Task: Look for space in Río Grande, Dominican Republic from 2nd August, 2023 to 12th August, 2023 for 2 adults in price range Rs.5000 to Rs.10000. Place can be private room with 1  bedroom having 1 bed and 1 bathroom. Property type can be house, flat, guest house, hotel. Booking option can be shelf check-in. Required host language is English.
Action: Mouse moved to (717, 97)
Screenshot: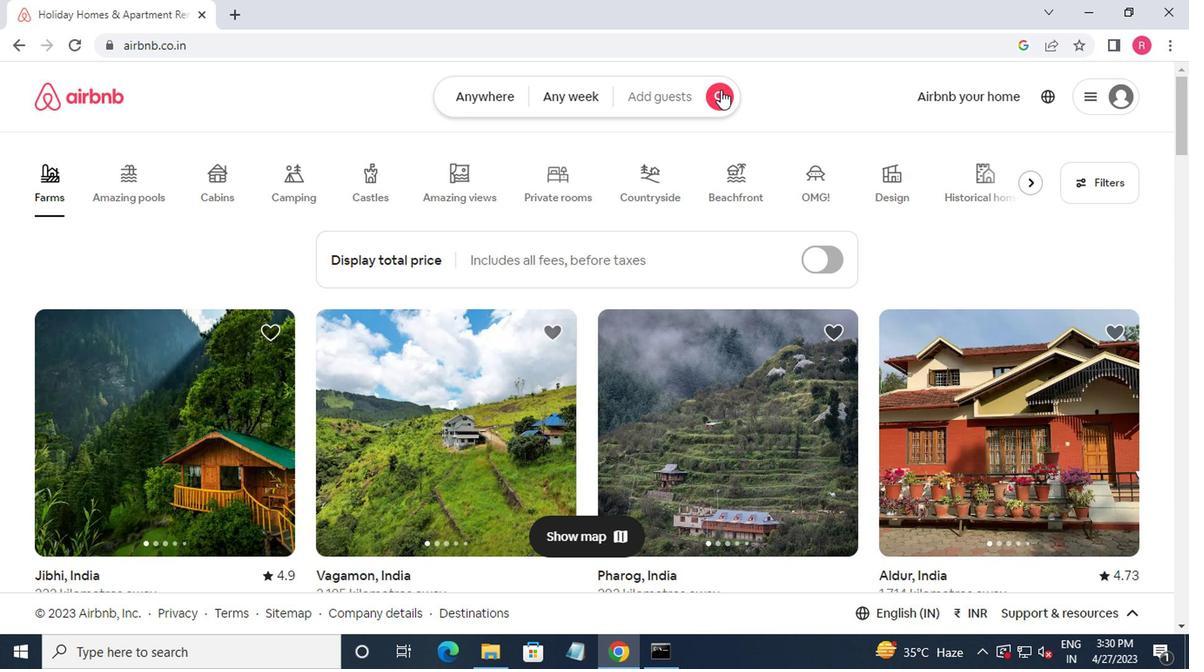 
Action: Mouse pressed left at (717, 97)
Screenshot: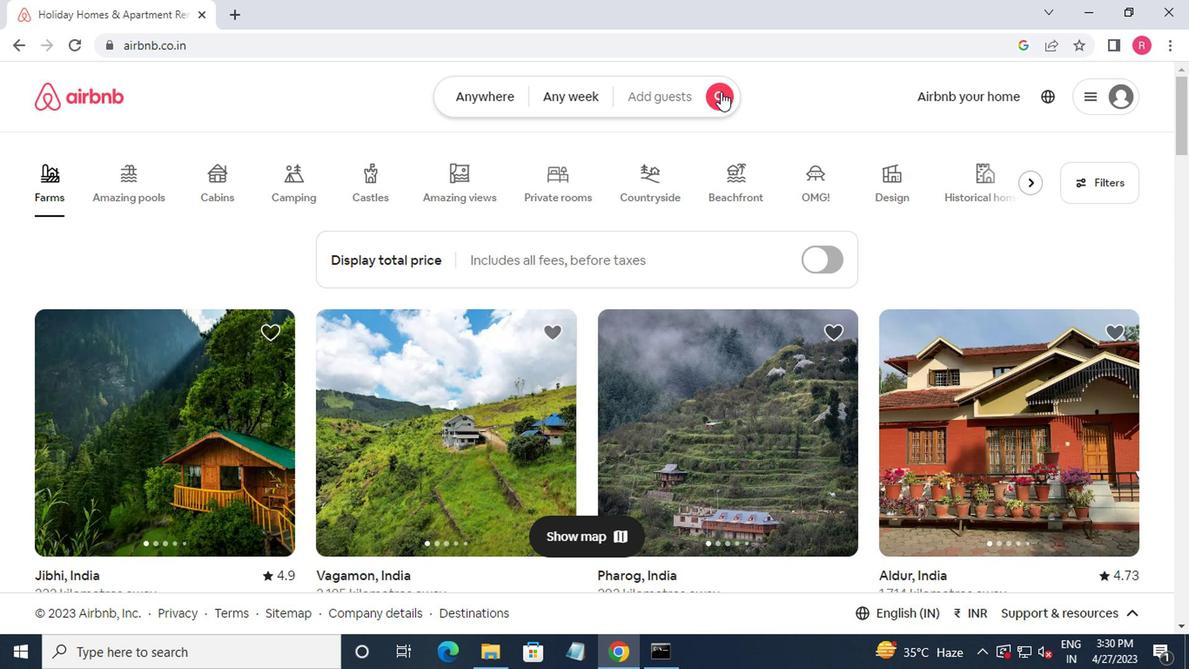 
Action: Mouse moved to (351, 164)
Screenshot: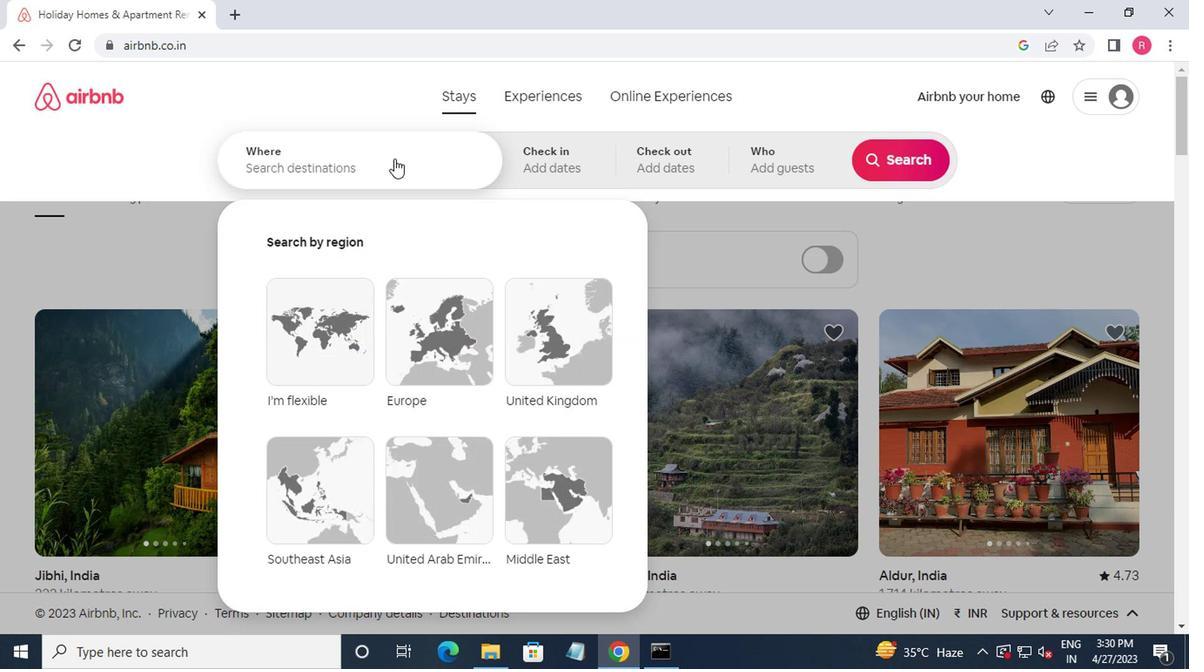 
Action: Mouse pressed left at (351, 164)
Screenshot: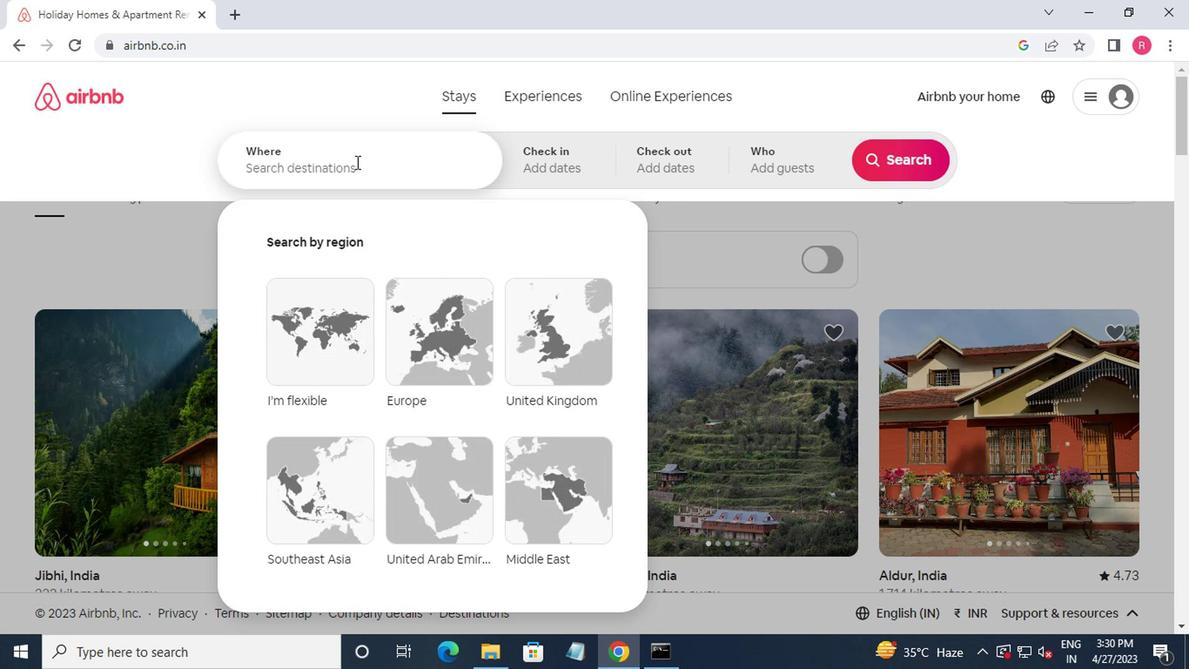 
Action: Mouse moved to (646, 3)
Screenshot: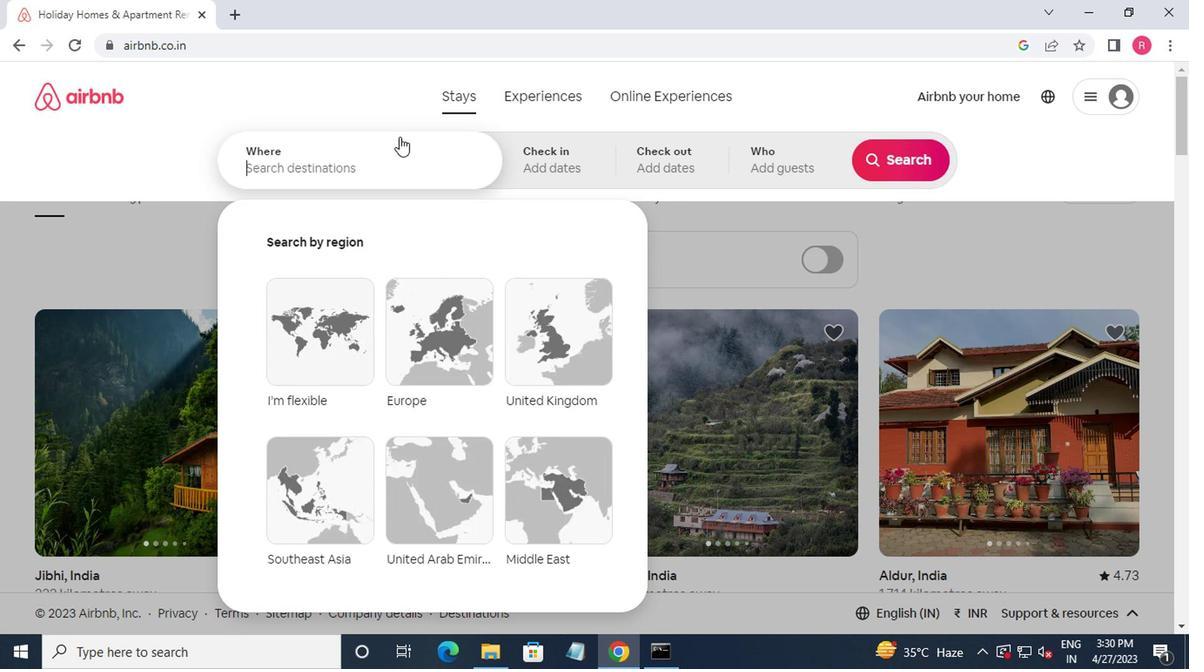 
Action: Key pressed rio<Key.space>grande,dom<Key.down><Key.enter>
Screenshot: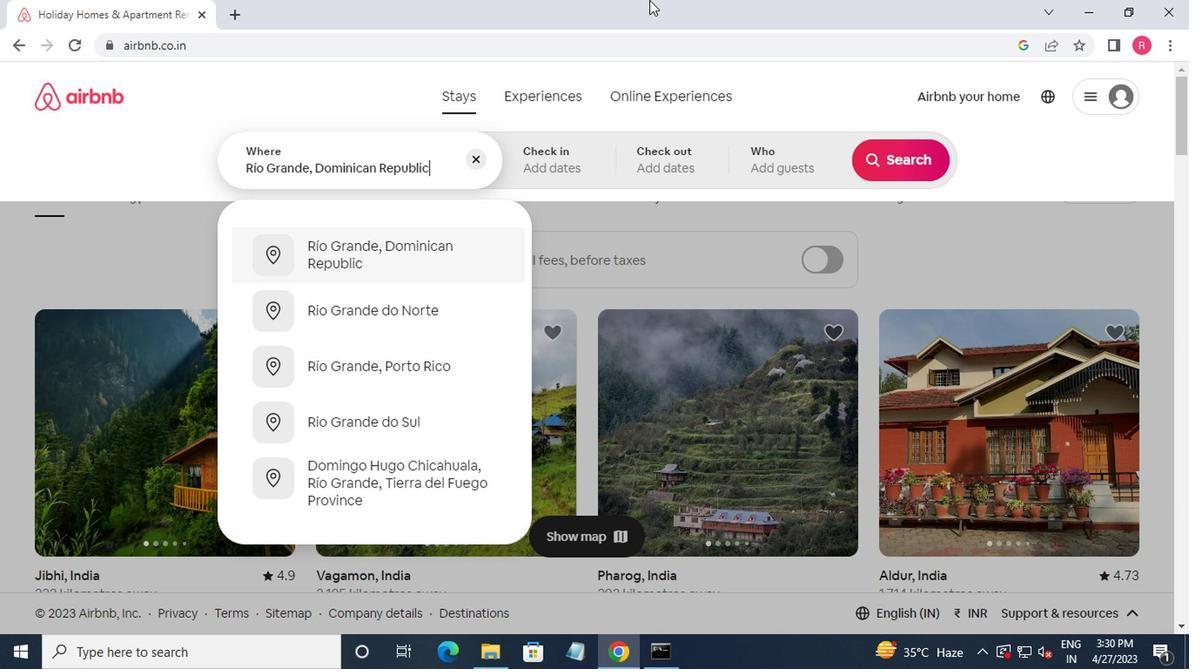 
Action: Mouse moved to (880, 298)
Screenshot: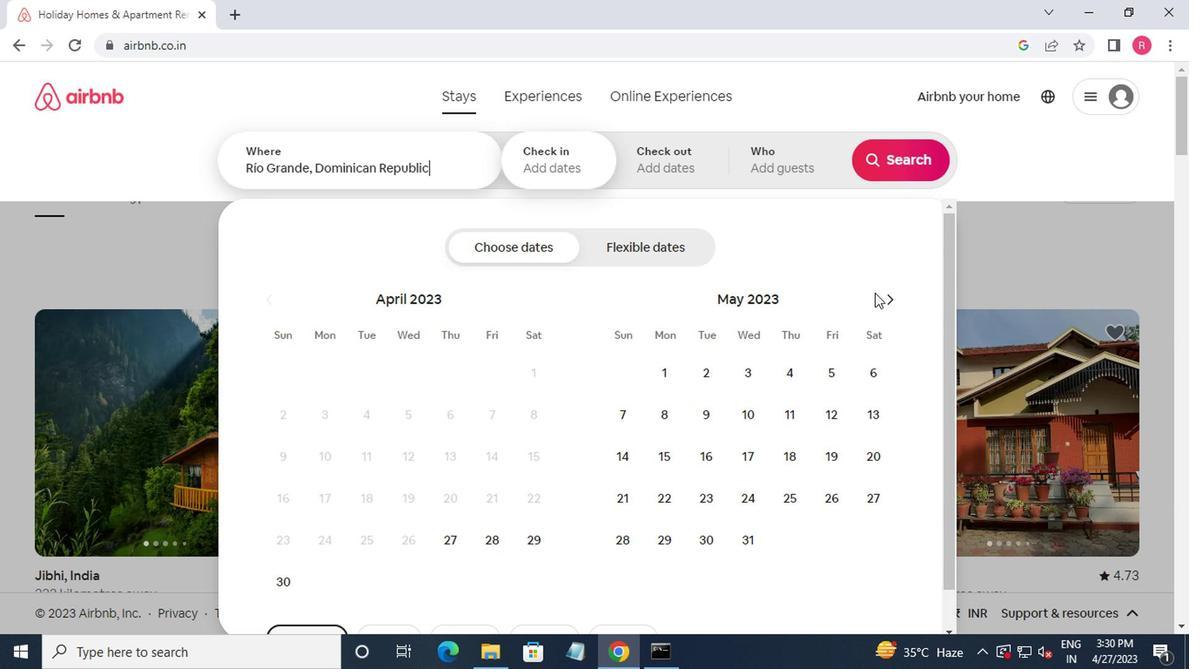 
Action: Mouse pressed left at (880, 298)
Screenshot: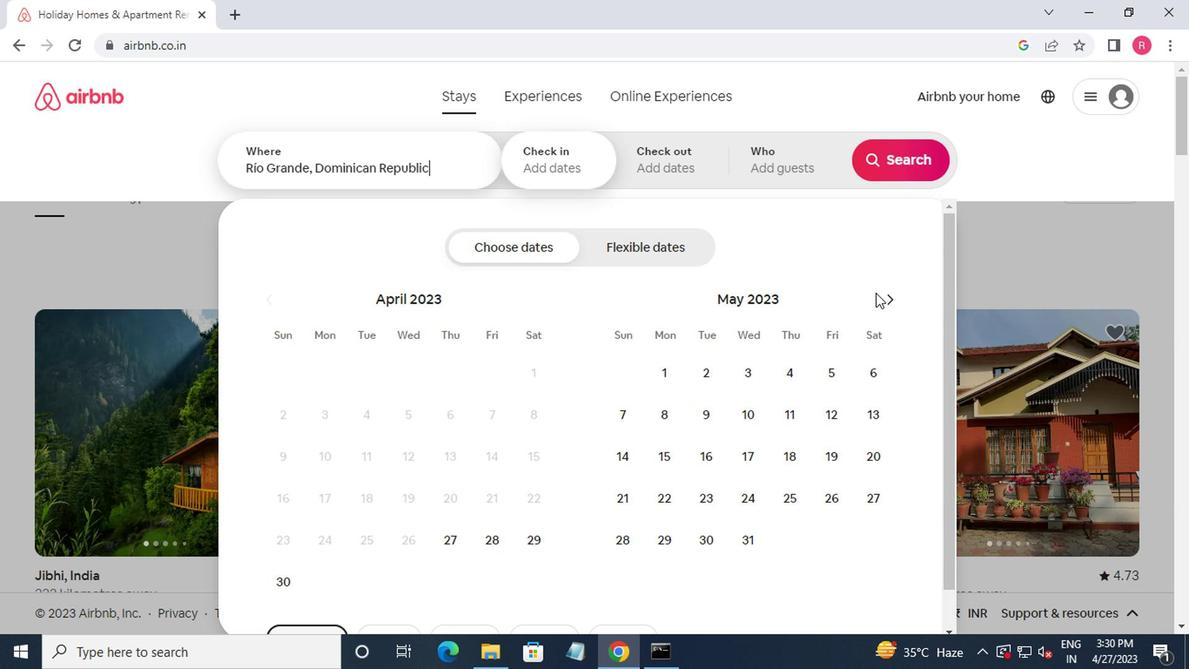 
Action: Mouse moved to (880, 298)
Screenshot: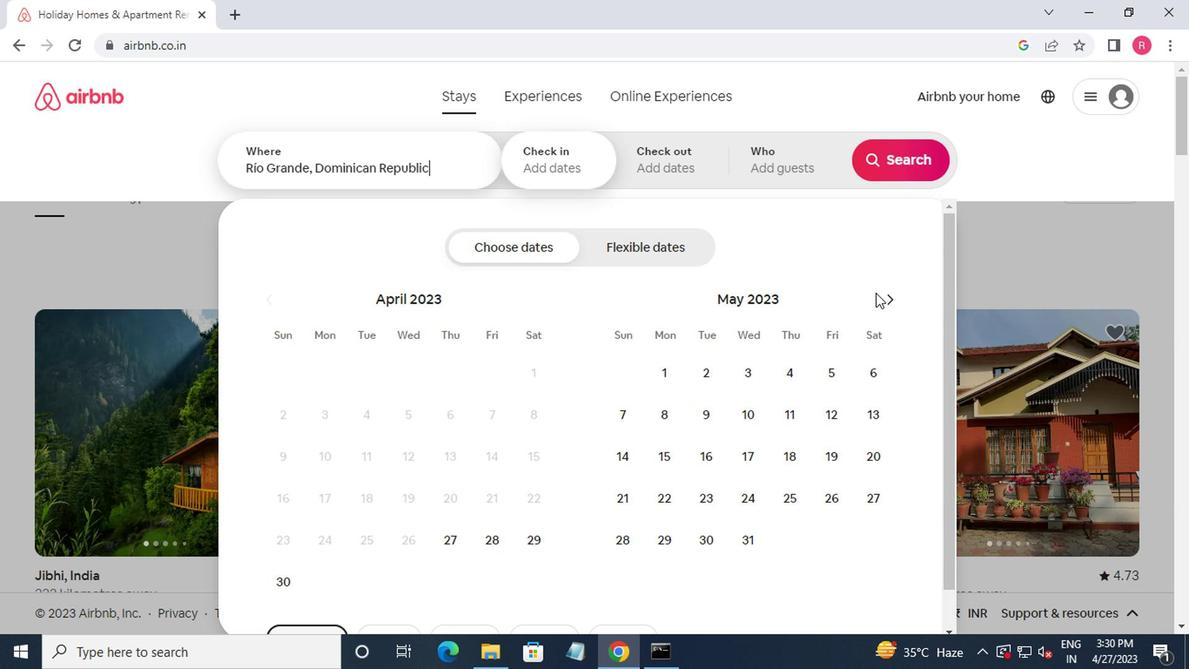 
Action: Mouse pressed left at (880, 298)
Screenshot: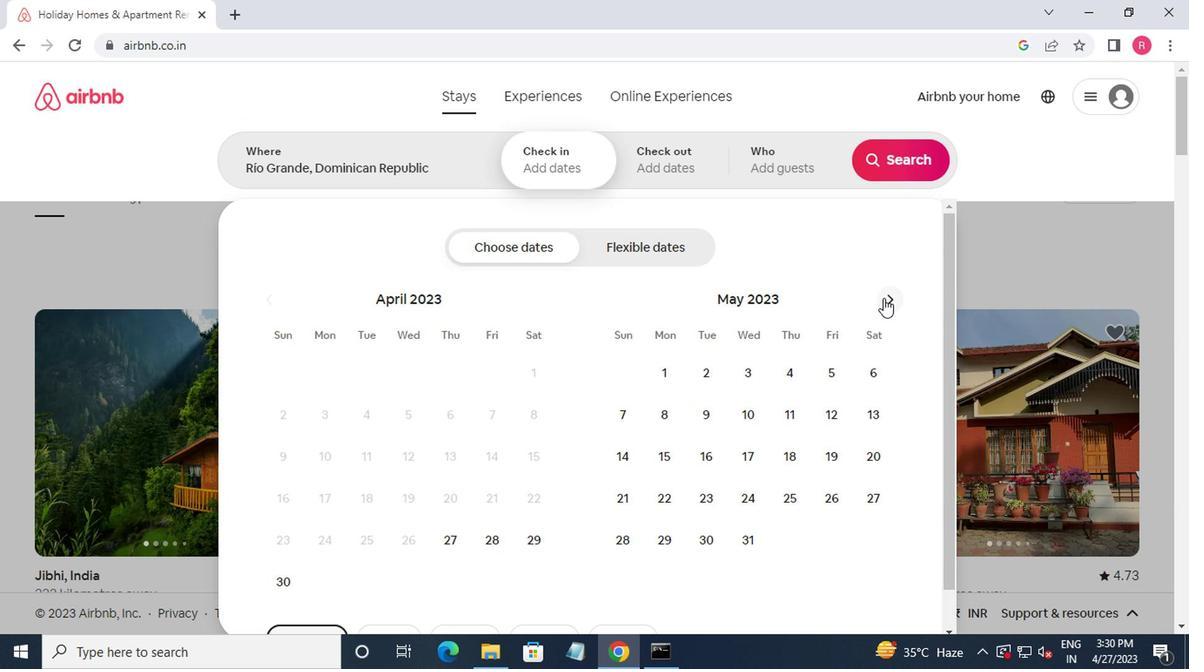 
Action: Mouse pressed left at (880, 298)
Screenshot: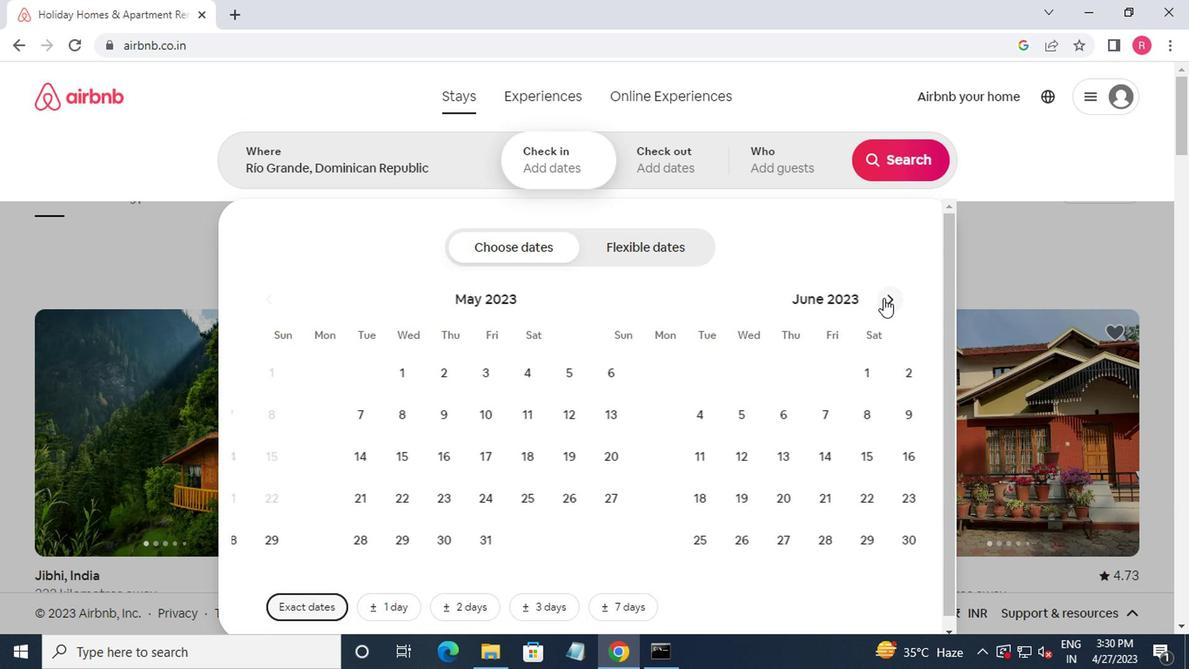 
Action: Mouse pressed left at (880, 298)
Screenshot: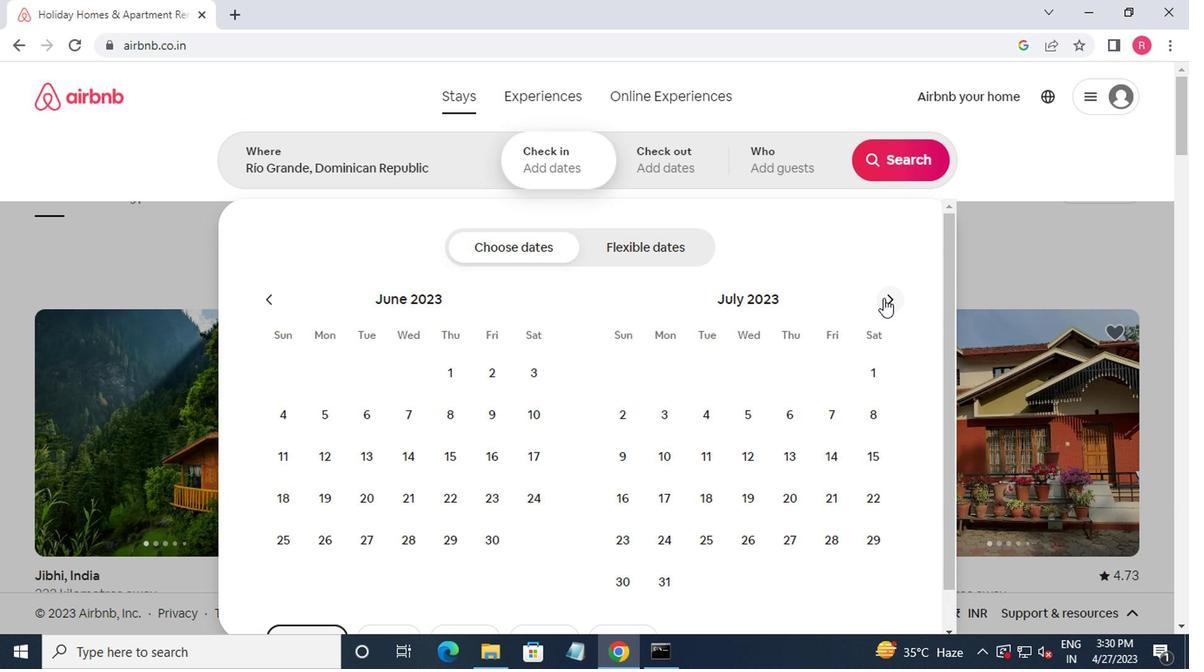 
Action: Mouse moved to (739, 379)
Screenshot: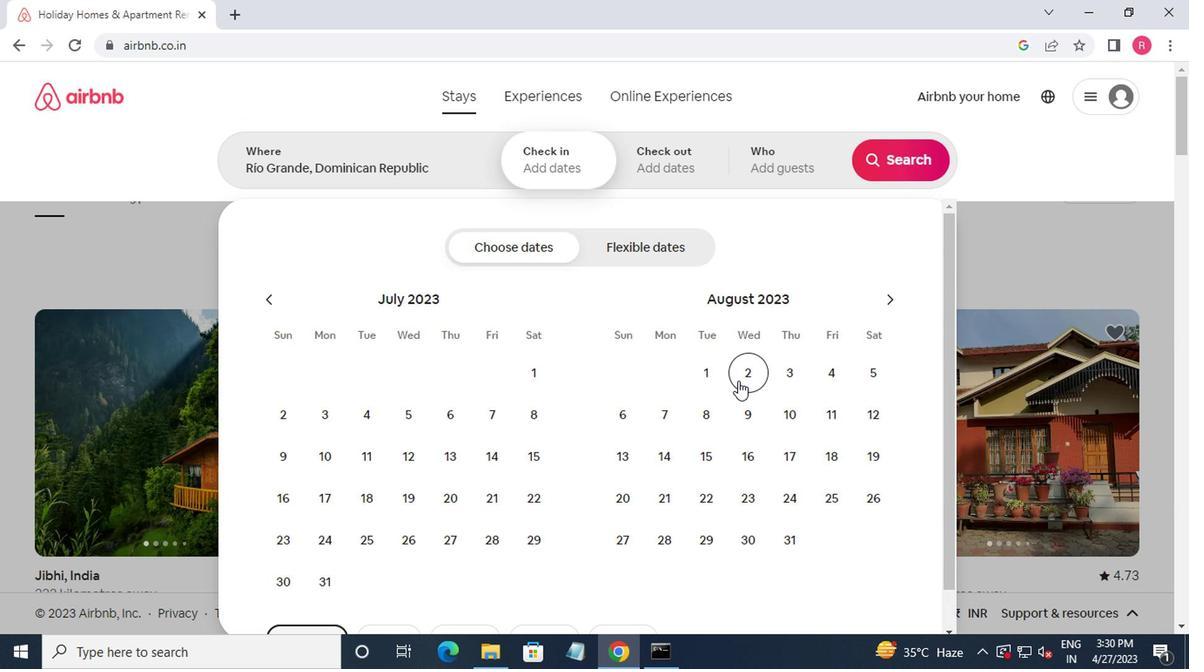 
Action: Mouse pressed left at (739, 379)
Screenshot: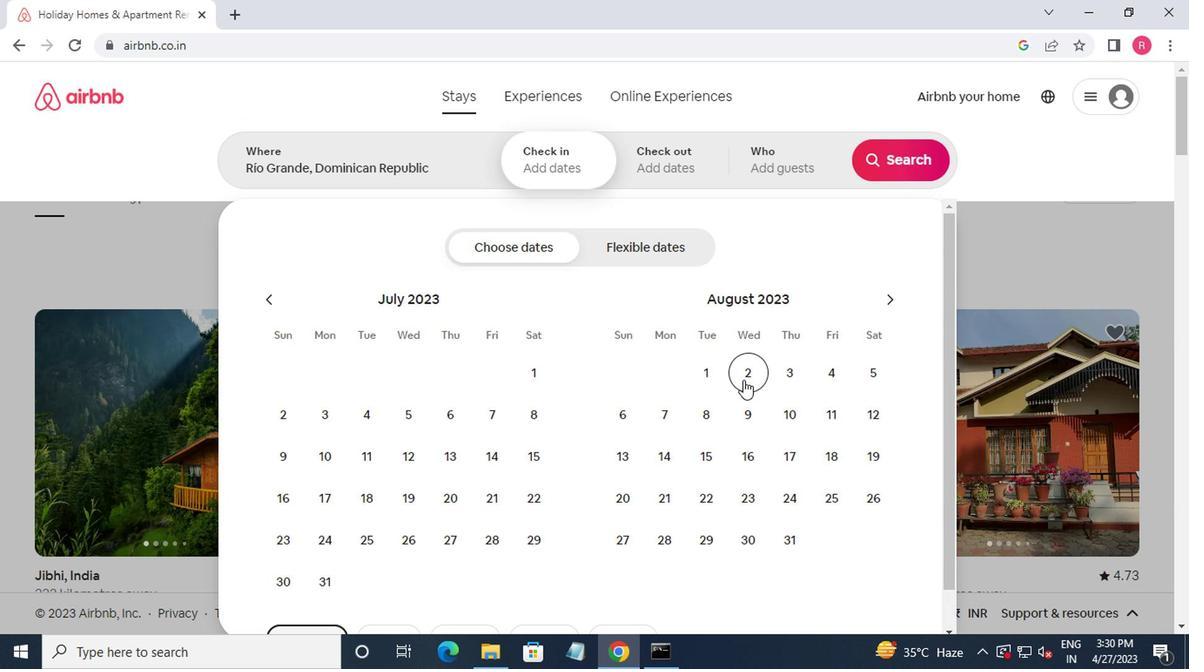 
Action: Mouse moved to (855, 418)
Screenshot: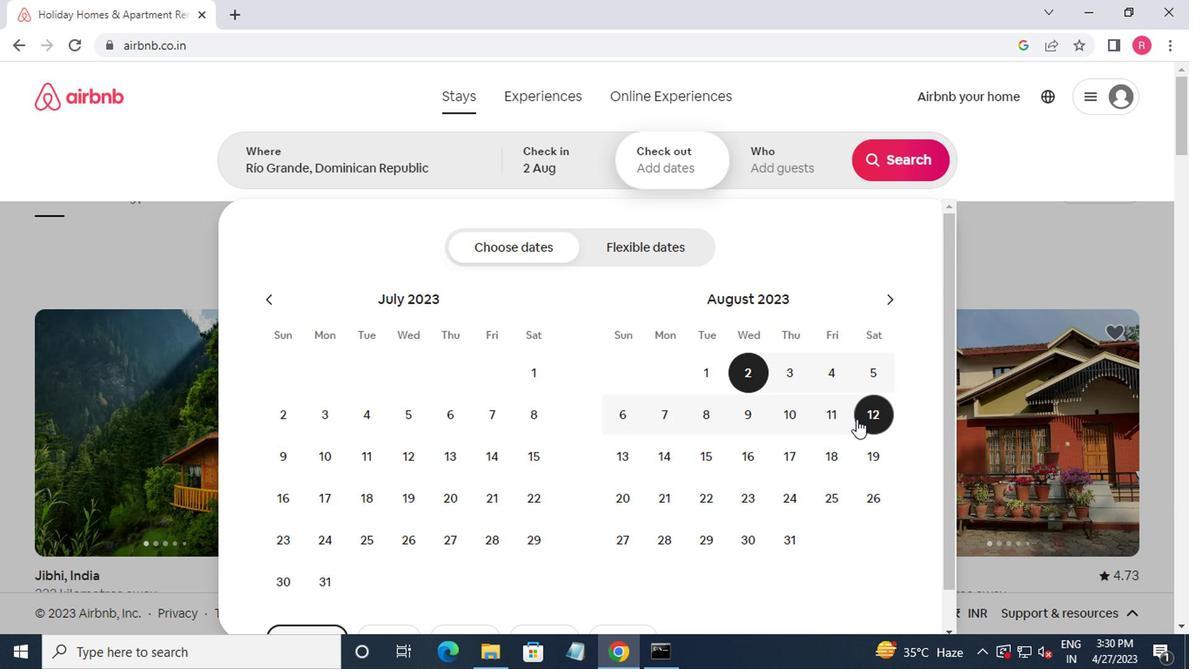 
Action: Mouse pressed left at (855, 418)
Screenshot: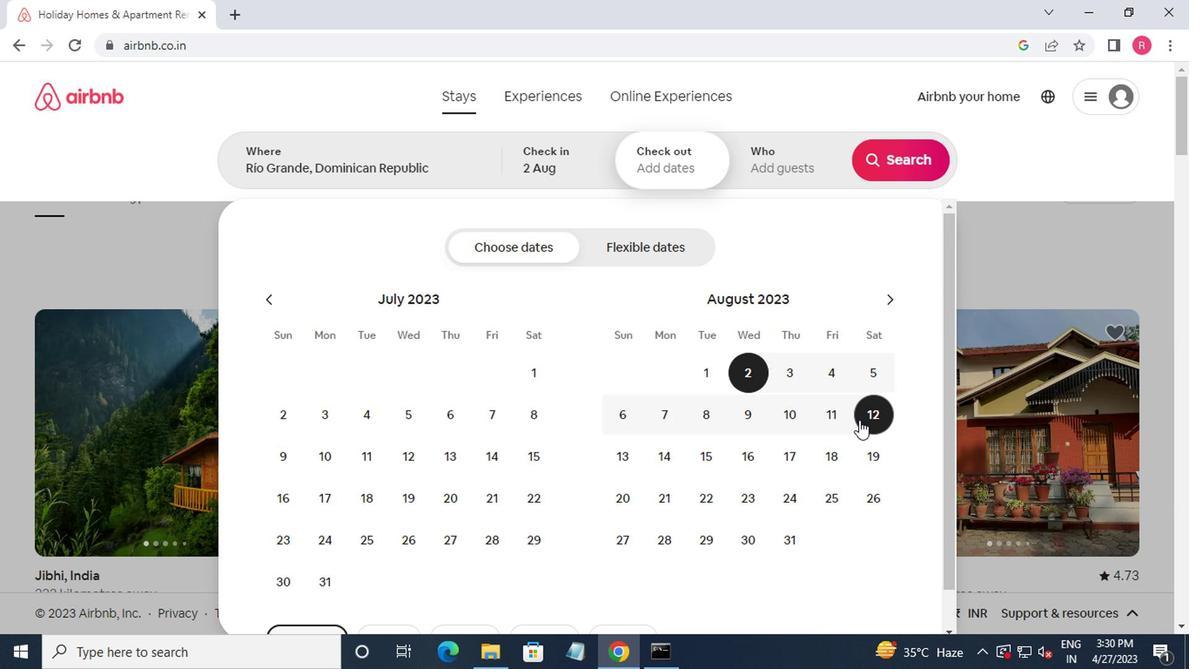 
Action: Mouse moved to (791, 182)
Screenshot: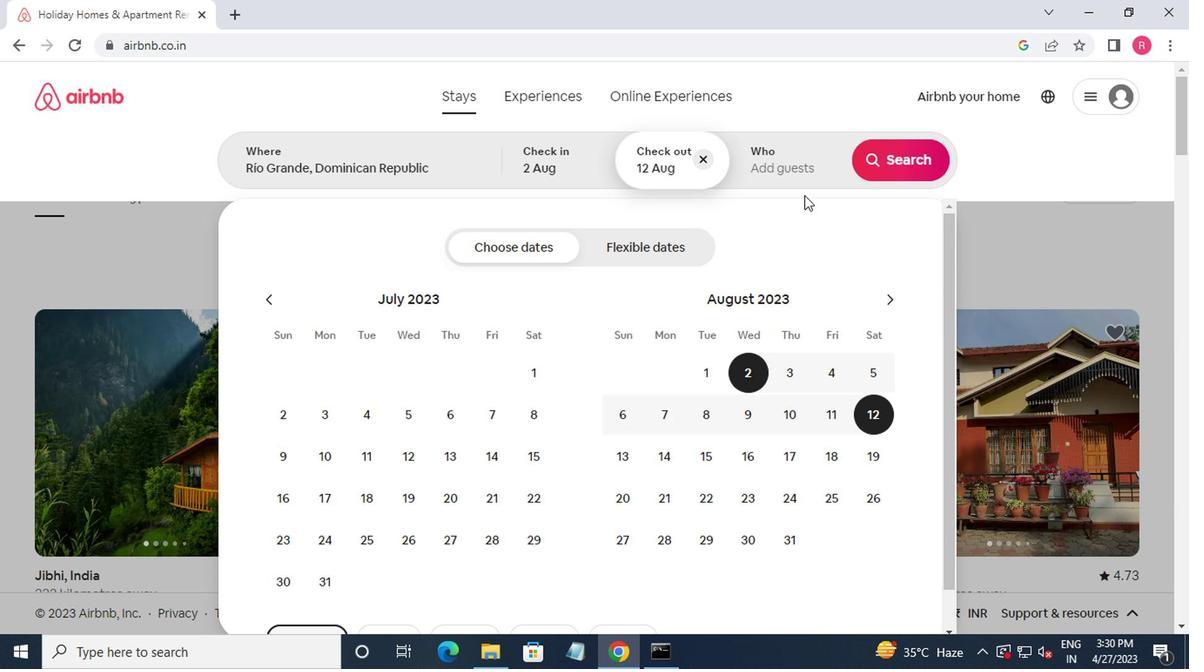 
Action: Mouse pressed left at (791, 182)
Screenshot: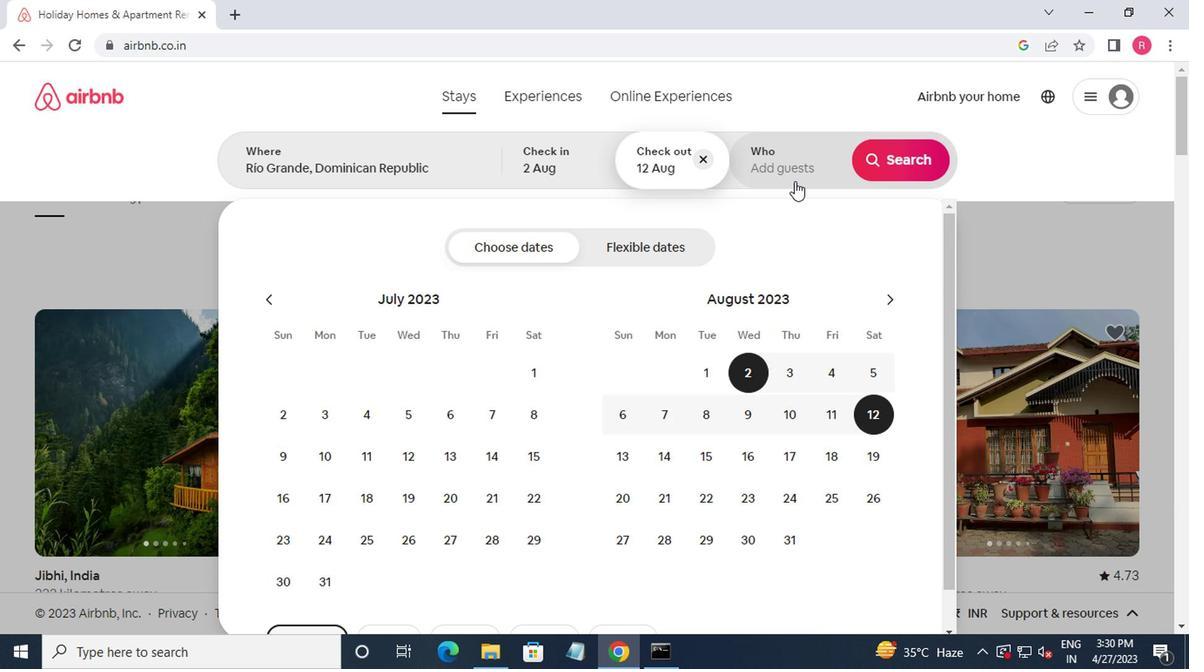 
Action: Mouse moved to (915, 248)
Screenshot: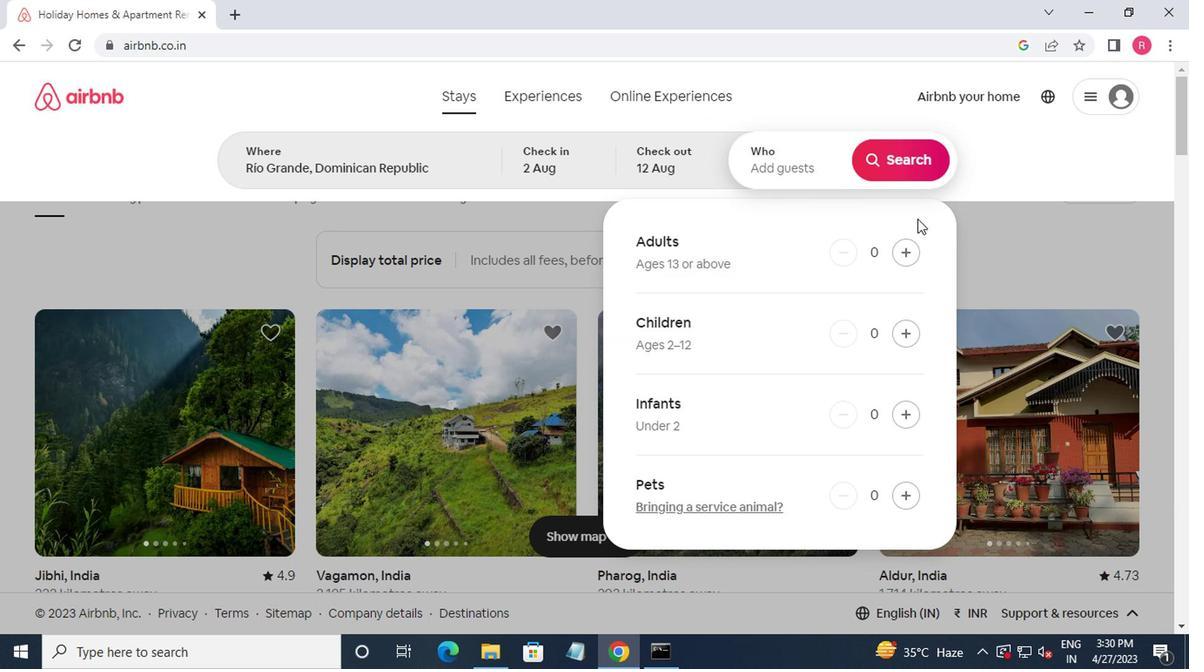 
Action: Mouse pressed left at (915, 248)
Screenshot: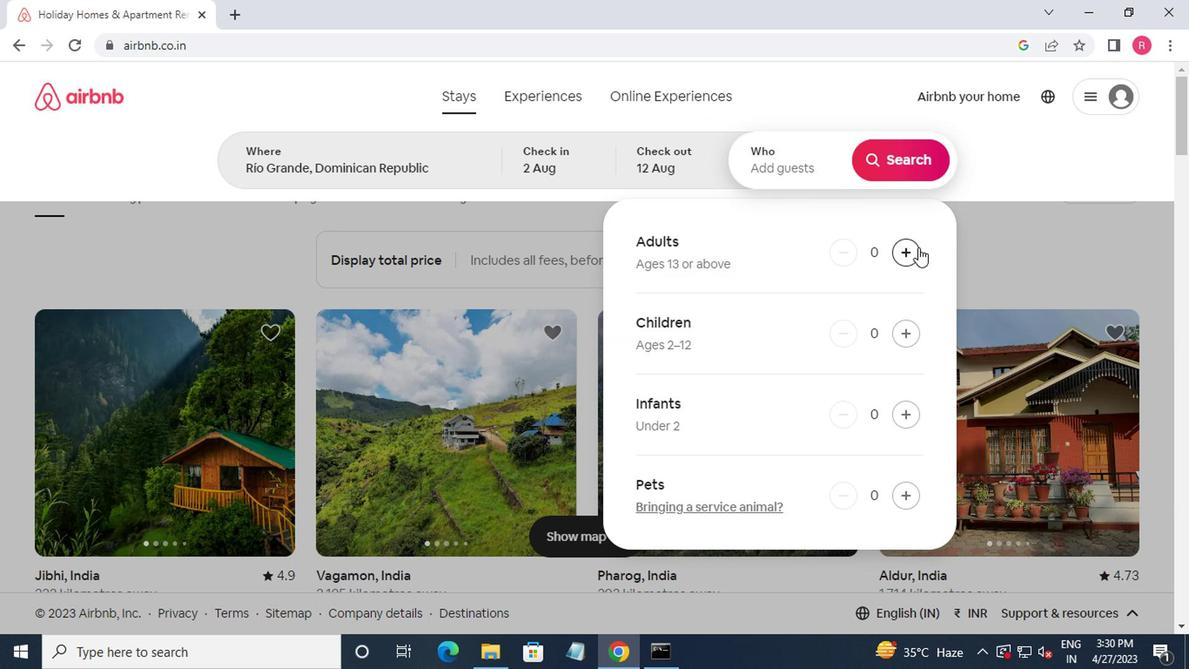 
Action: Mouse pressed left at (915, 248)
Screenshot: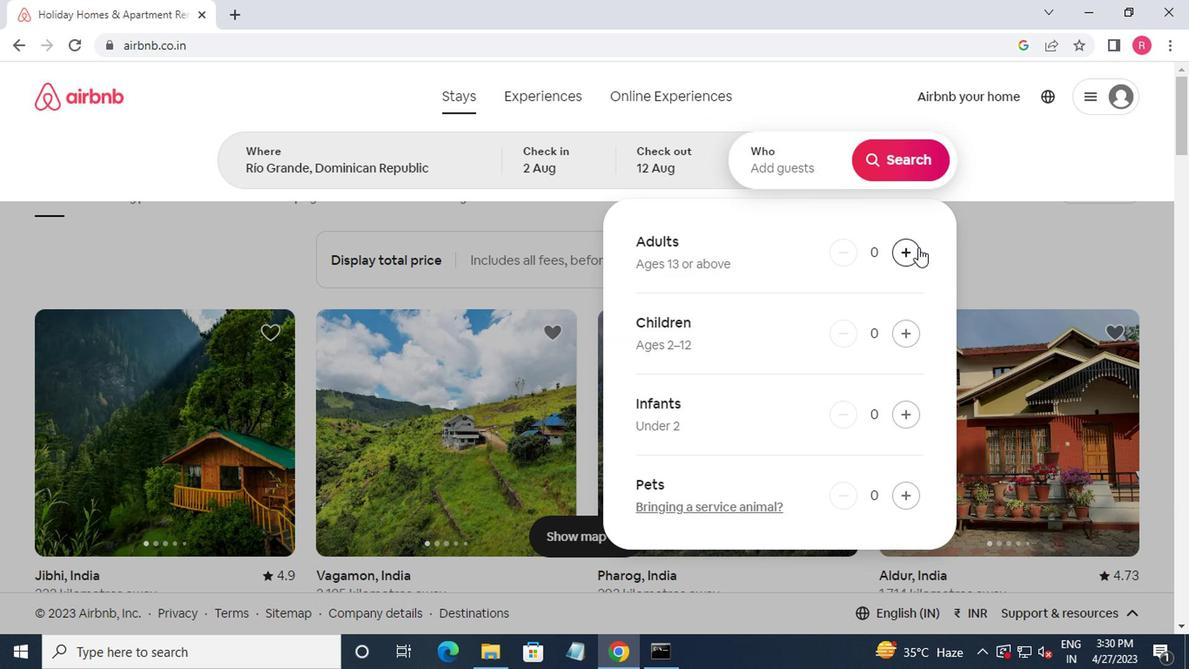 
Action: Mouse moved to (917, 175)
Screenshot: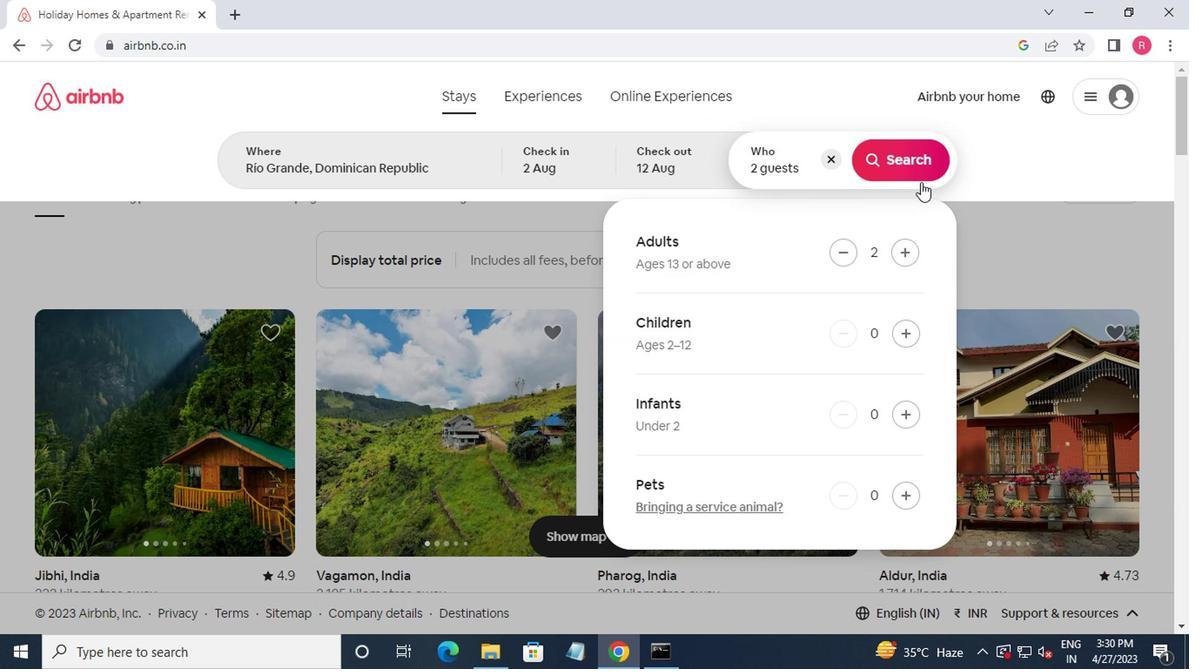 
Action: Mouse pressed left at (917, 175)
Screenshot: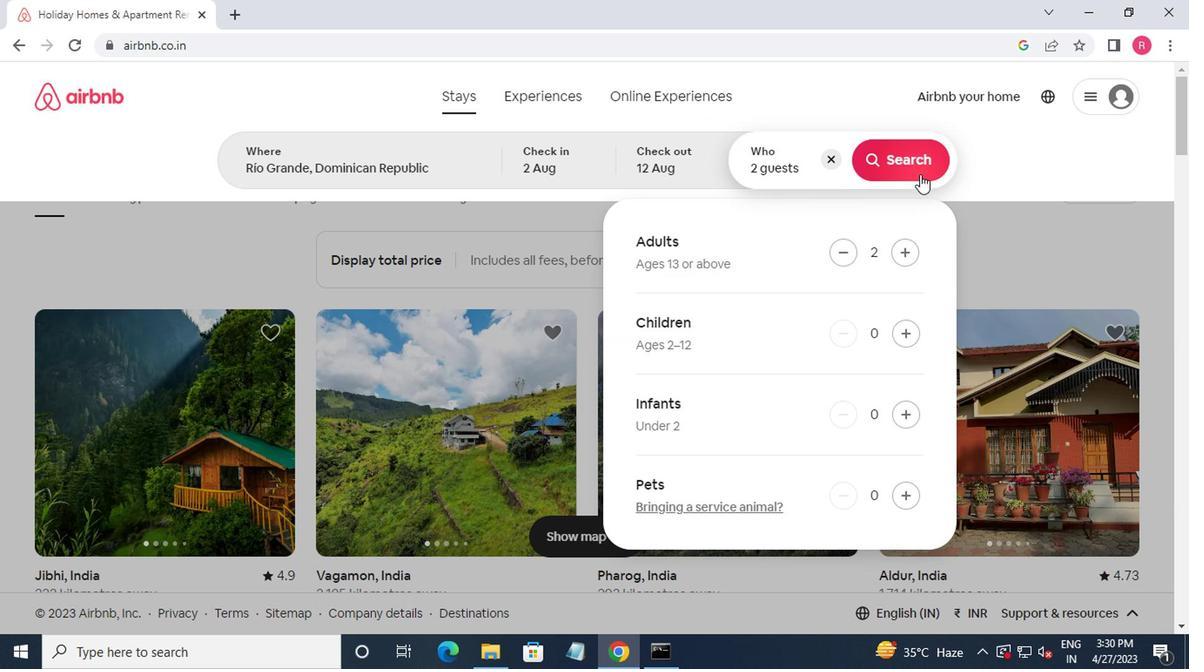 
Action: Mouse moved to (1107, 174)
Screenshot: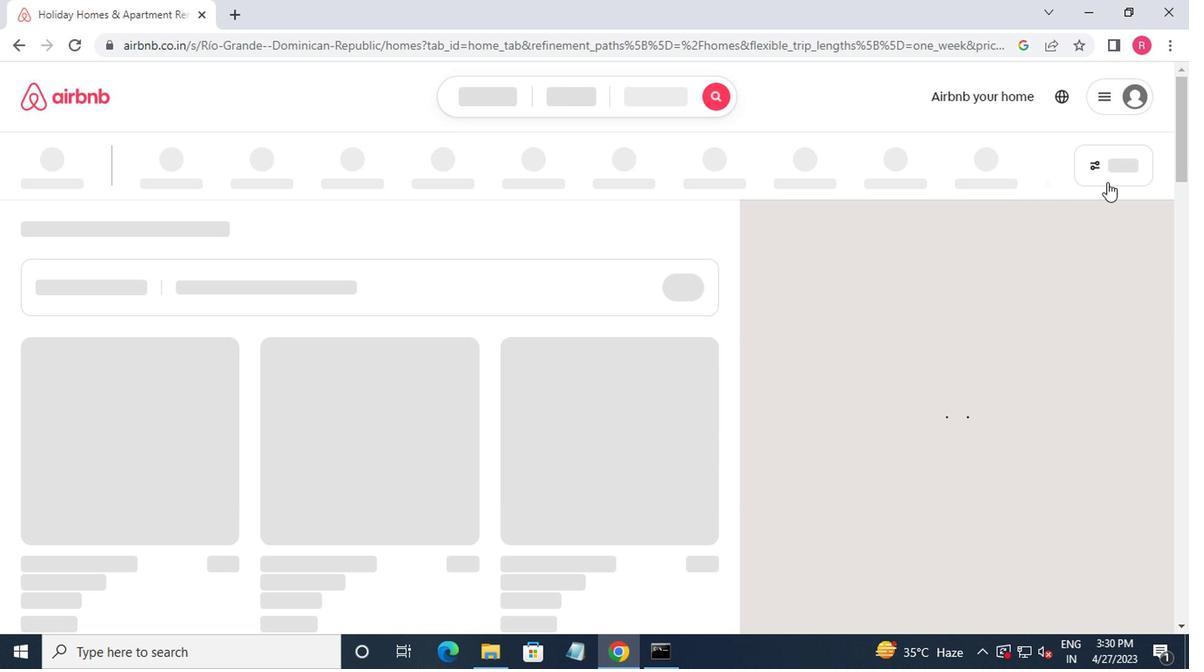 
Action: Mouse pressed left at (1107, 174)
Screenshot: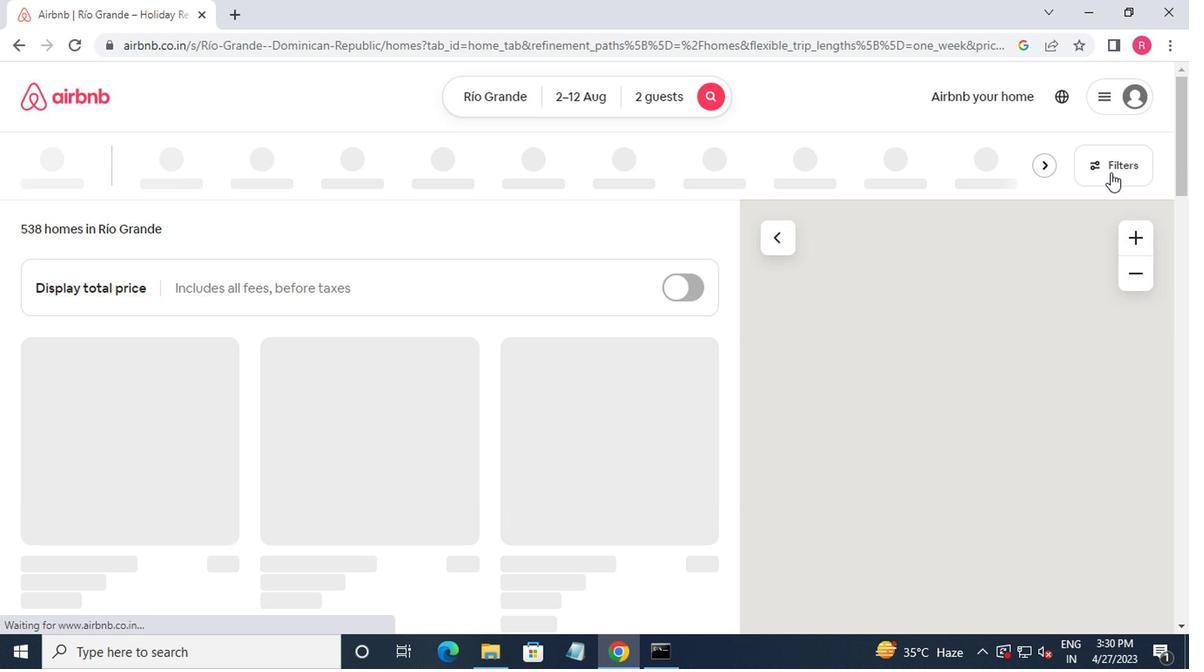 
Action: Mouse moved to (402, 444)
Screenshot: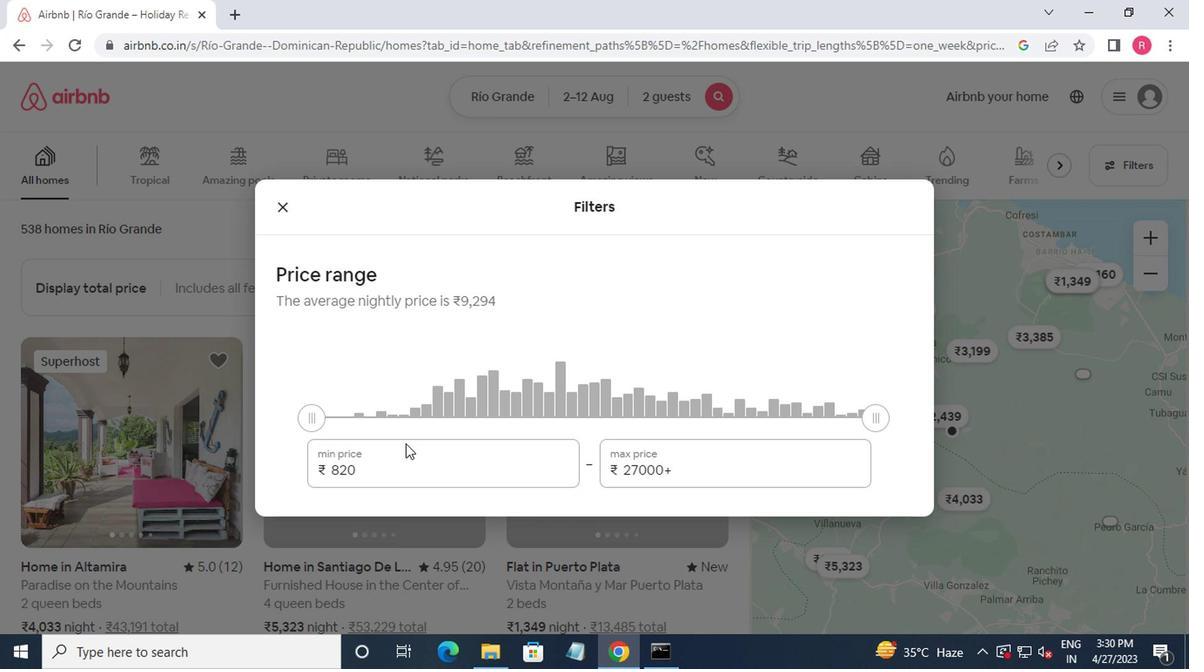 
Action: Mouse pressed left at (402, 444)
Screenshot: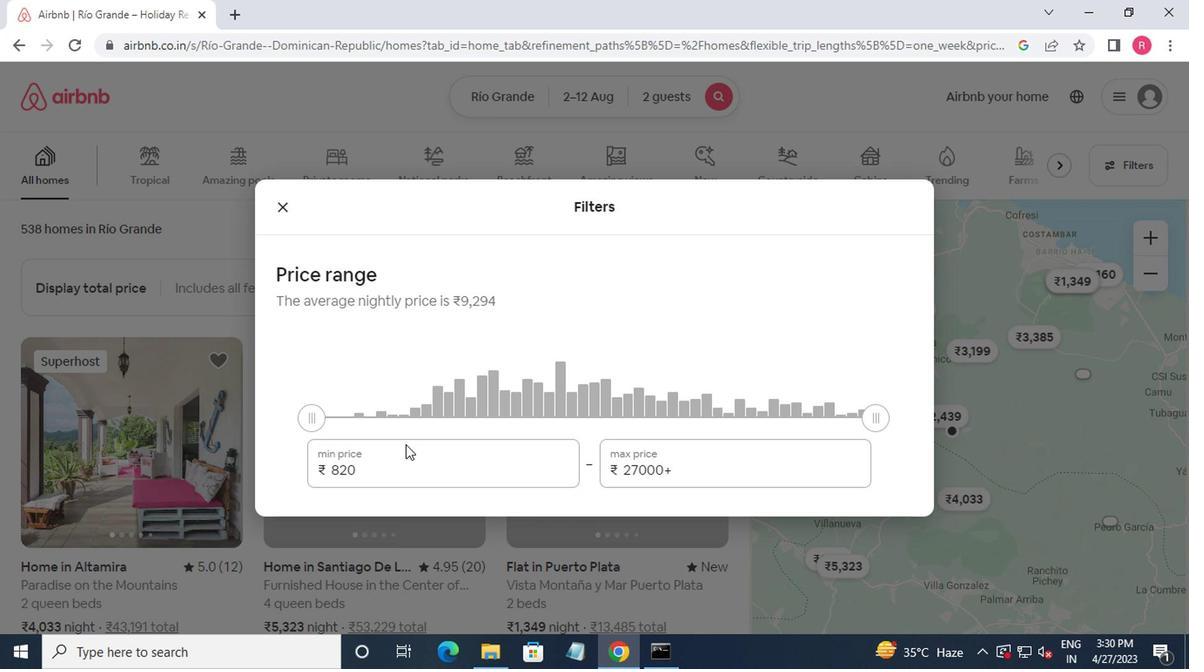 
Action: Mouse moved to (640, 248)
Screenshot: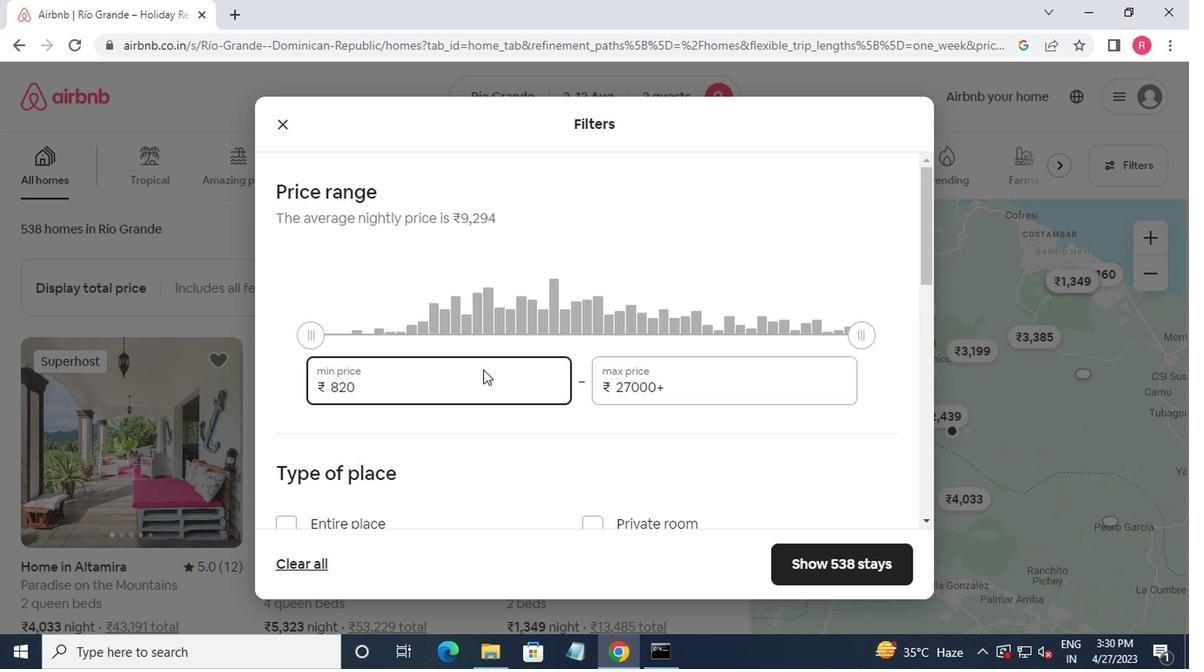 
Action: Key pressed <Key.backspace><Key.backspace><Key.backspace><Key.backspace>5000<Key.tab>10000
Screenshot: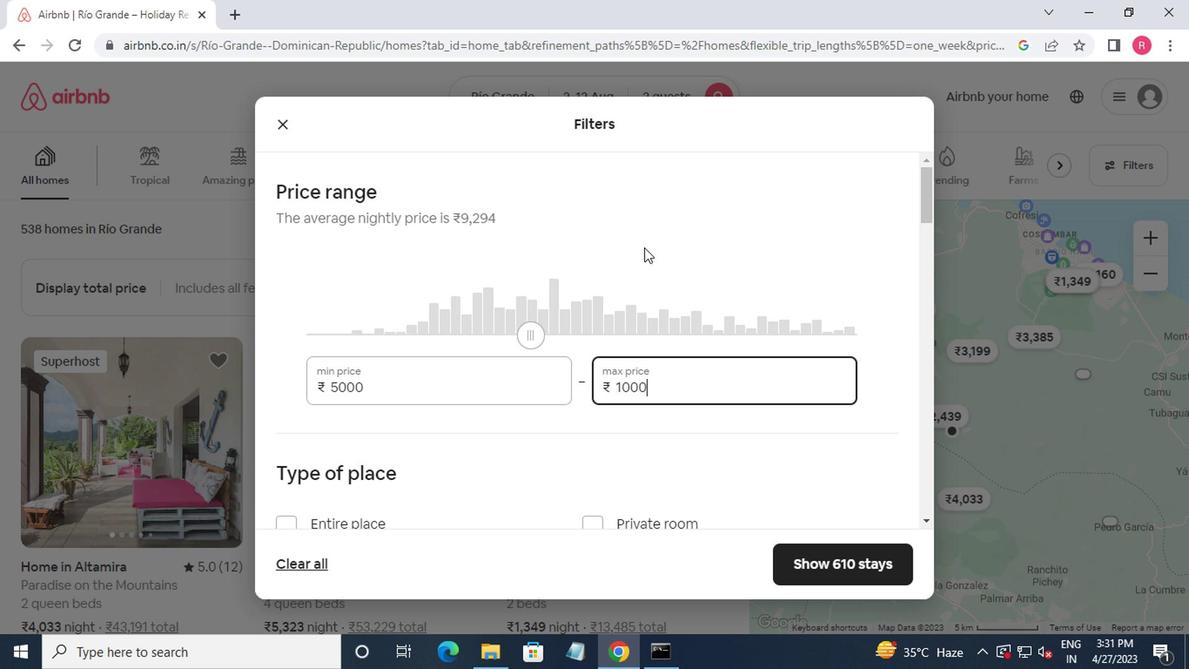 
Action: Mouse moved to (625, 298)
Screenshot: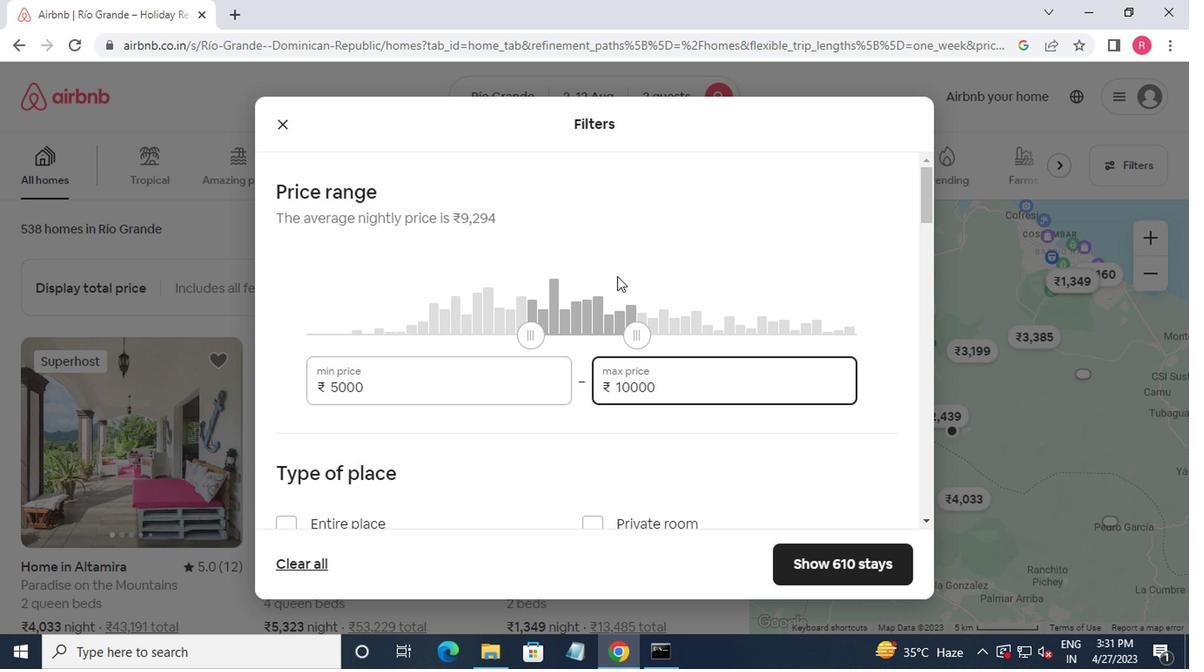 
Action: Mouse scrolled (625, 297) with delta (0, -1)
Screenshot: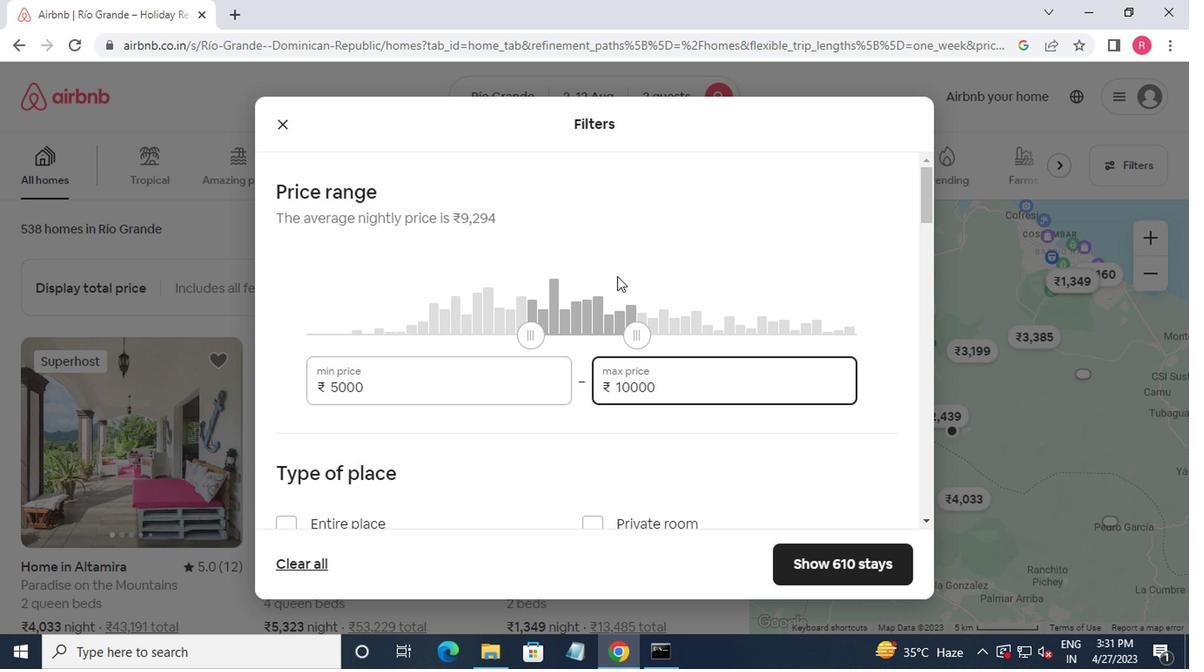 
Action: Mouse moved to (625, 298)
Screenshot: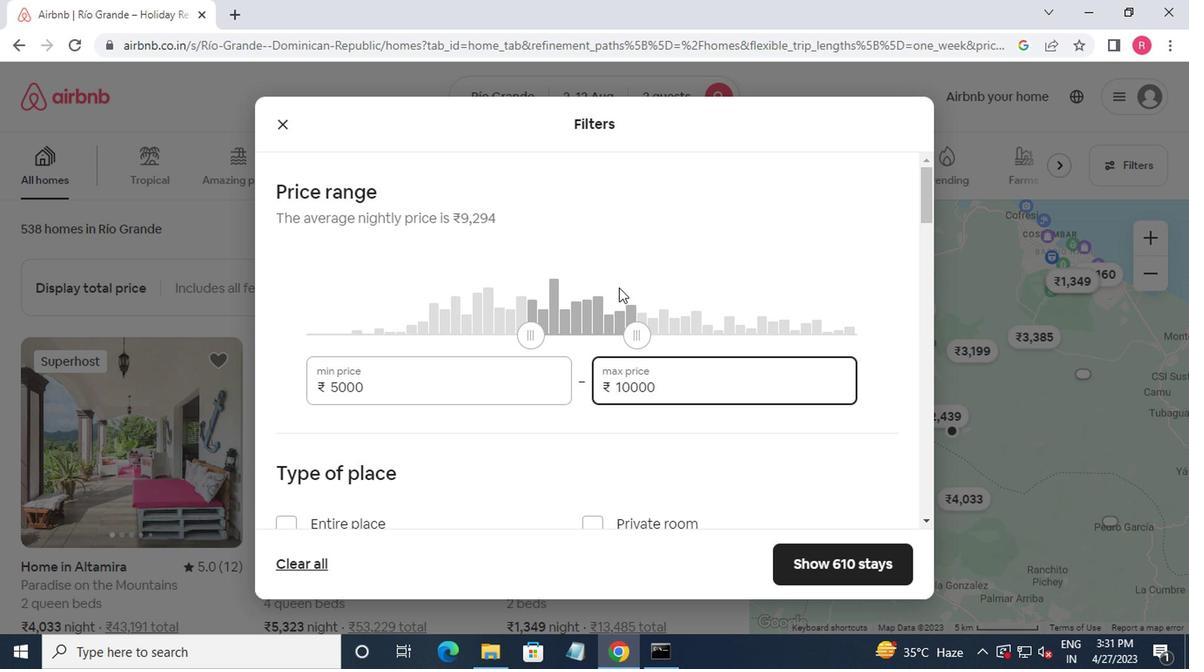 
Action: Mouse scrolled (625, 297) with delta (0, -1)
Screenshot: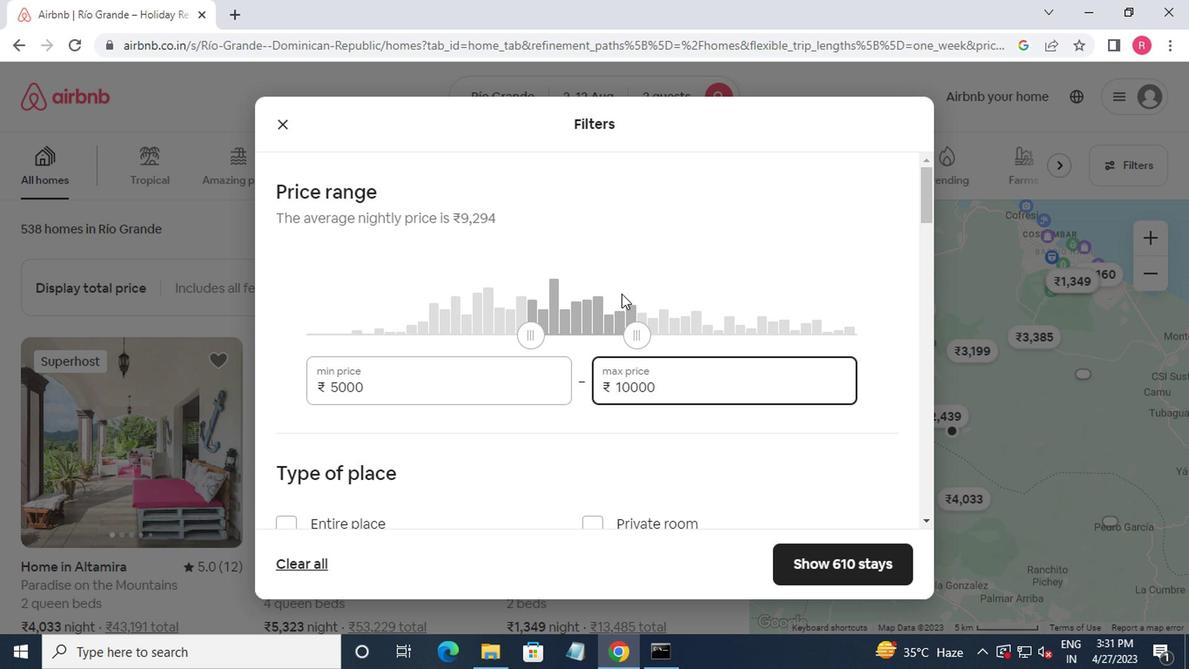 
Action: Mouse moved to (298, 358)
Screenshot: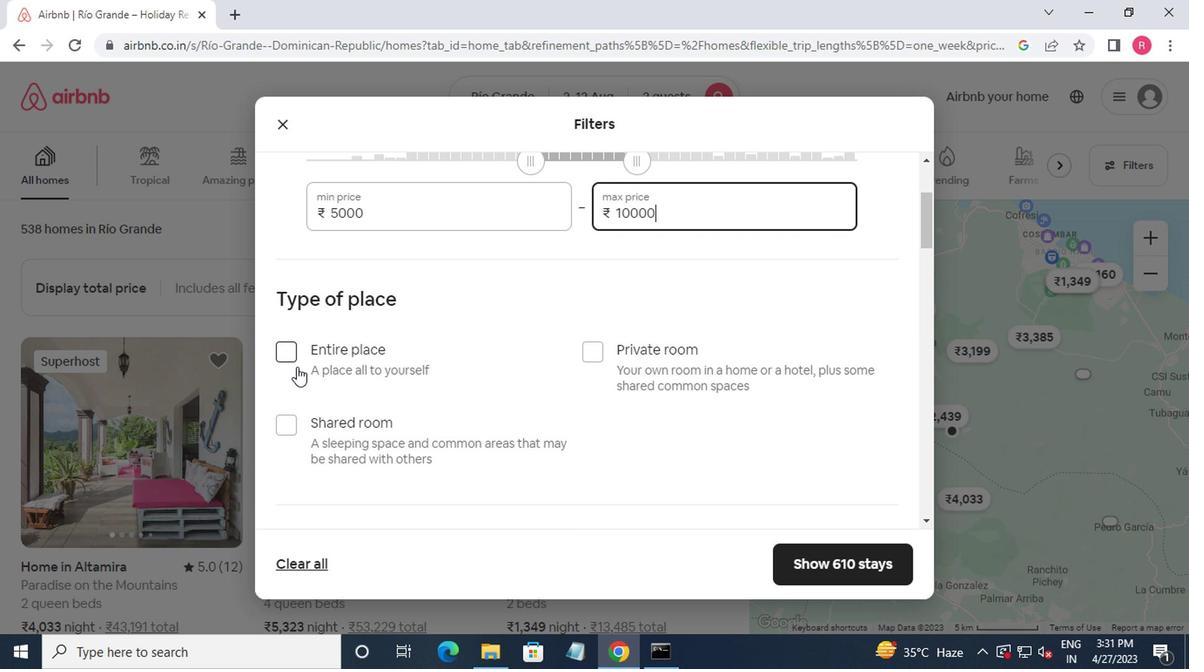 
Action: Mouse scrolled (298, 358) with delta (0, 0)
Screenshot: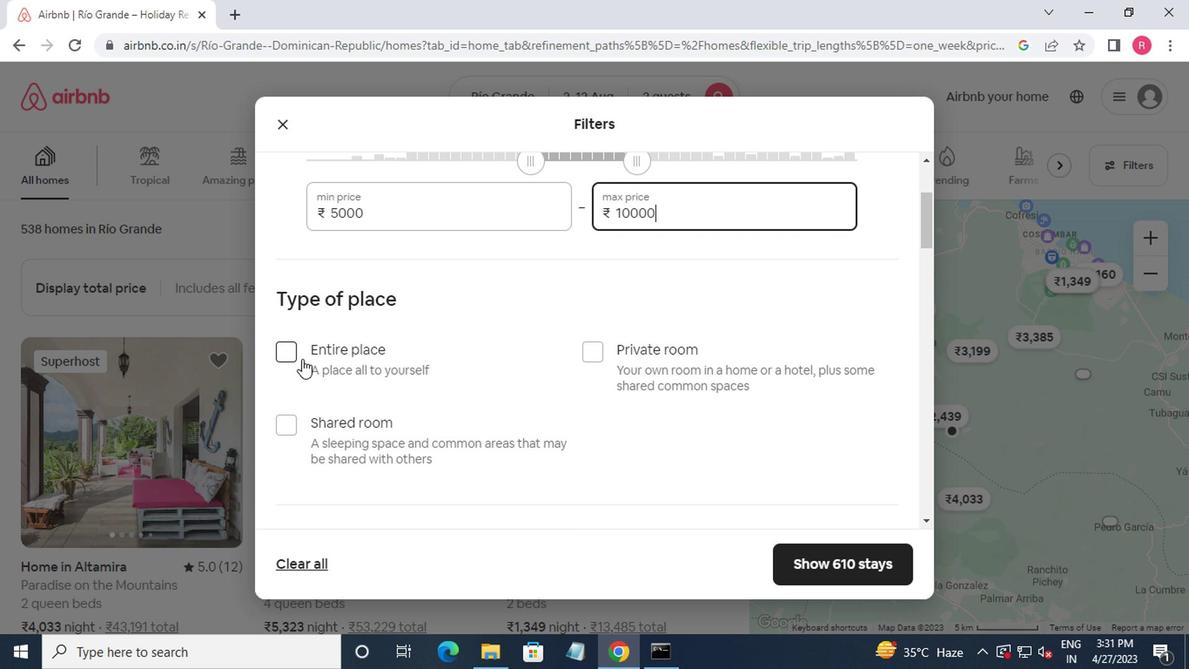 
Action: Mouse moved to (584, 268)
Screenshot: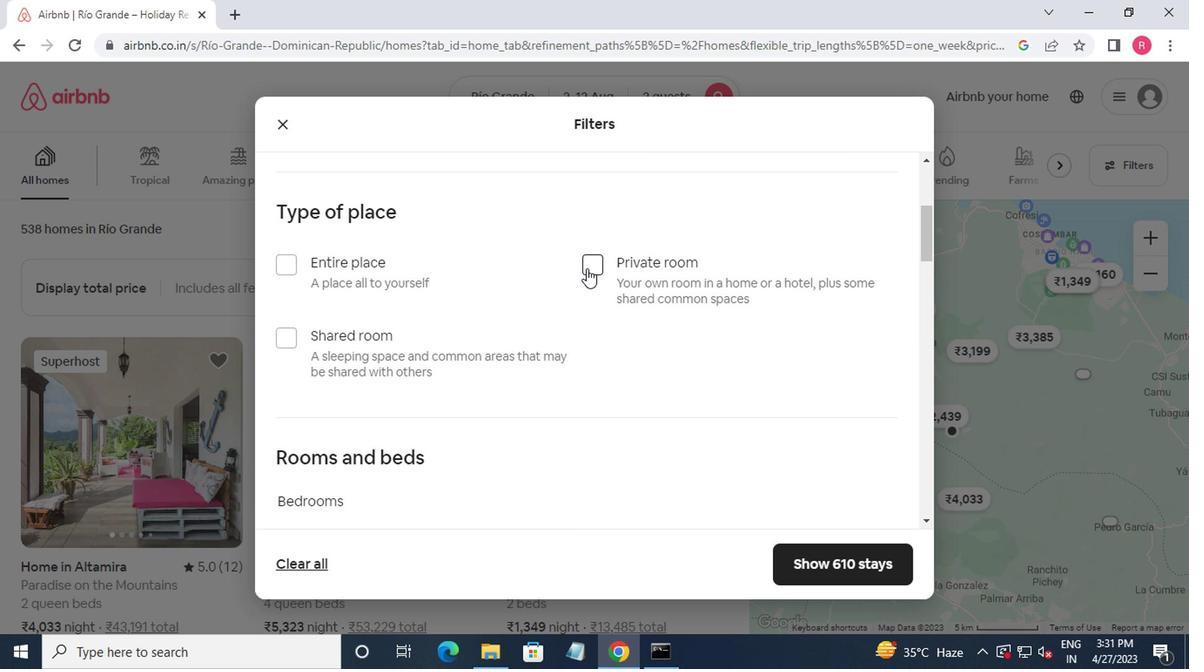 
Action: Mouse pressed left at (584, 268)
Screenshot: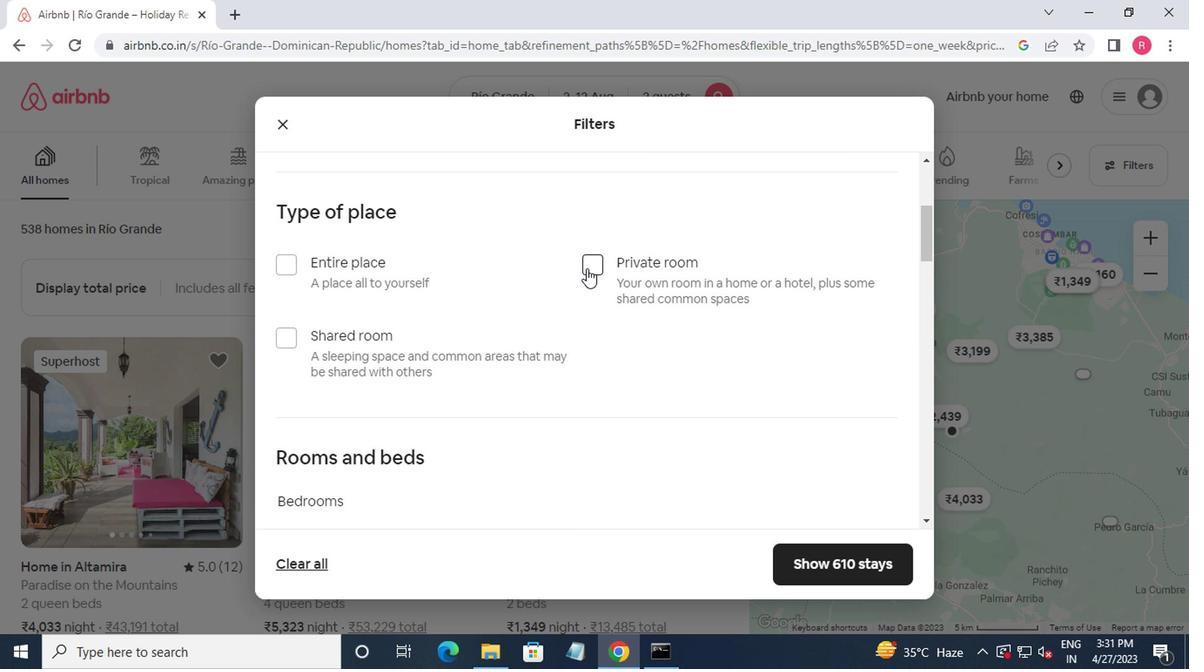 
Action: Mouse moved to (593, 261)
Screenshot: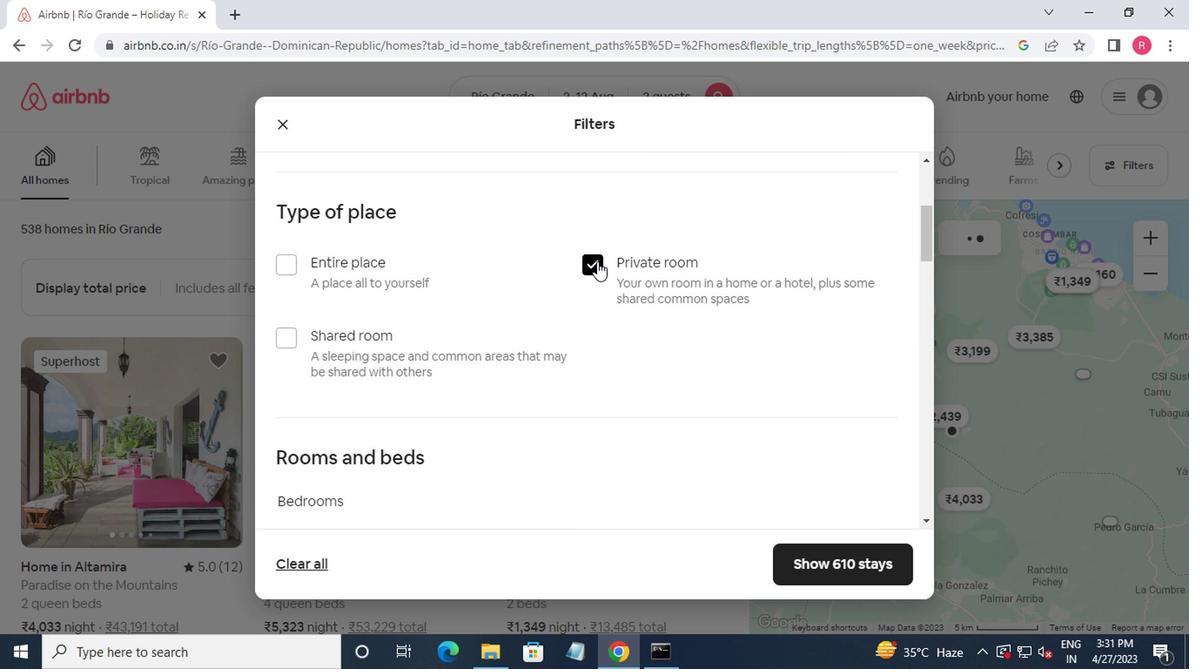
Action: Mouse scrolled (593, 260) with delta (0, -1)
Screenshot: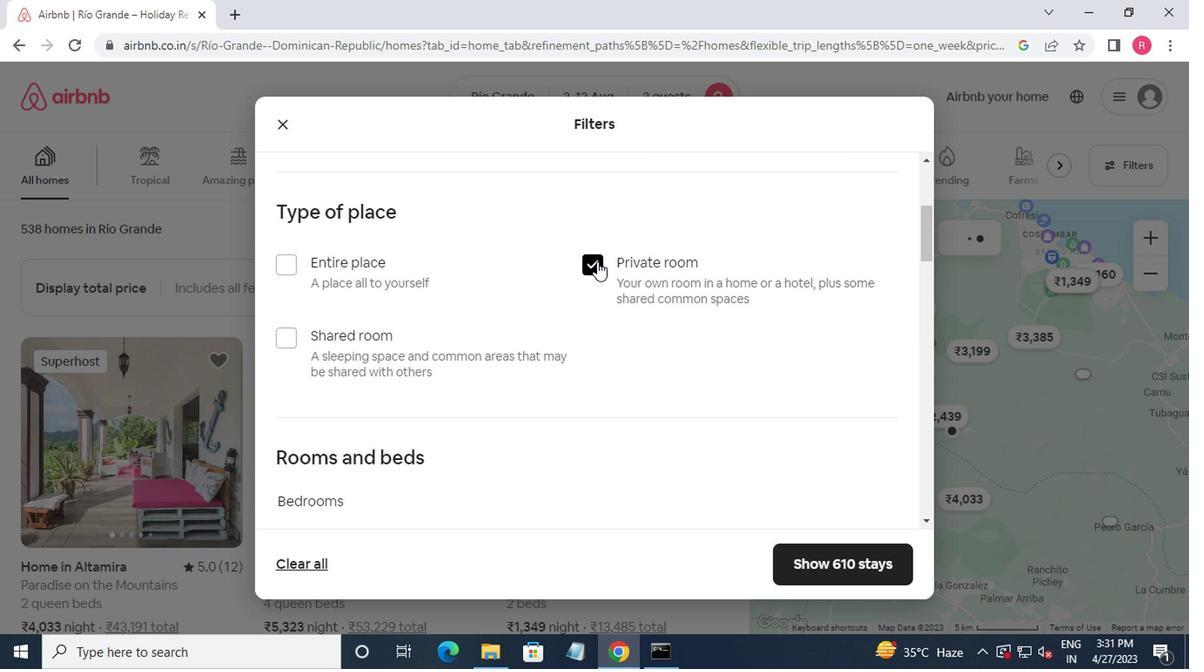 
Action: Mouse moved to (590, 268)
Screenshot: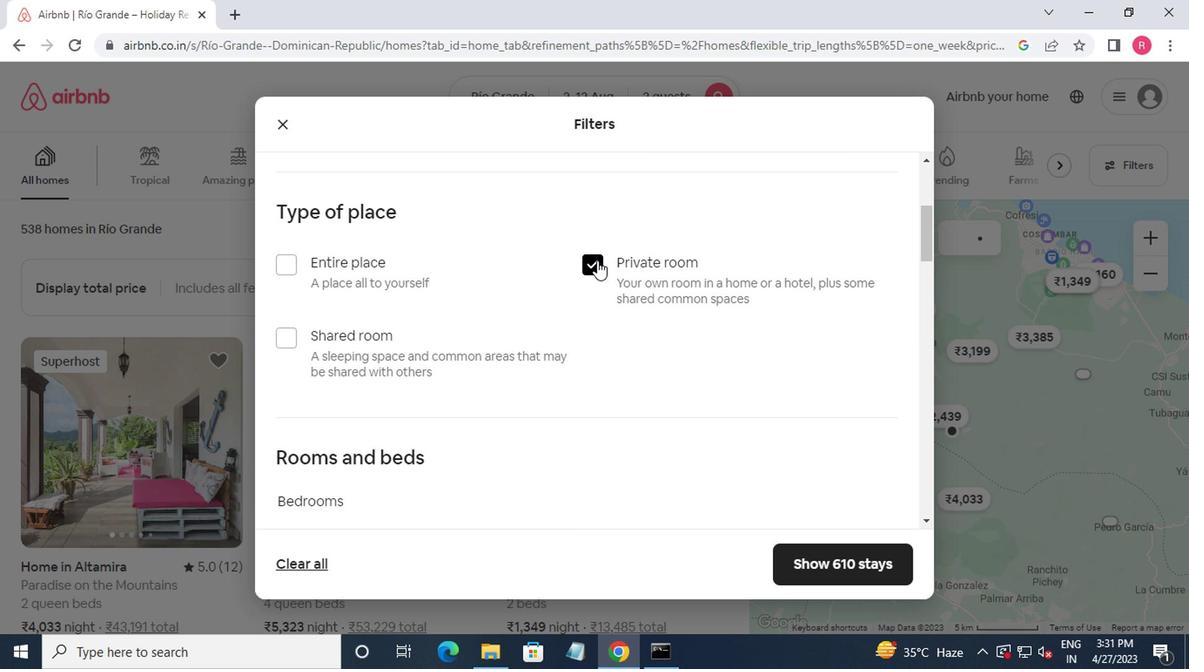 
Action: Mouse scrolled (590, 267) with delta (0, 0)
Screenshot: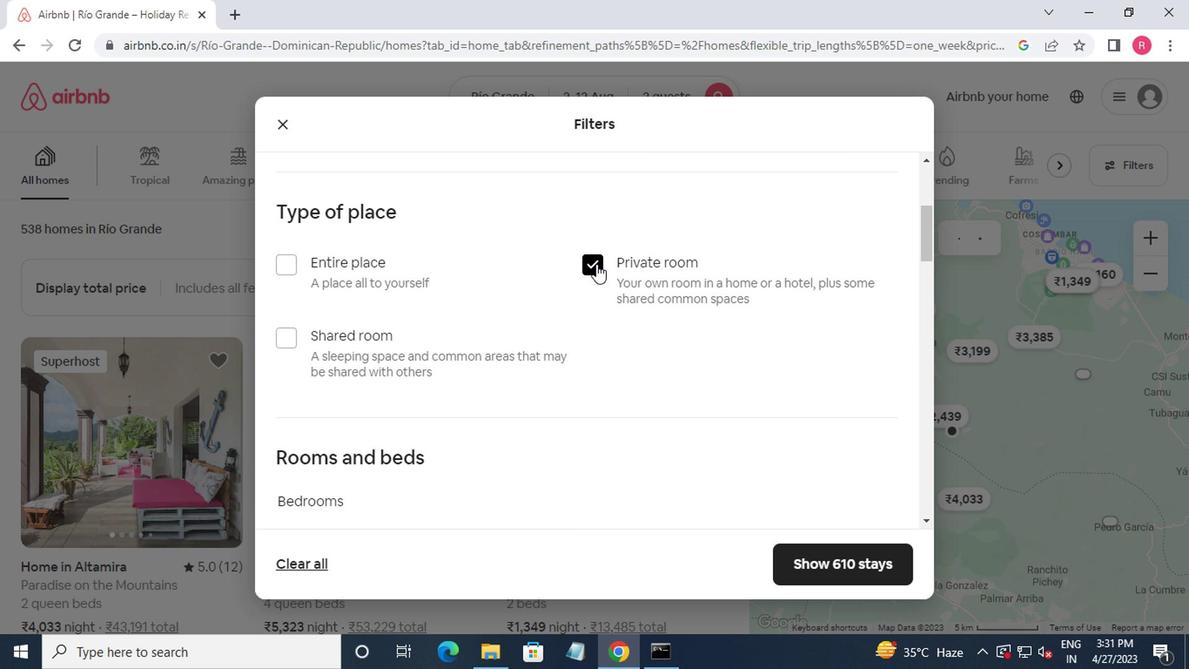
Action: Mouse moved to (365, 372)
Screenshot: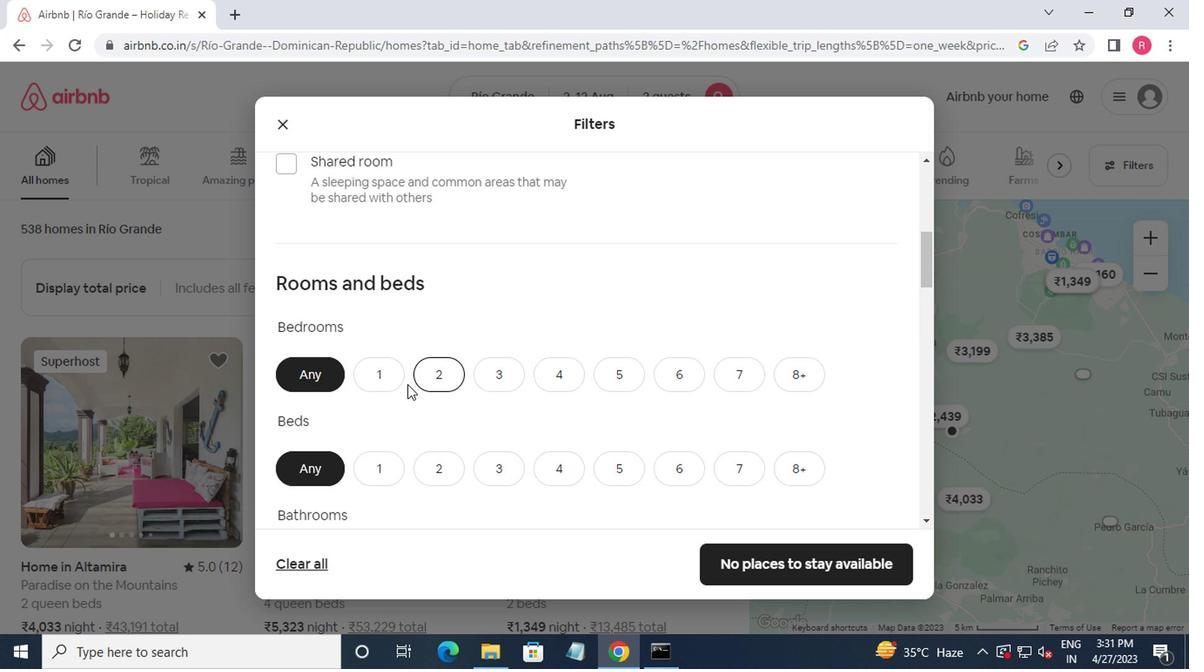 
Action: Mouse pressed left at (365, 372)
Screenshot: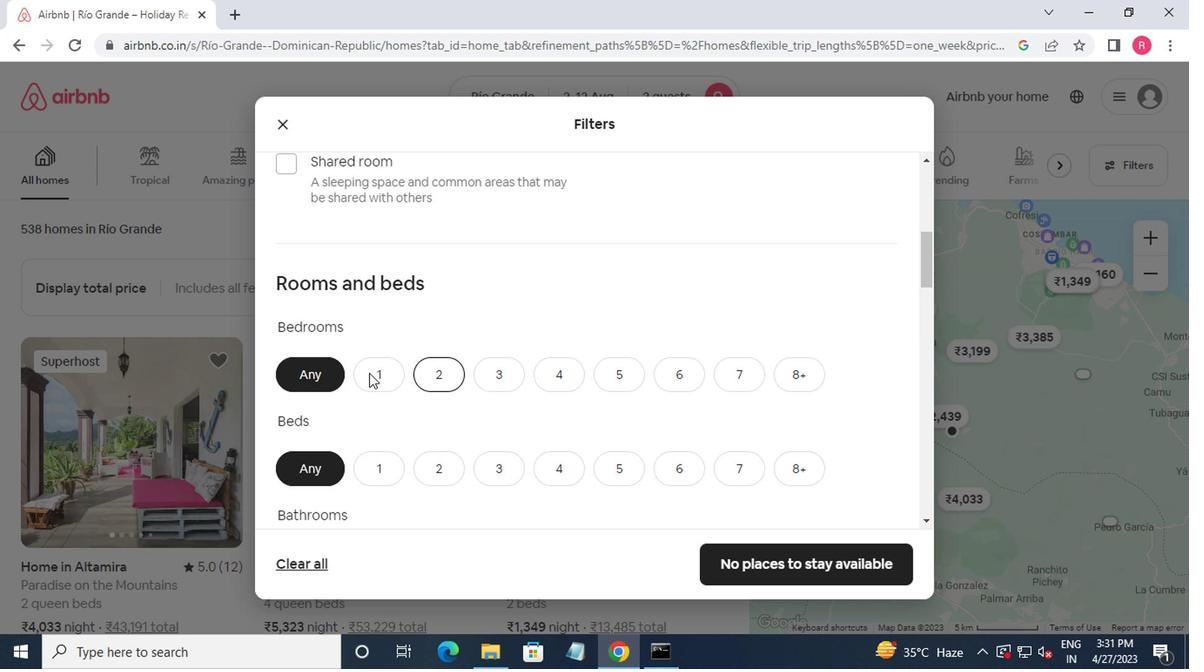 
Action: Mouse moved to (373, 461)
Screenshot: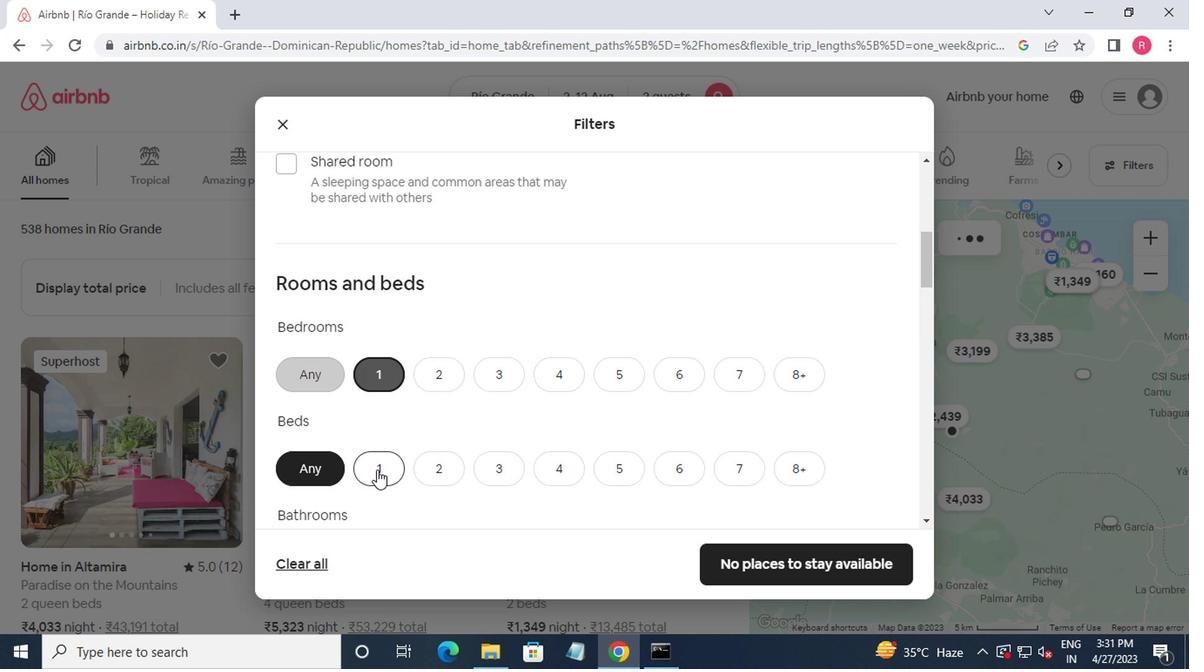 
Action: Mouse pressed left at (373, 461)
Screenshot: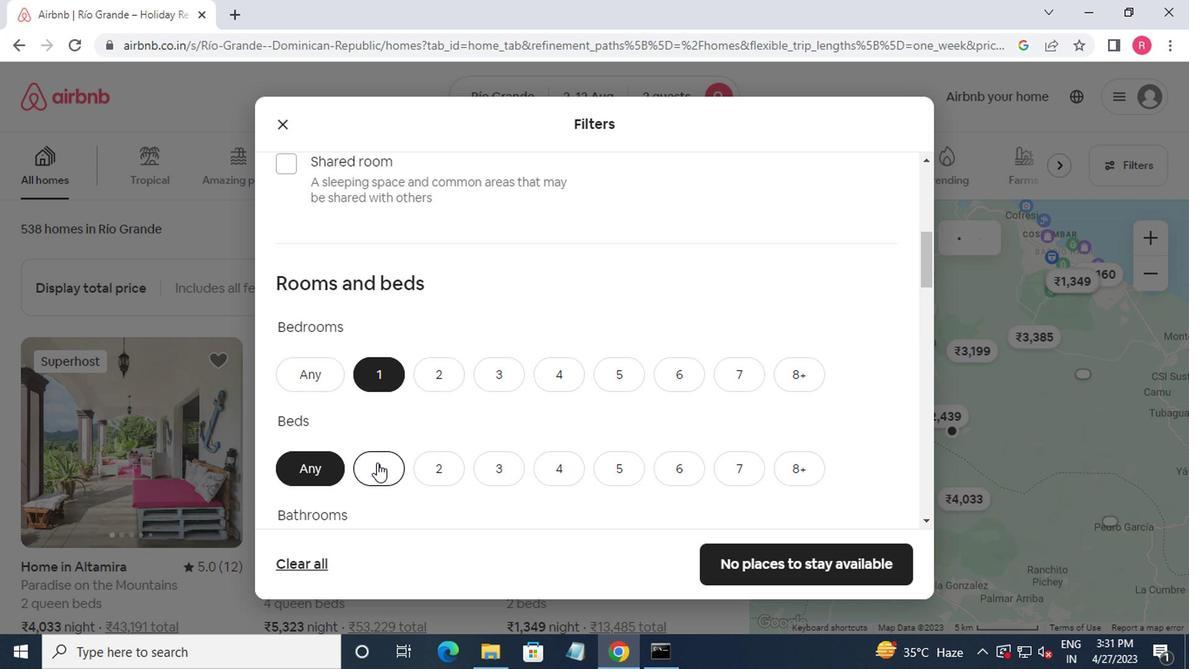 
Action: Mouse moved to (397, 453)
Screenshot: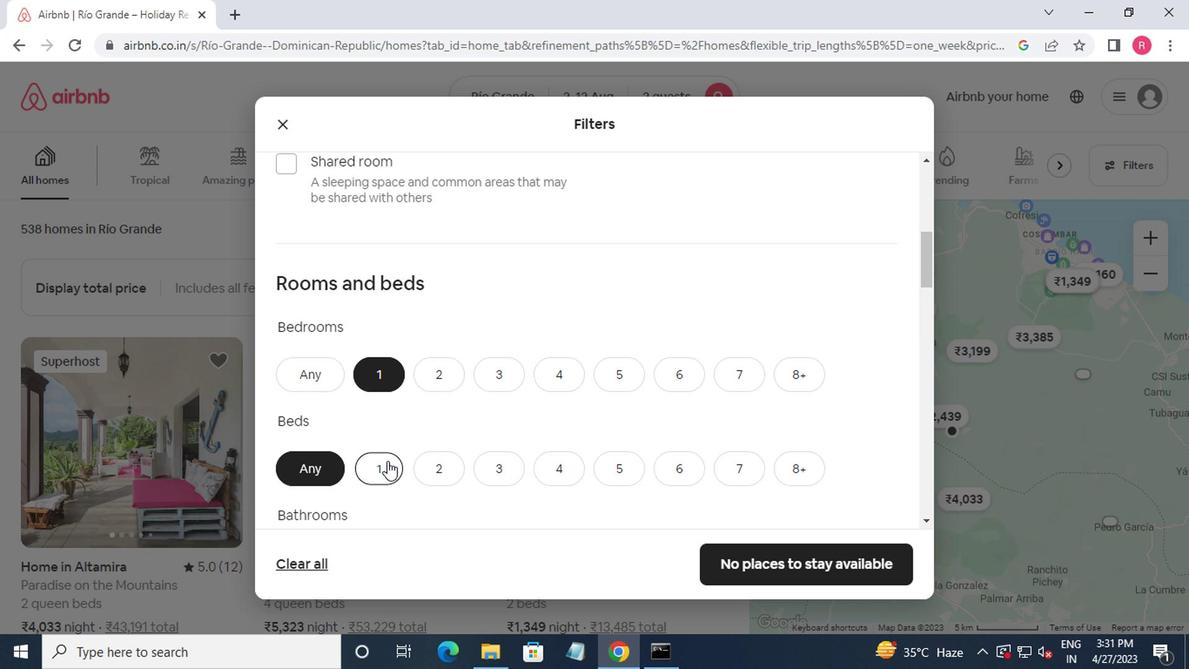 
Action: Mouse scrolled (397, 452) with delta (0, 0)
Screenshot: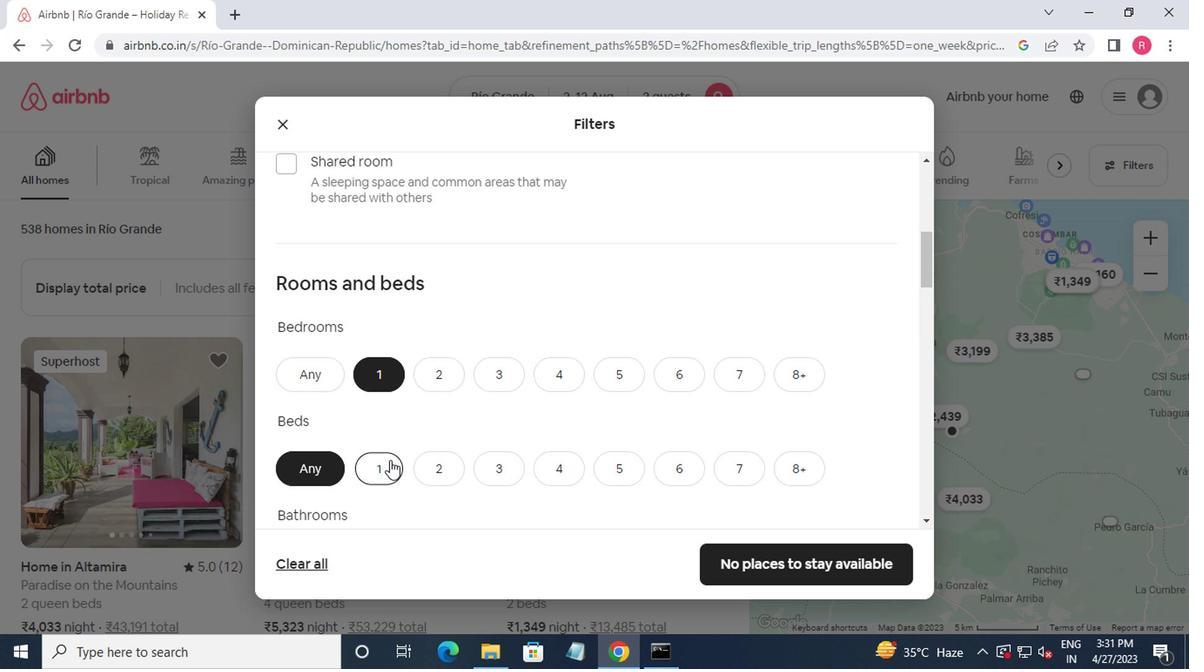 
Action: Mouse moved to (410, 447)
Screenshot: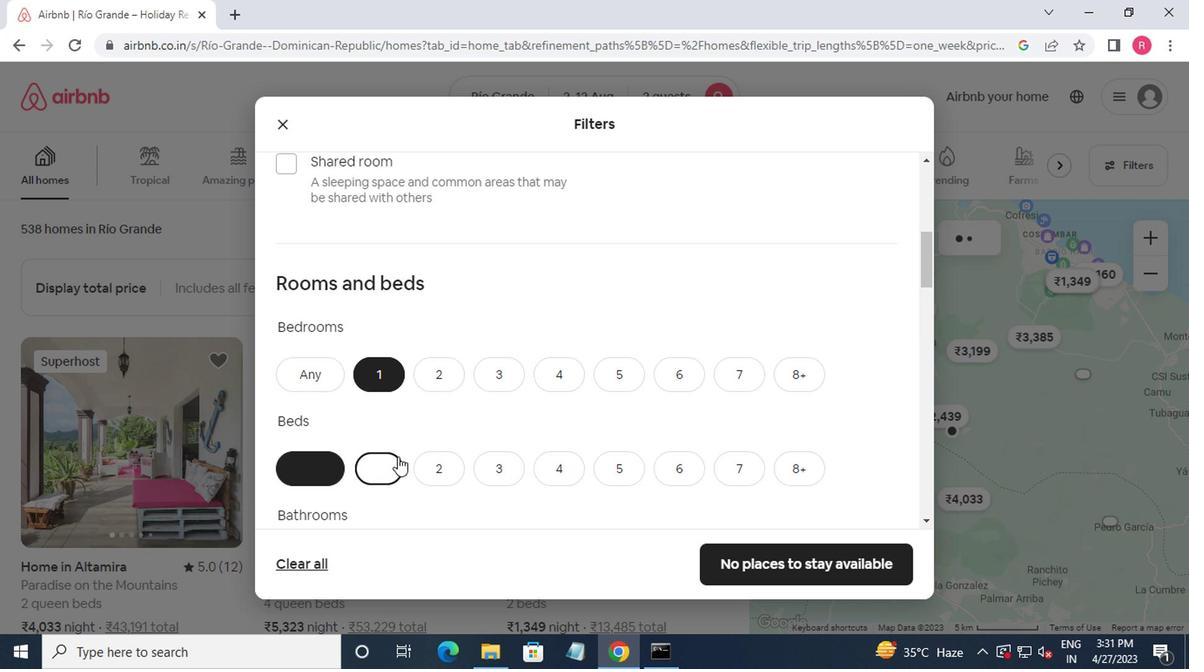 
Action: Mouse scrolled (410, 446) with delta (0, 0)
Screenshot: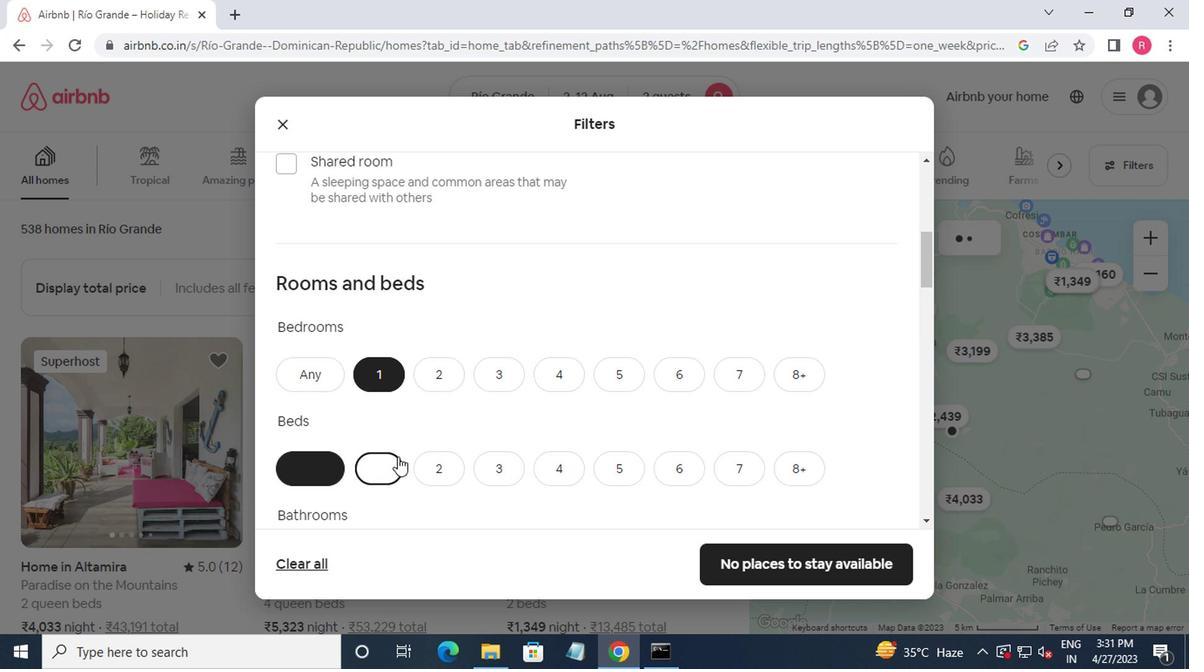 
Action: Mouse moved to (451, 431)
Screenshot: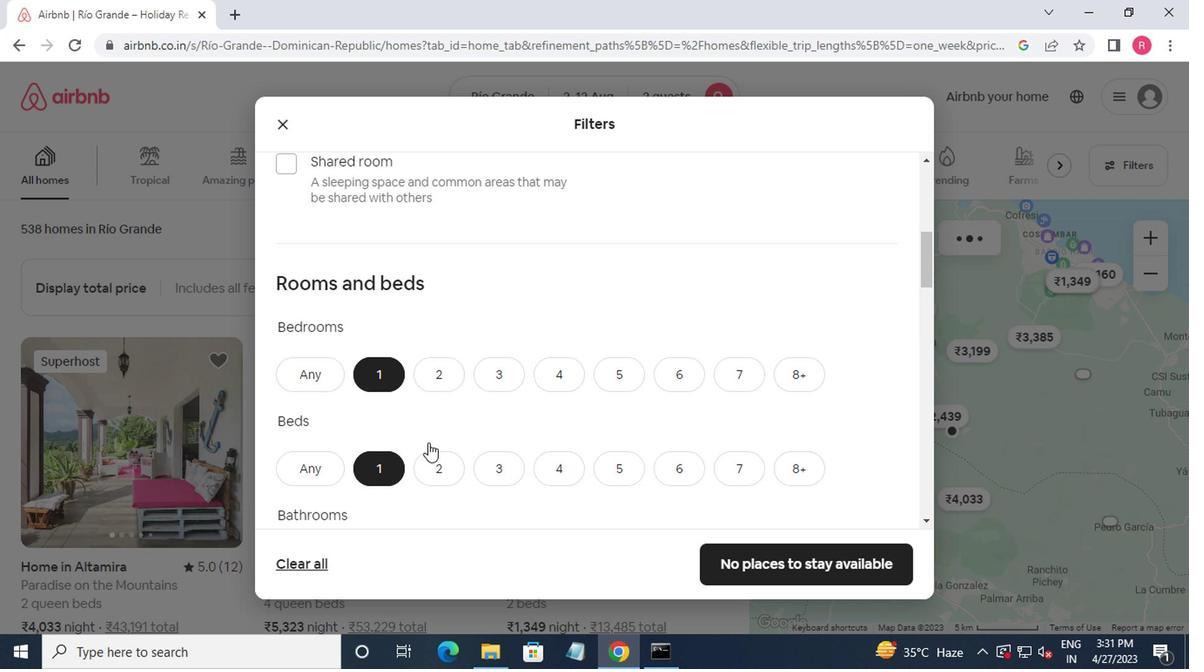 
Action: Mouse scrolled (451, 431) with delta (0, 0)
Screenshot: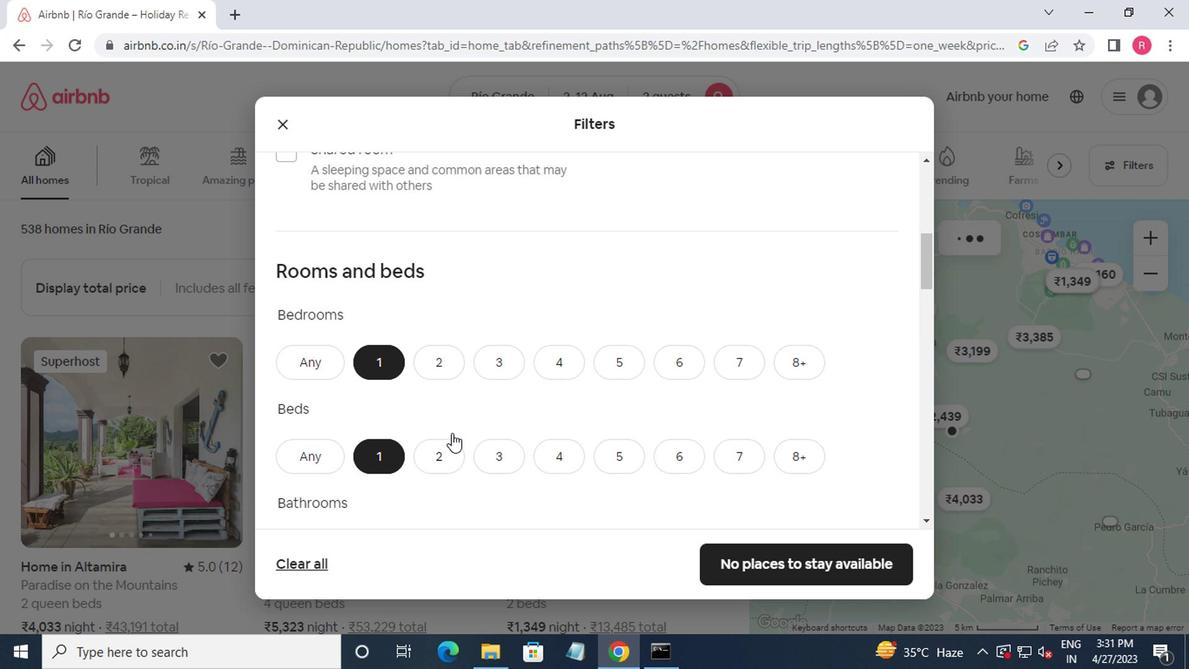 
Action: Mouse moved to (378, 308)
Screenshot: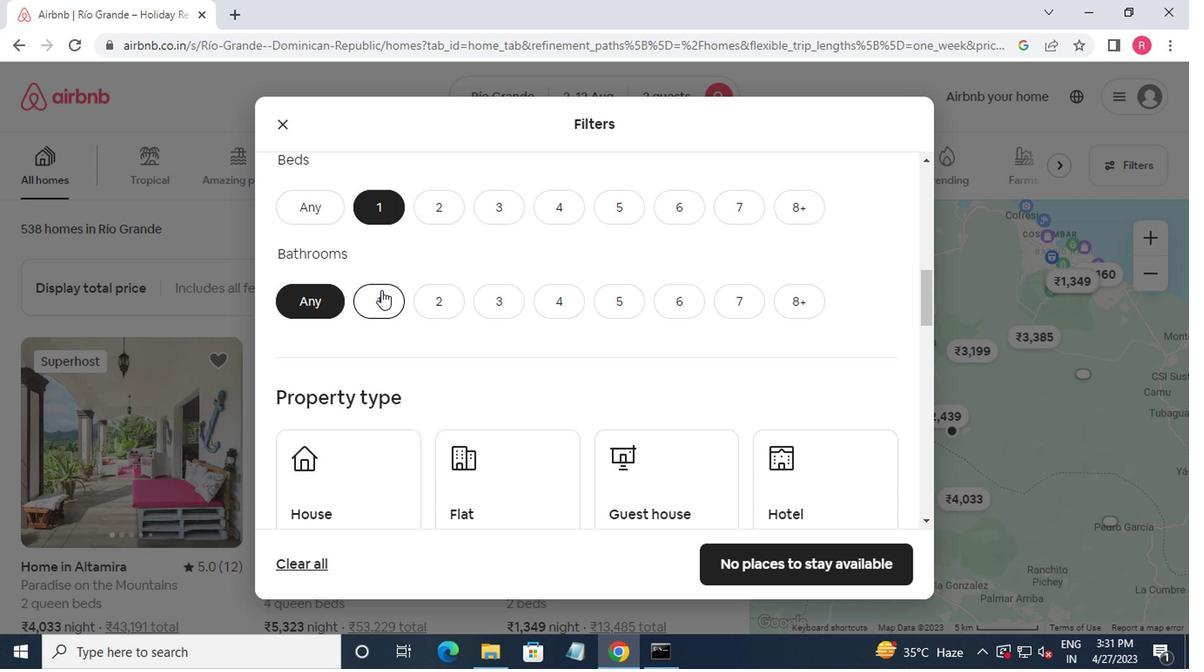 
Action: Mouse pressed left at (378, 308)
Screenshot: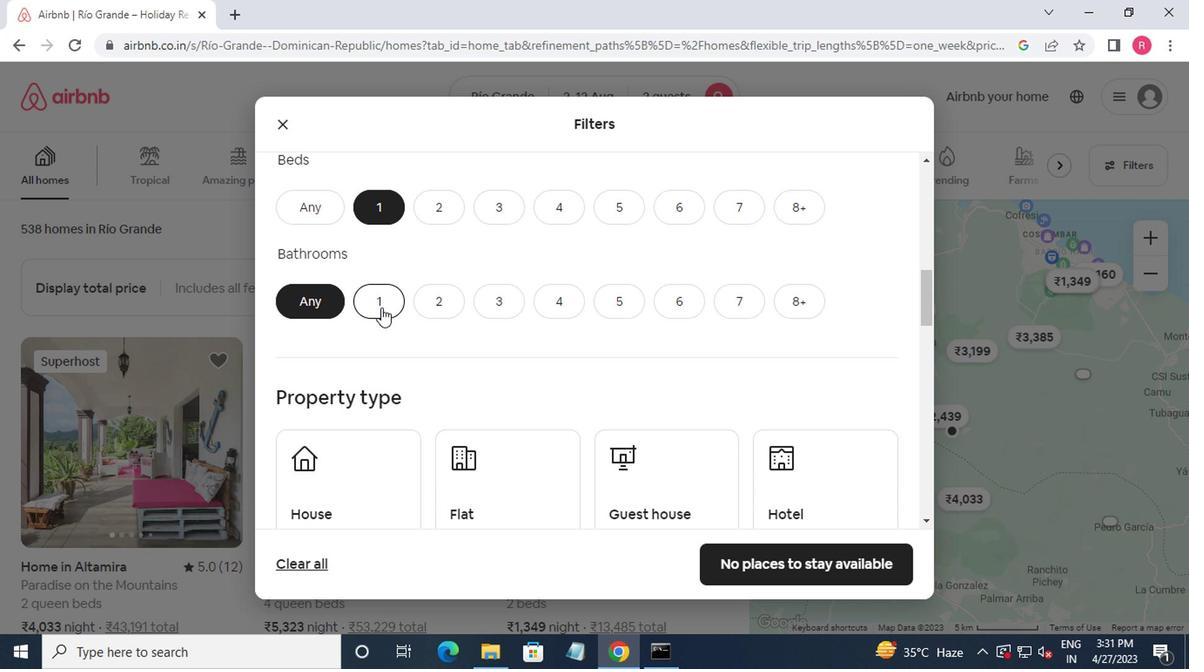 
Action: Mouse moved to (401, 303)
Screenshot: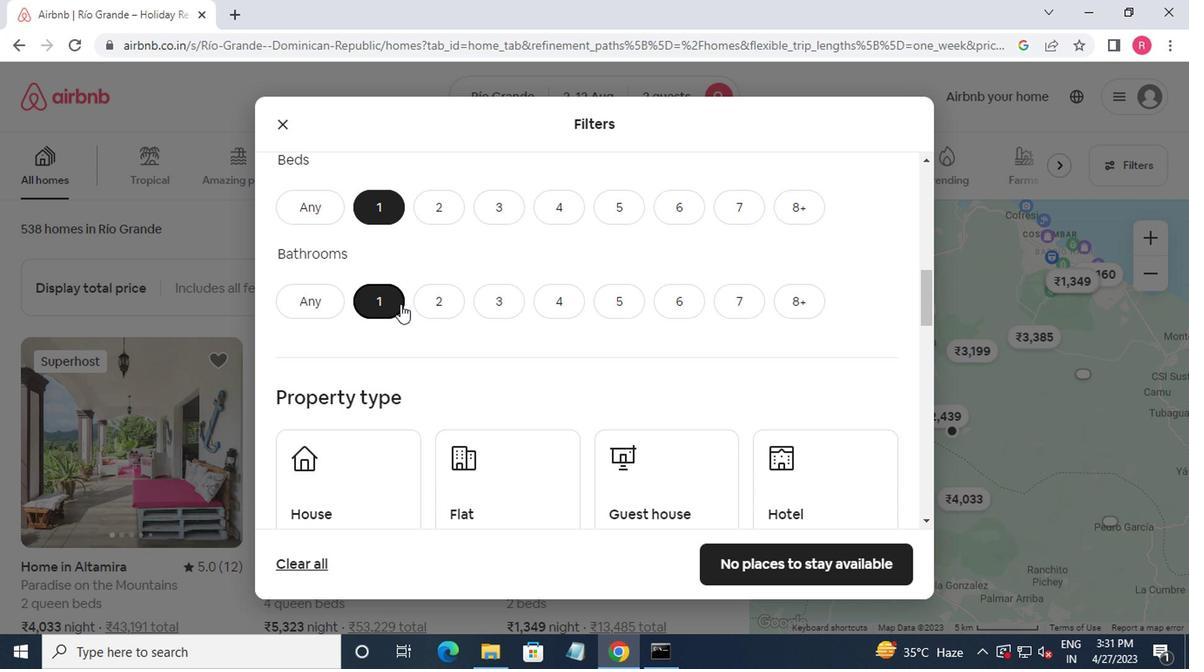 
Action: Mouse scrolled (401, 303) with delta (0, 0)
Screenshot: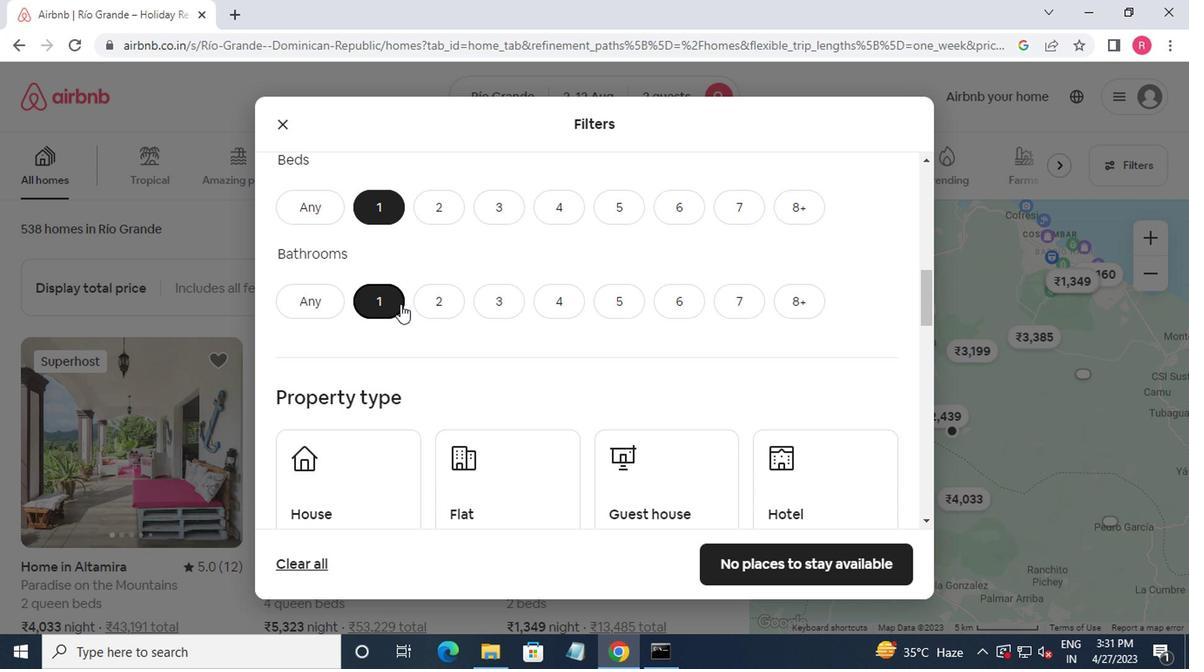 
Action: Mouse moved to (402, 303)
Screenshot: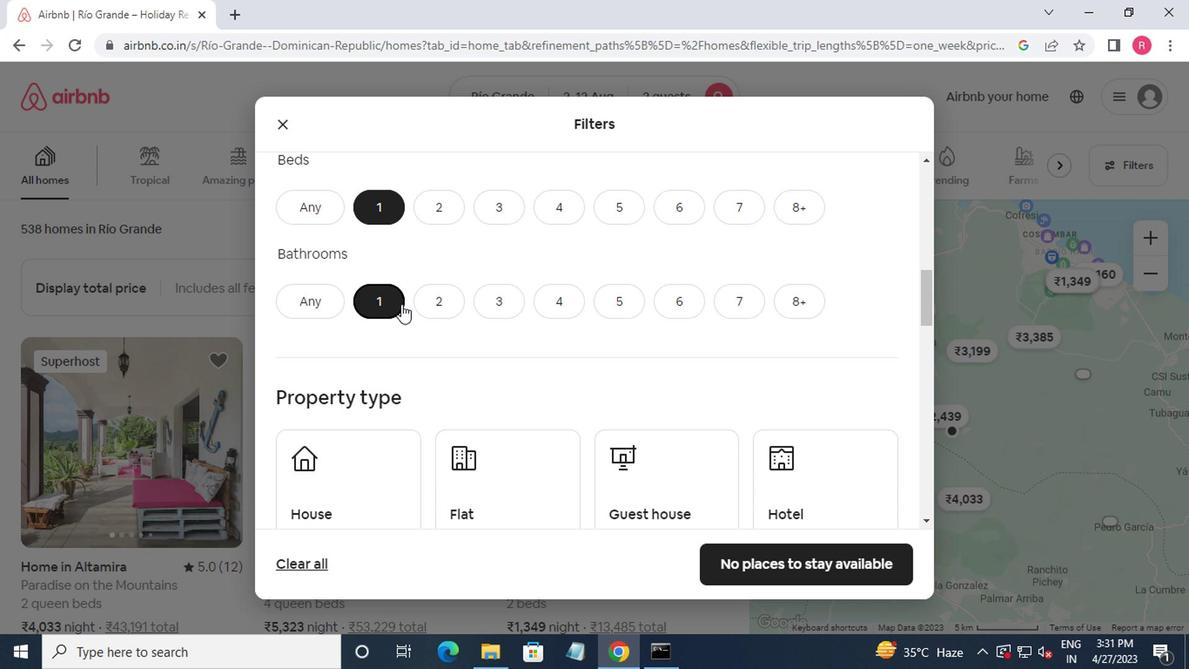 
Action: Mouse scrolled (402, 301) with delta (0, -1)
Screenshot: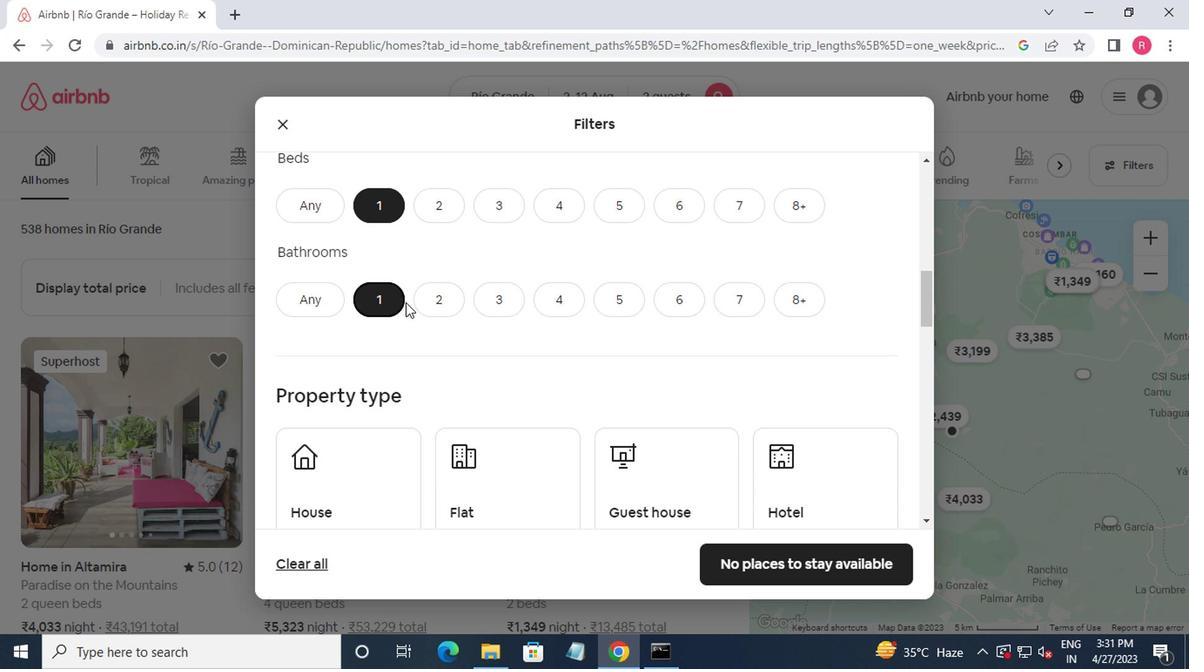 
Action: Mouse moved to (395, 306)
Screenshot: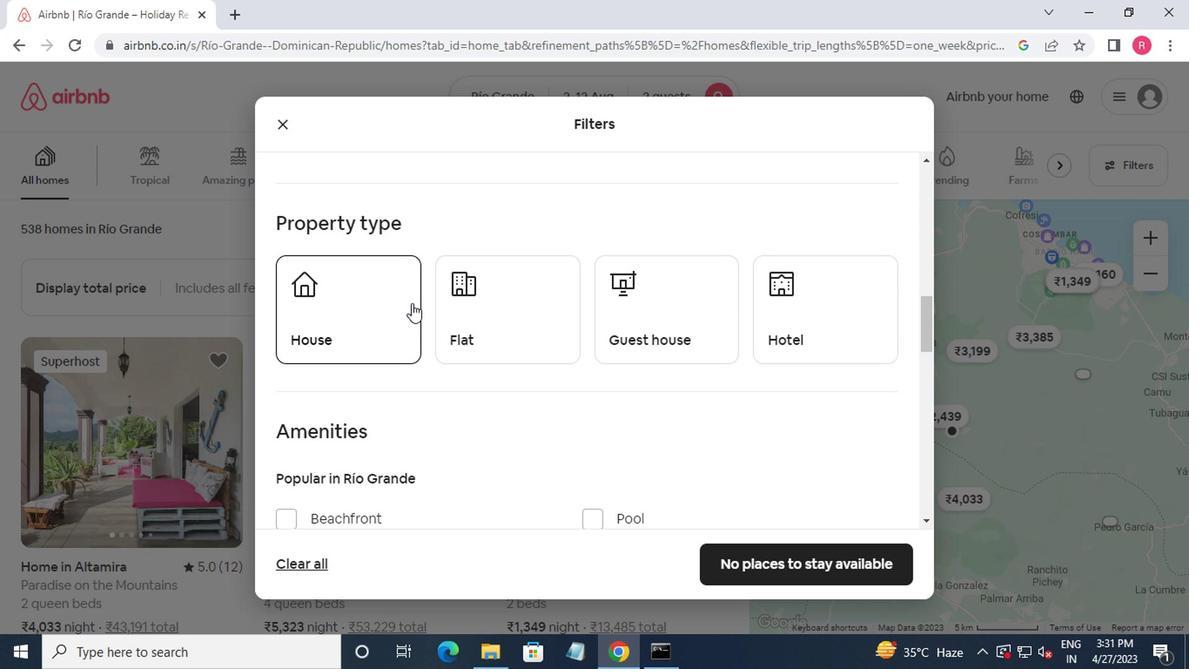 
Action: Mouse pressed left at (395, 306)
Screenshot: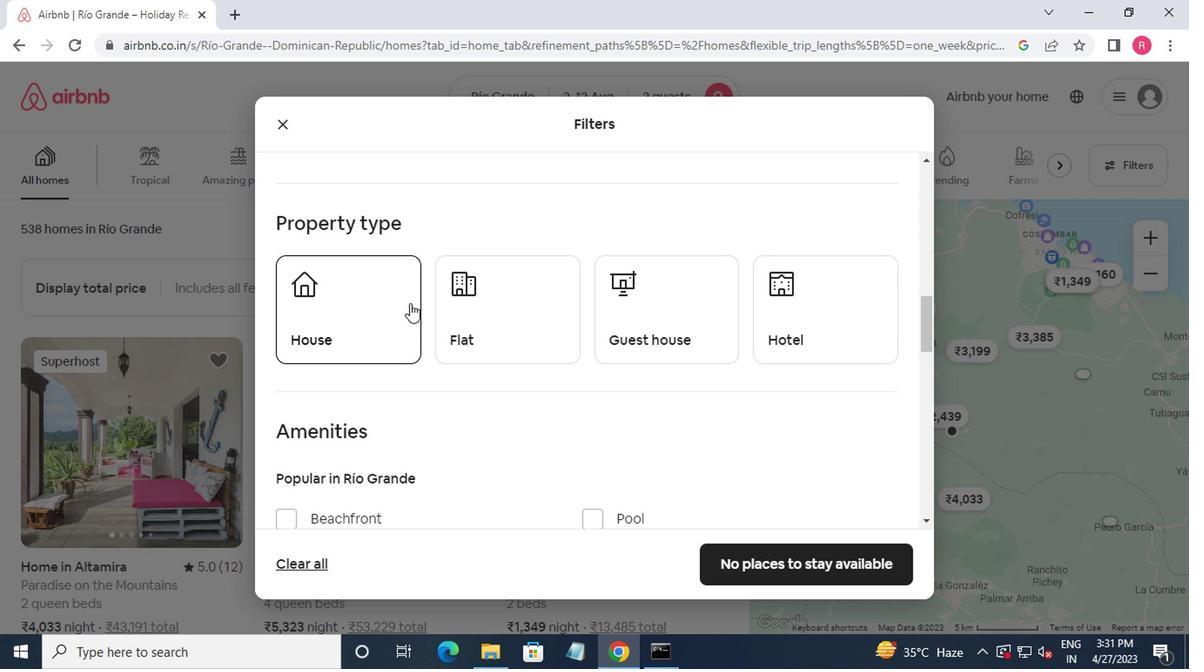 
Action: Mouse moved to (500, 310)
Screenshot: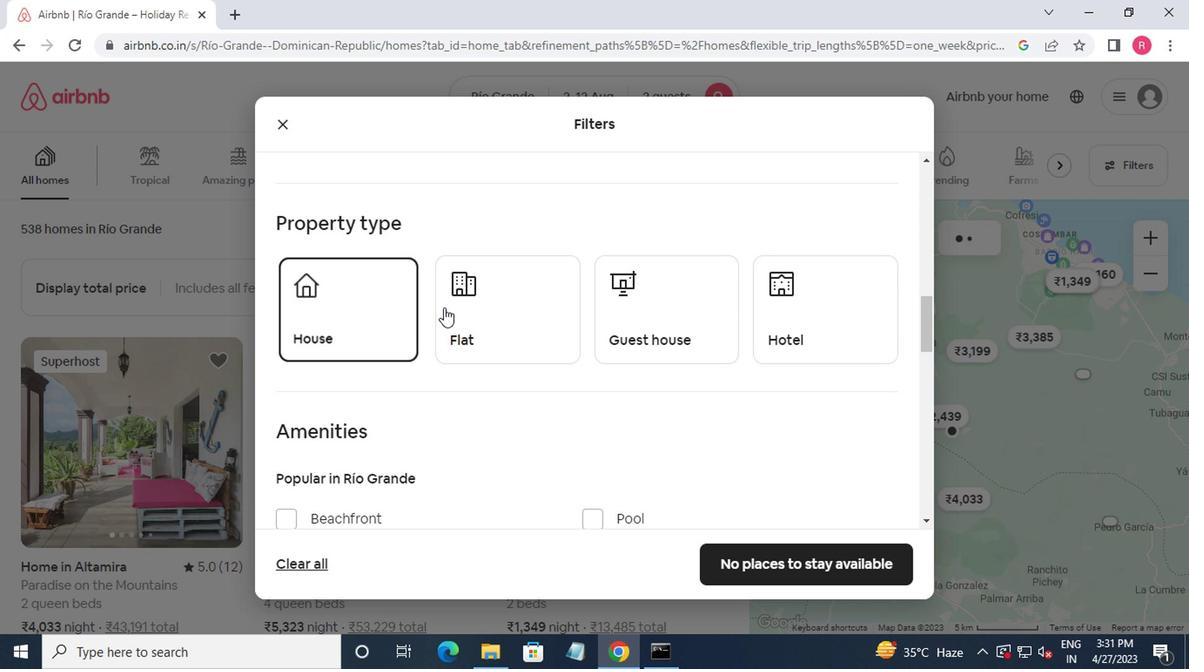 
Action: Mouse pressed left at (500, 310)
Screenshot: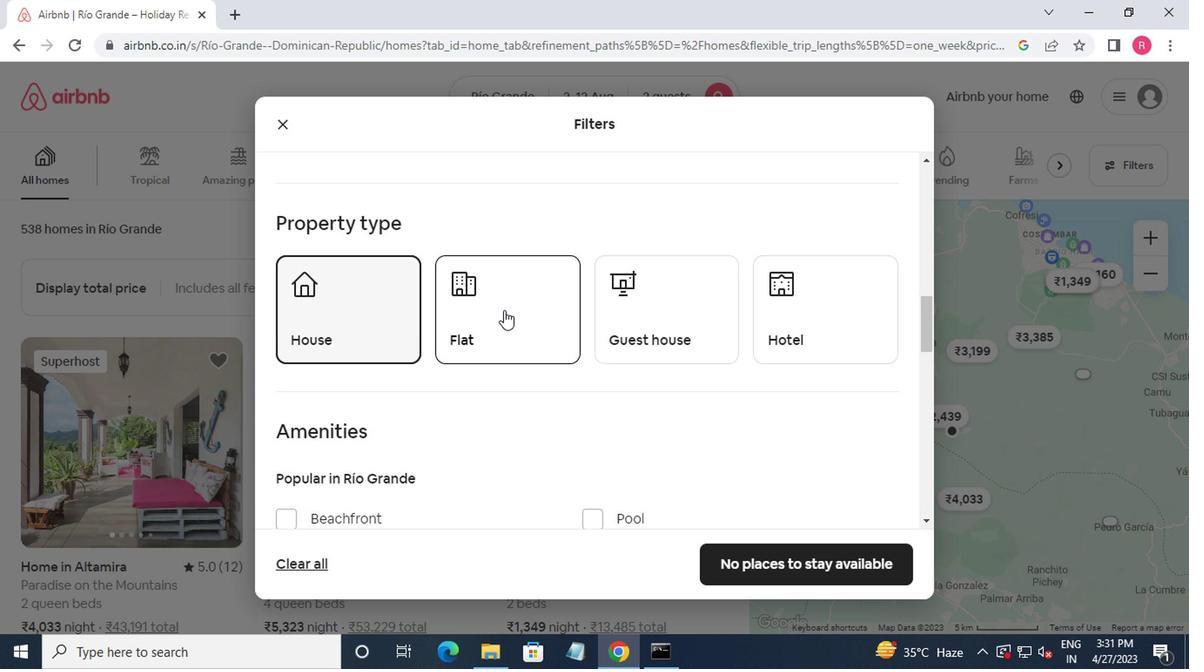 
Action: Mouse moved to (685, 332)
Screenshot: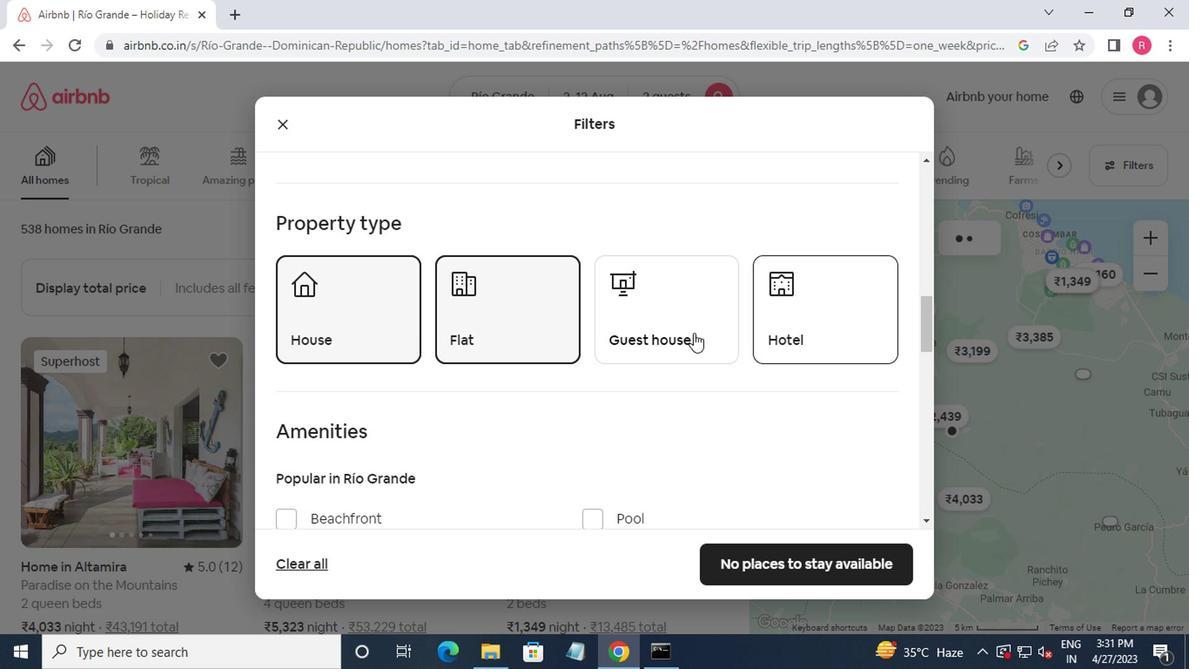 
Action: Mouse pressed left at (685, 332)
Screenshot: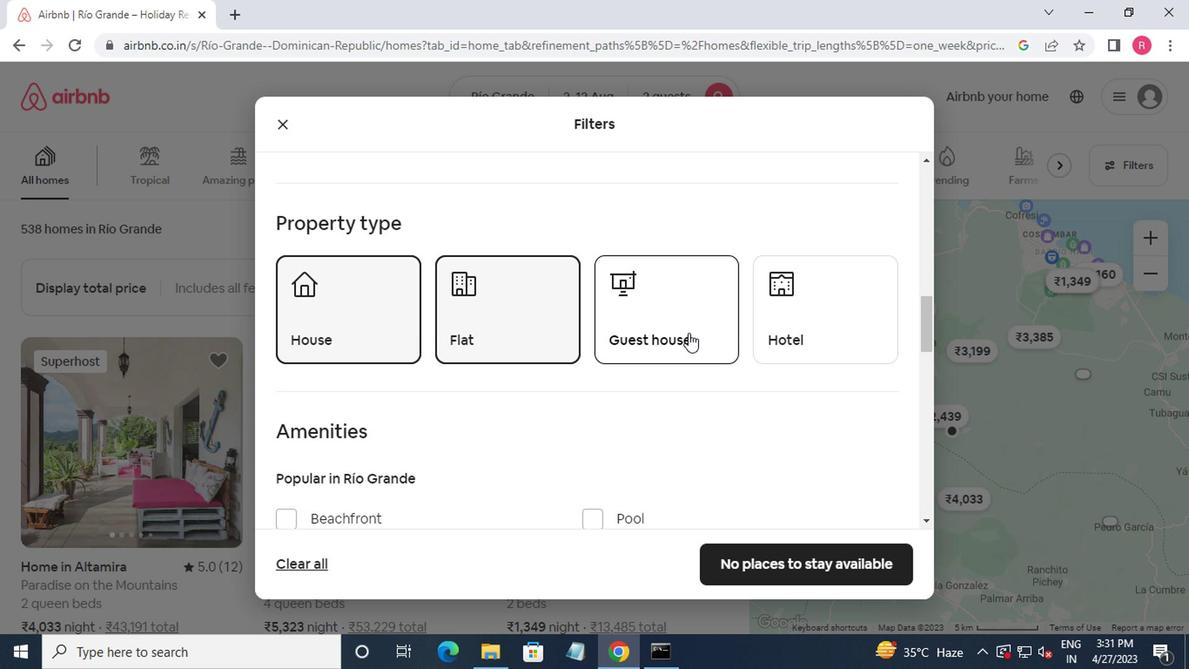 
Action: Mouse moved to (803, 311)
Screenshot: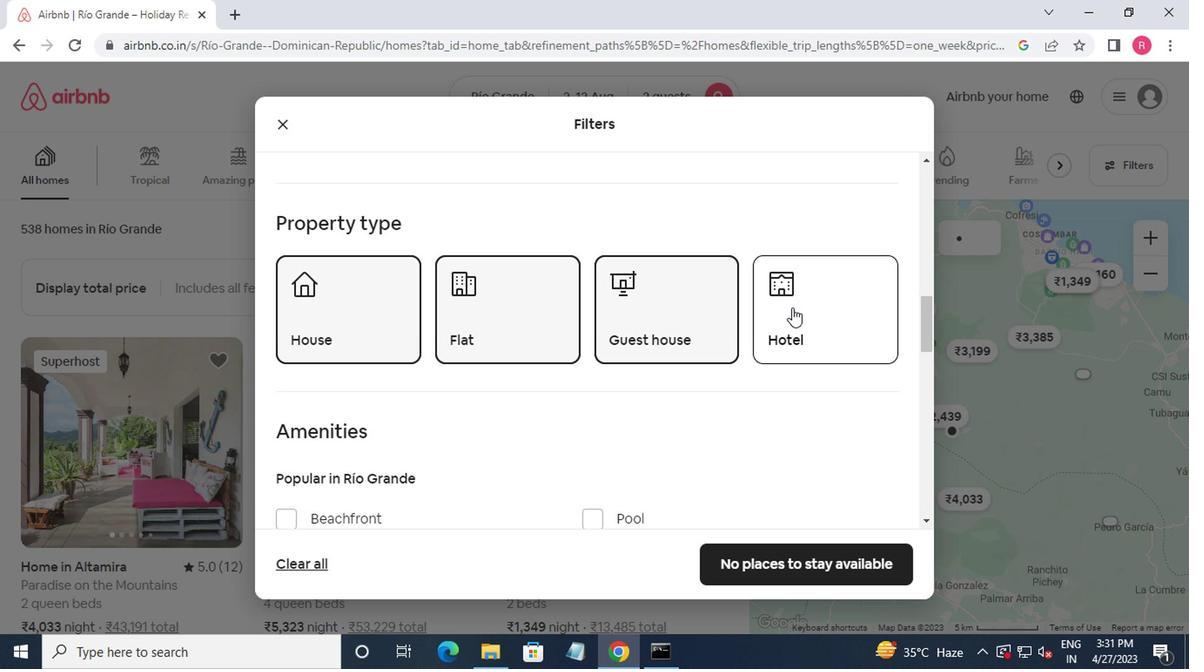 
Action: Mouse scrolled (803, 310) with delta (0, 0)
Screenshot: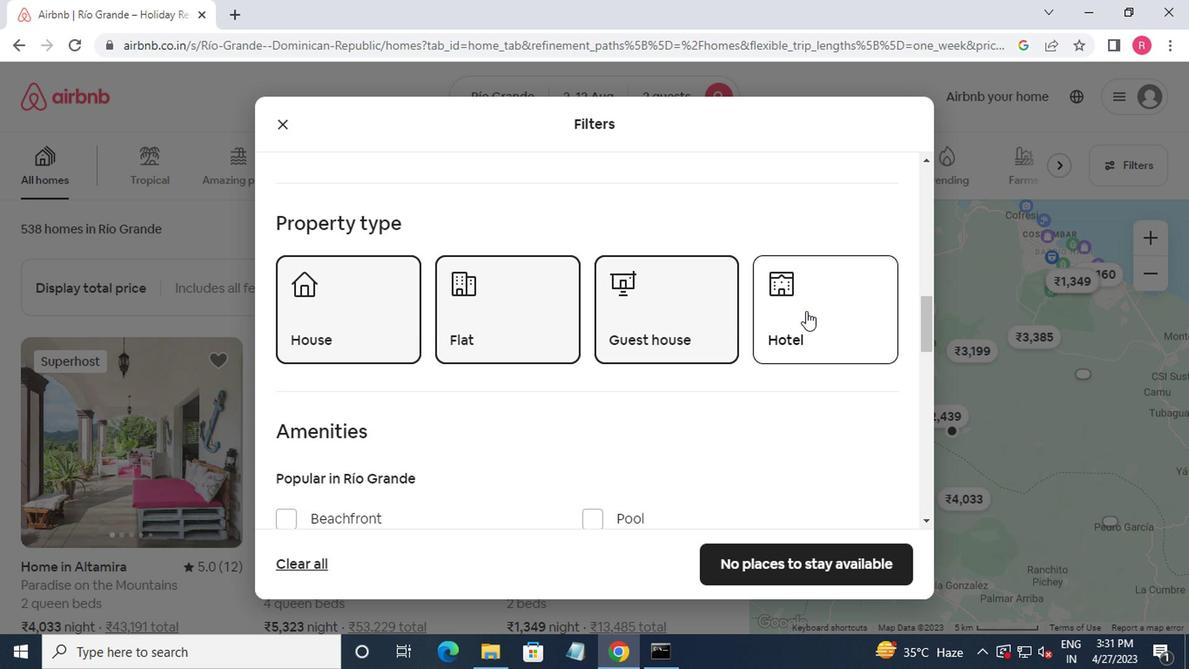 
Action: Mouse moved to (788, 267)
Screenshot: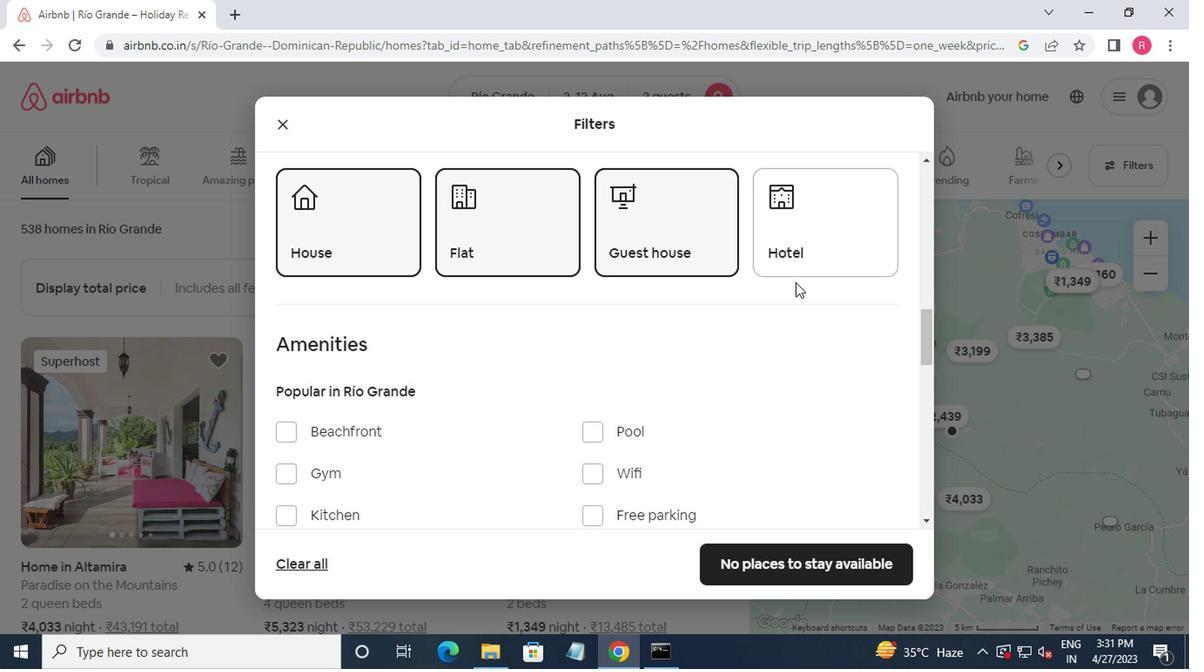 
Action: Mouse pressed left at (788, 267)
Screenshot: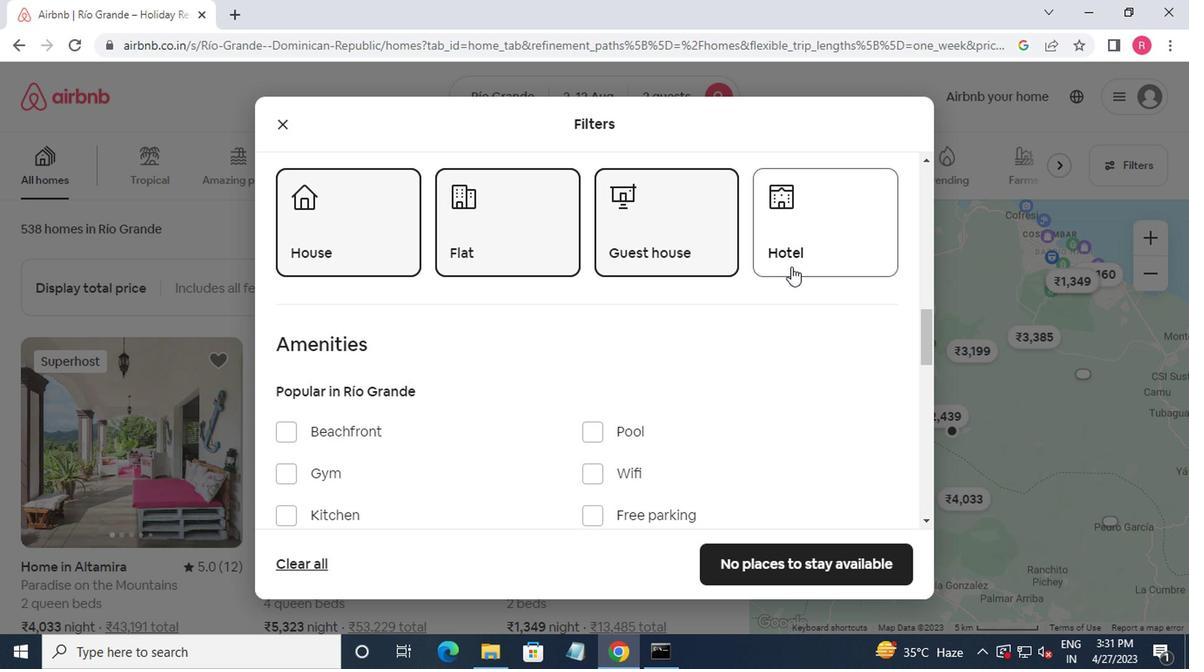 
Action: Mouse moved to (786, 263)
Screenshot: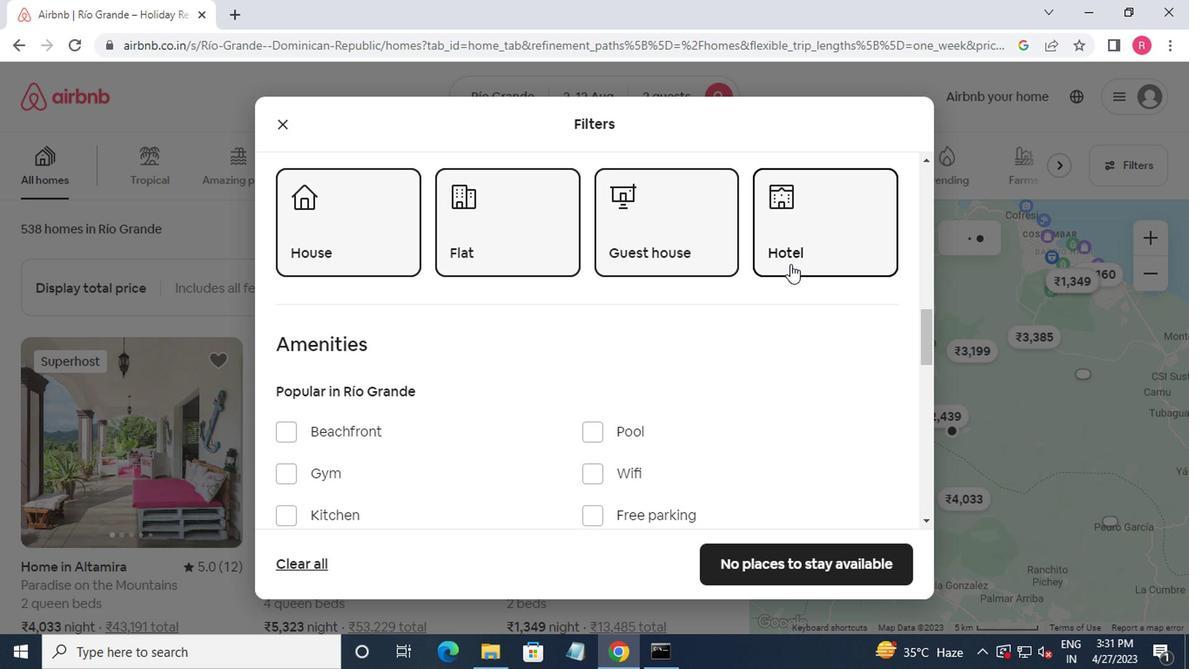 
Action: Mouse scrolled (786, 262) with delta (0, -1)
Screenshot: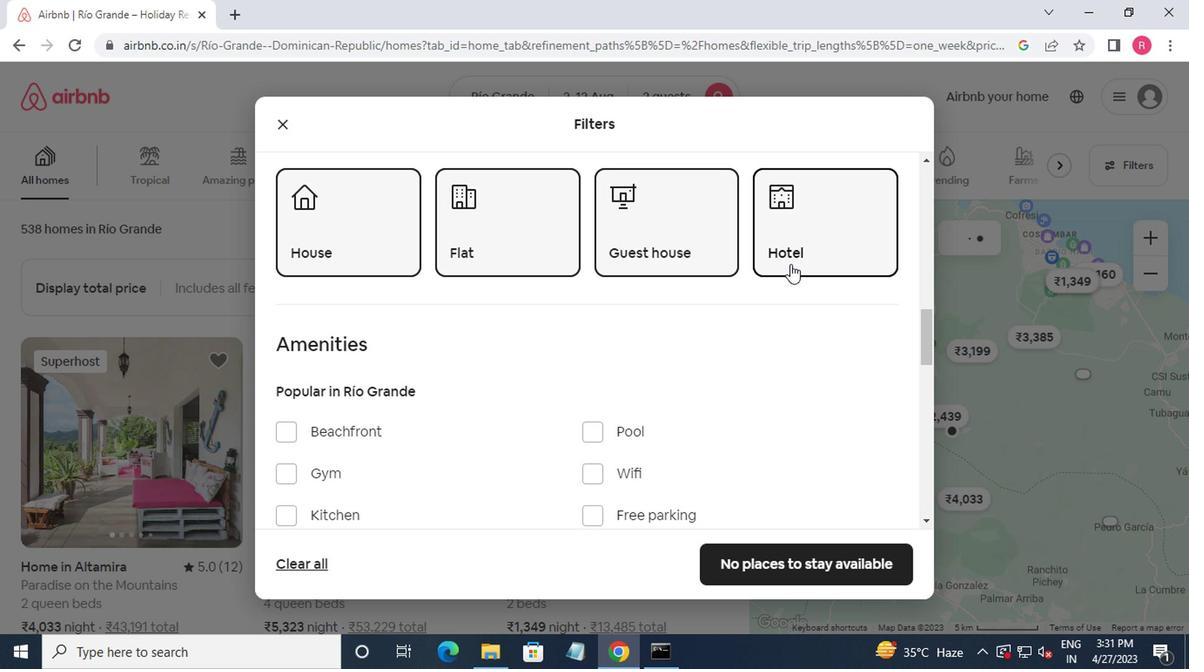 
Action: Mouse moved to (785, 264)
Screenshot: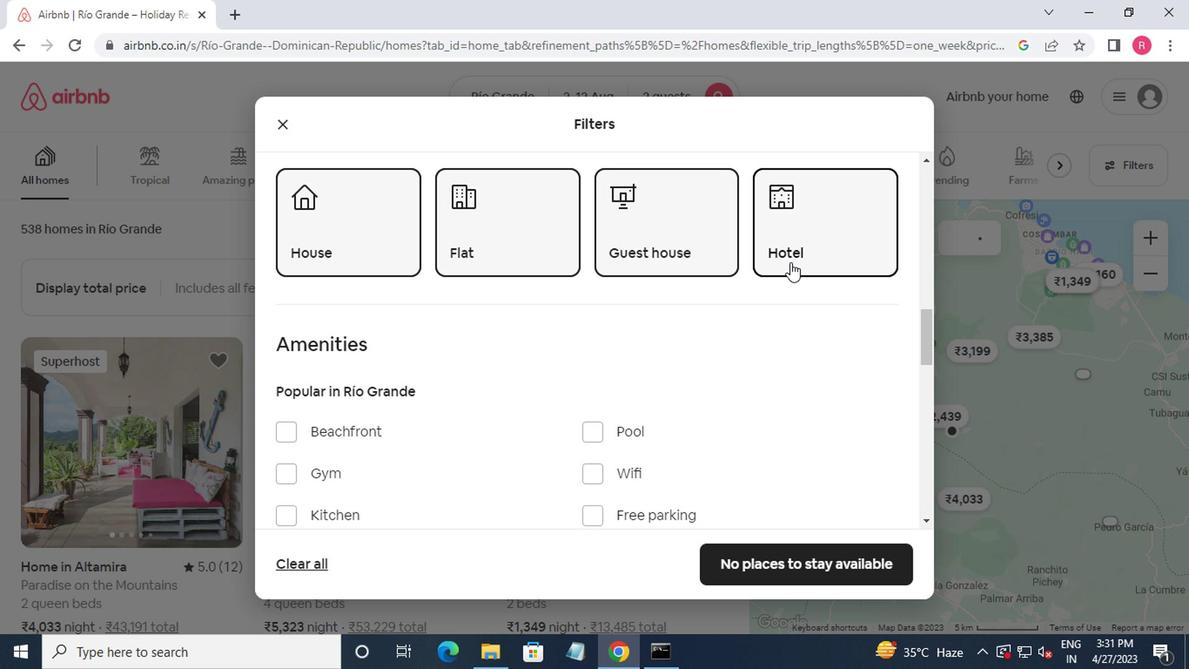 
Action: Mouse scrolled (785, 263) with delta (0, 0)
Screenshot: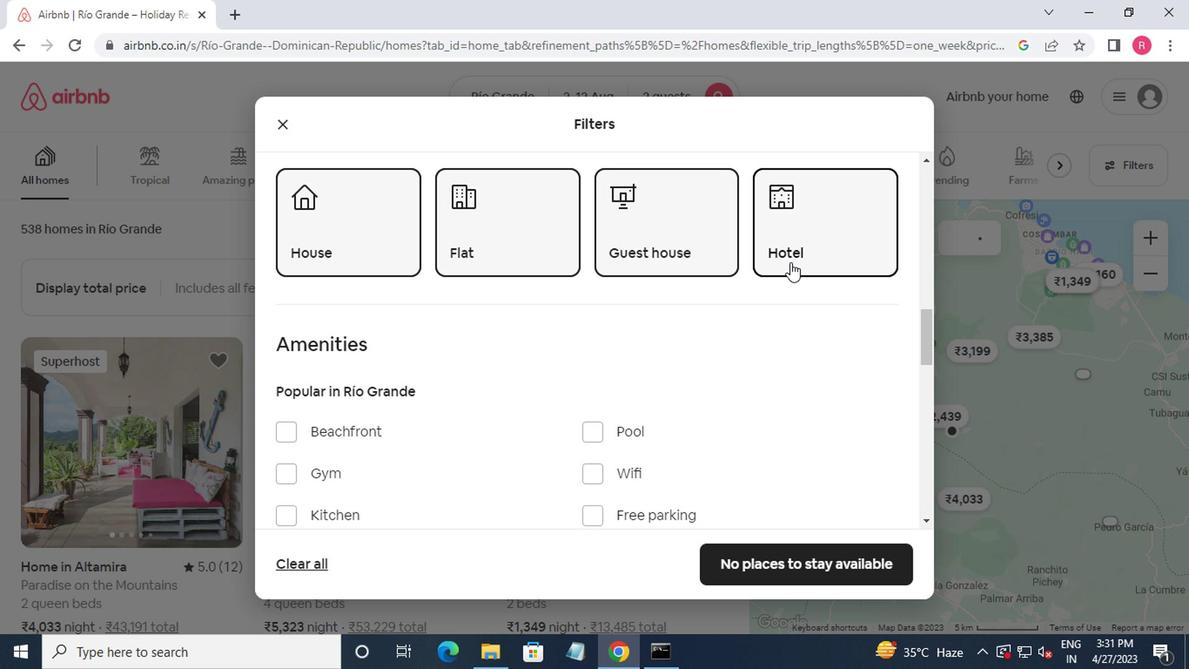 
Action: Mouse moved to (779, 273)
Screenshot: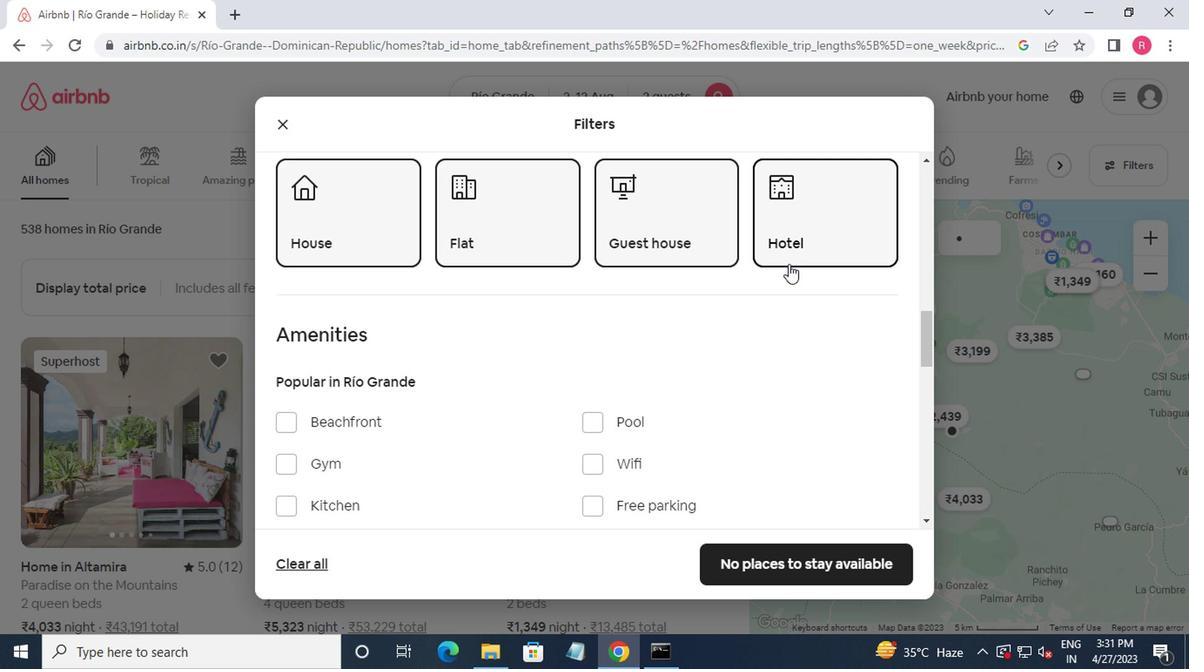 
Action: Mouse scrolled (779, 272) with delta (0, 0)
Screenshot: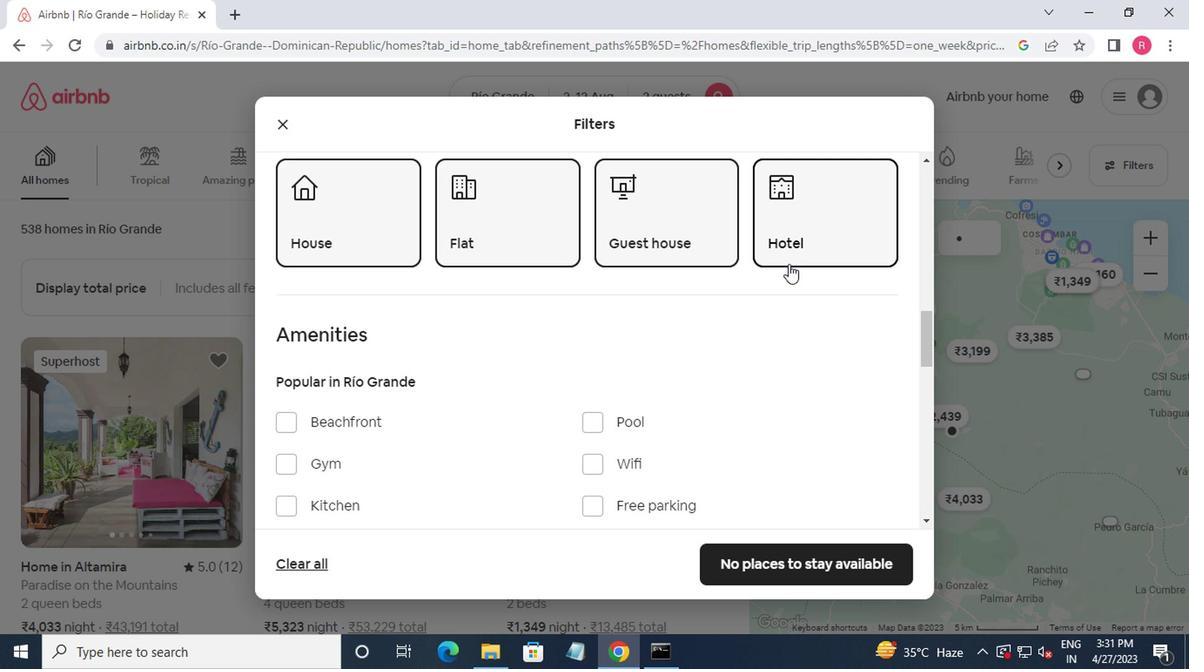 
Action: Mouse moved to (405, 287)
Screenshot: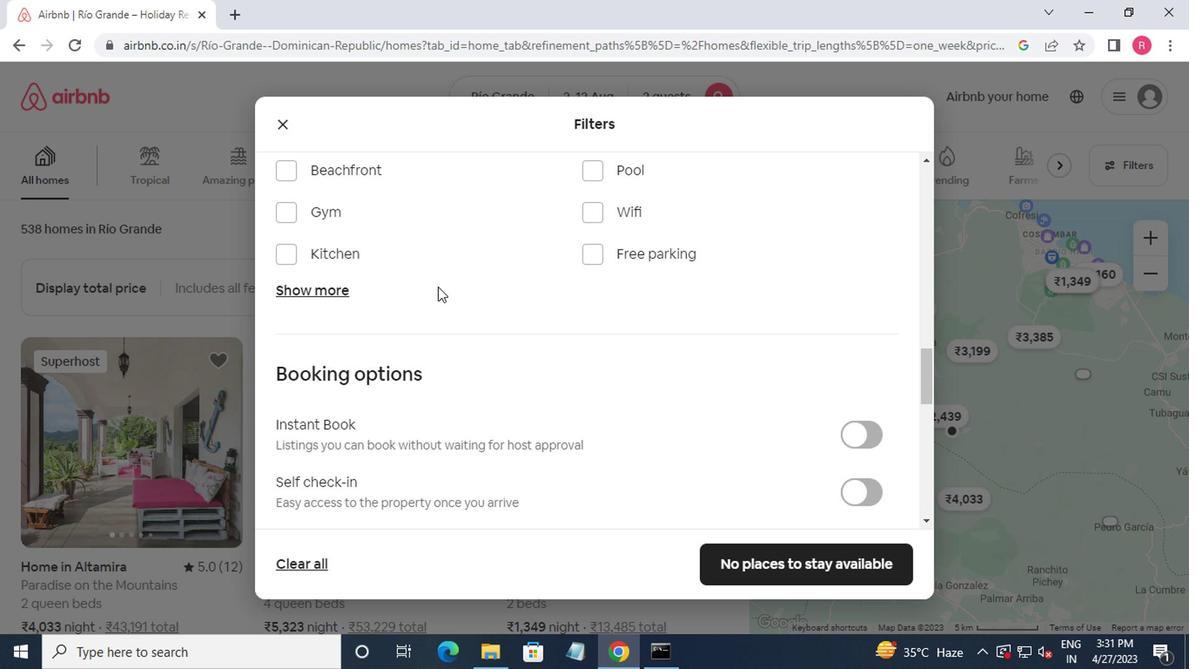 
Action: Mouse scrolled (405, 286) with delta (0, -1)
Screenshot: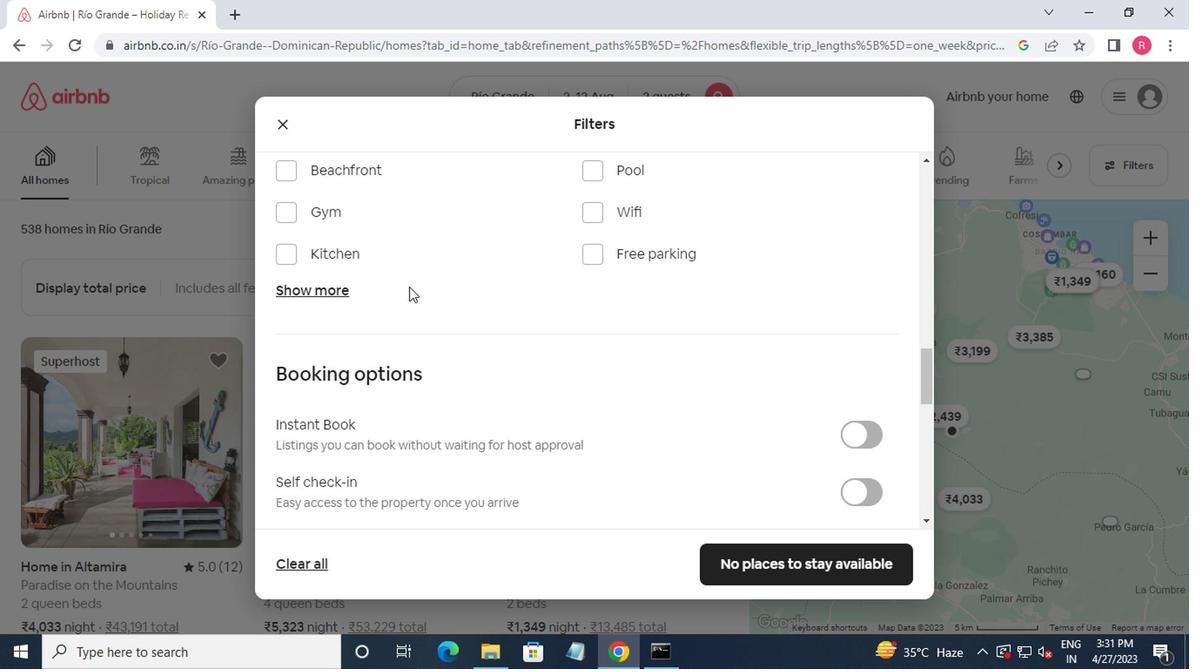 
Action: Mouse scrolled (405, 286) with delta (0, -1)
Screenshot: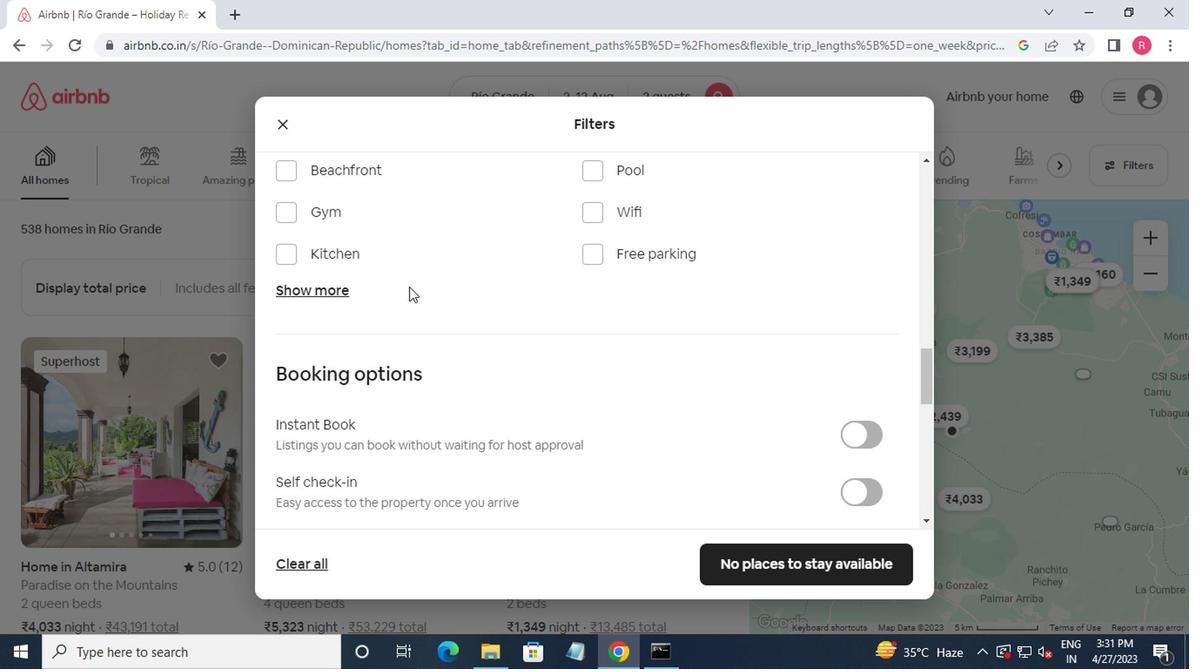 
Action: Mouse moved to (864, 319)
Screenshot: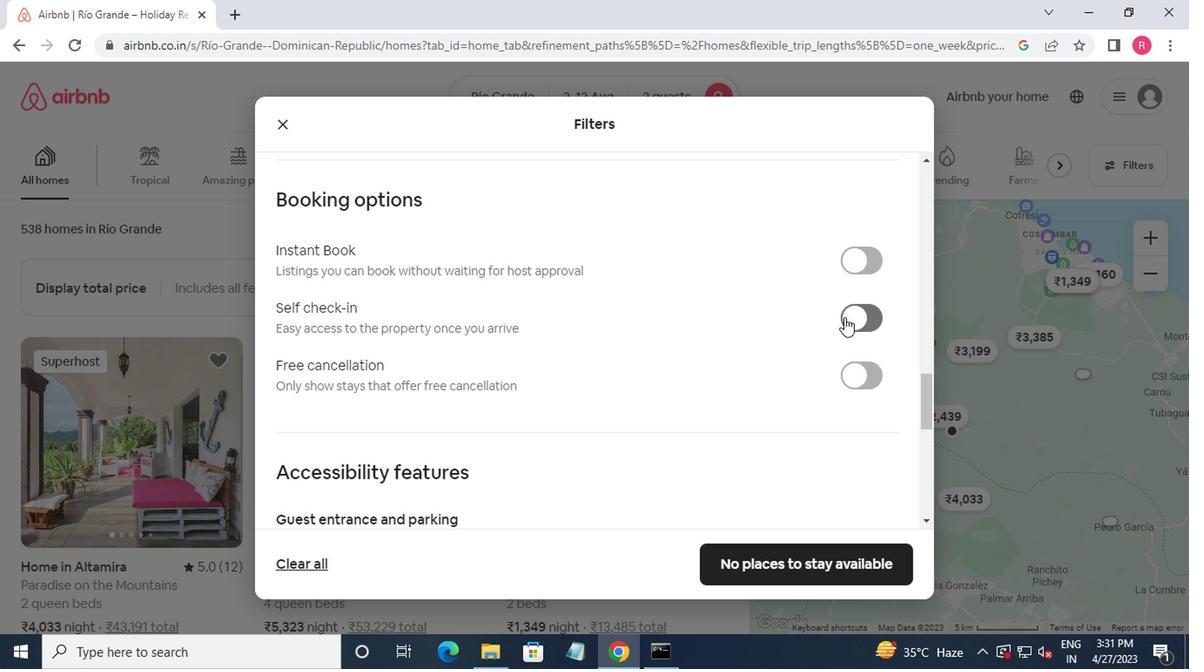 
Action: Mouse pressed left at (864, 319)
Screenshot: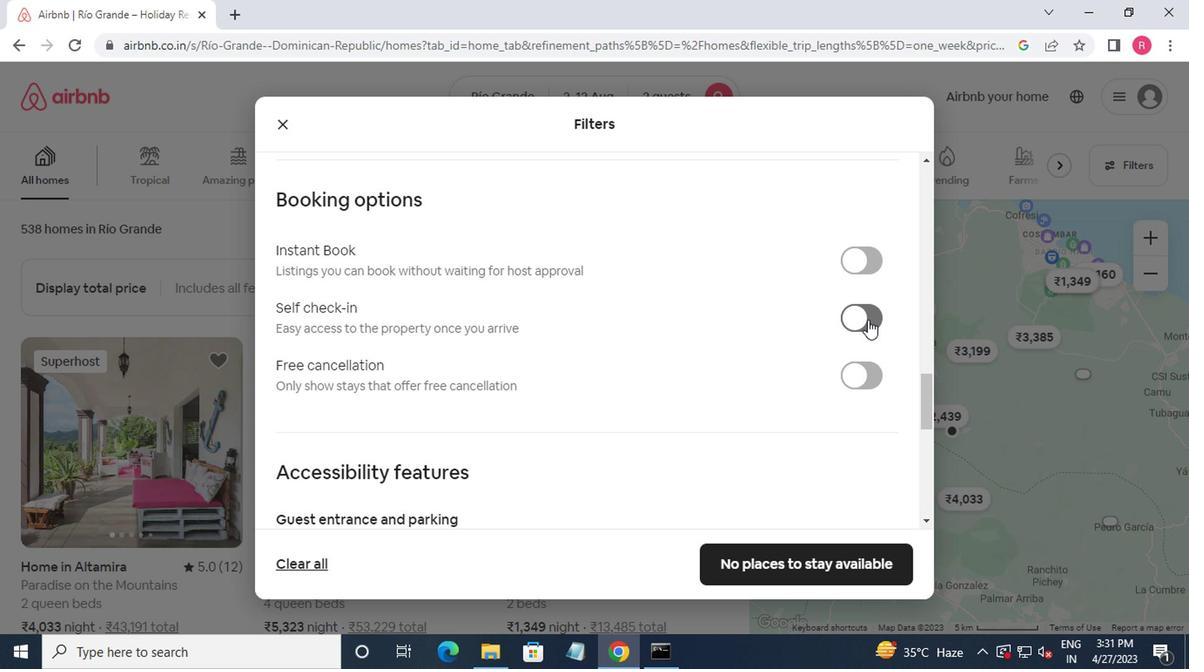 
Action: Mouse moved to (751, 322)
Screenshot: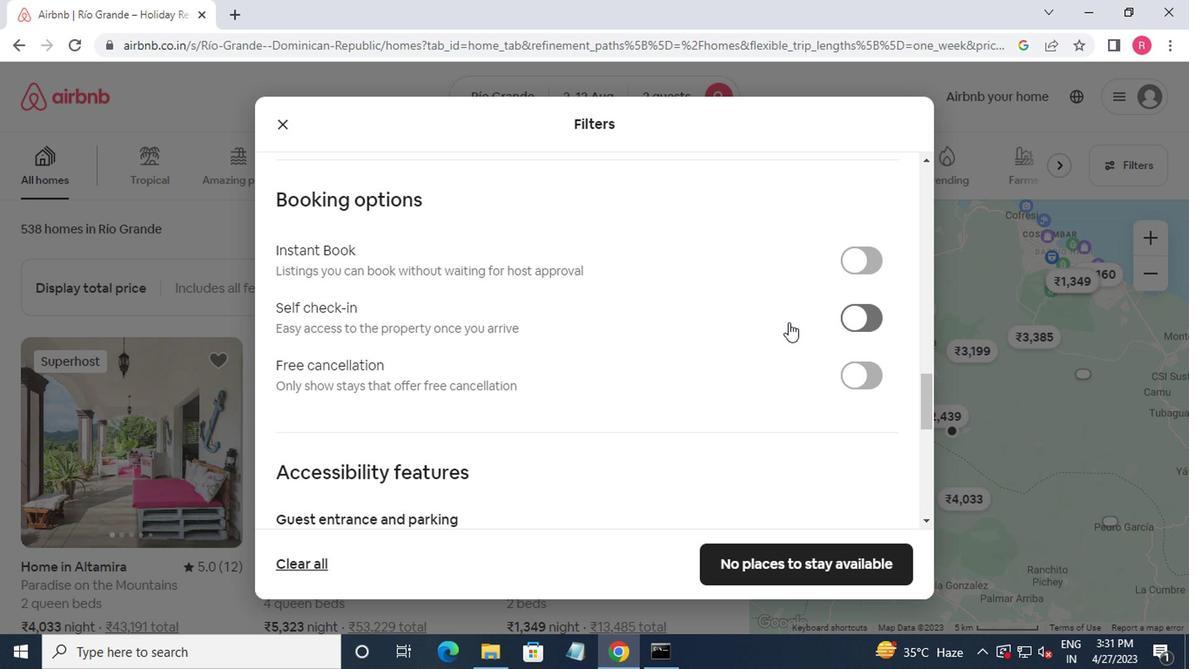 
Action: Mouse scrolled (751, 321) with delta (0, -1)
Screenshot: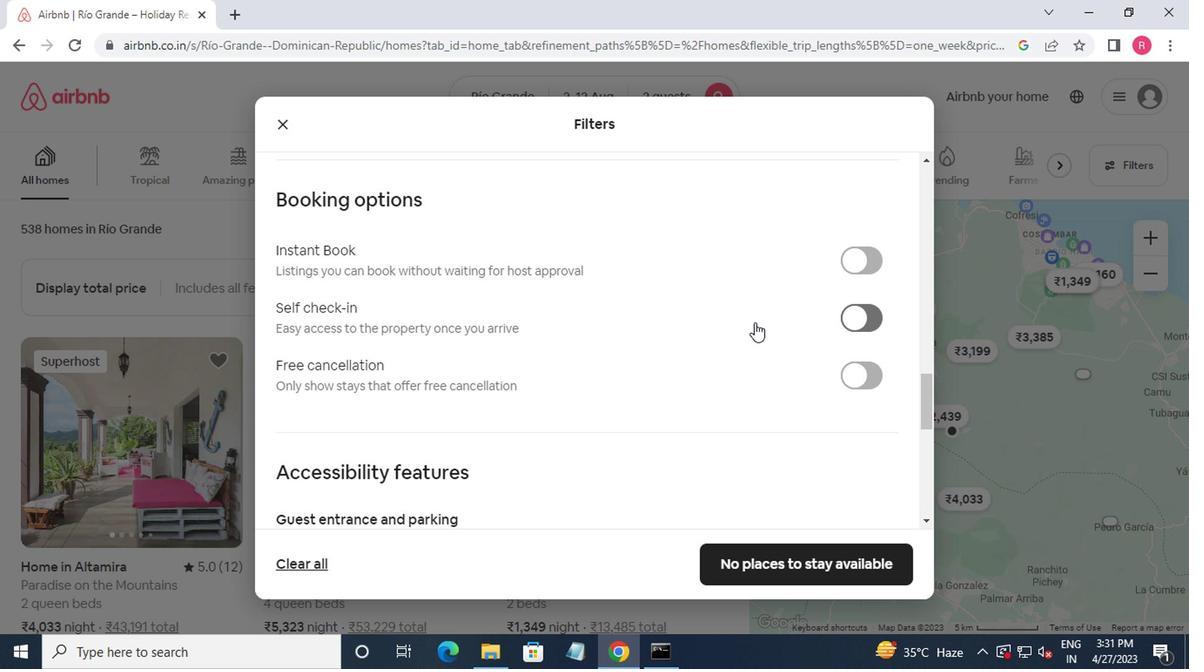 
Action: Mouse scrolled (751, 321) with delta (0, -1)
Screenshot: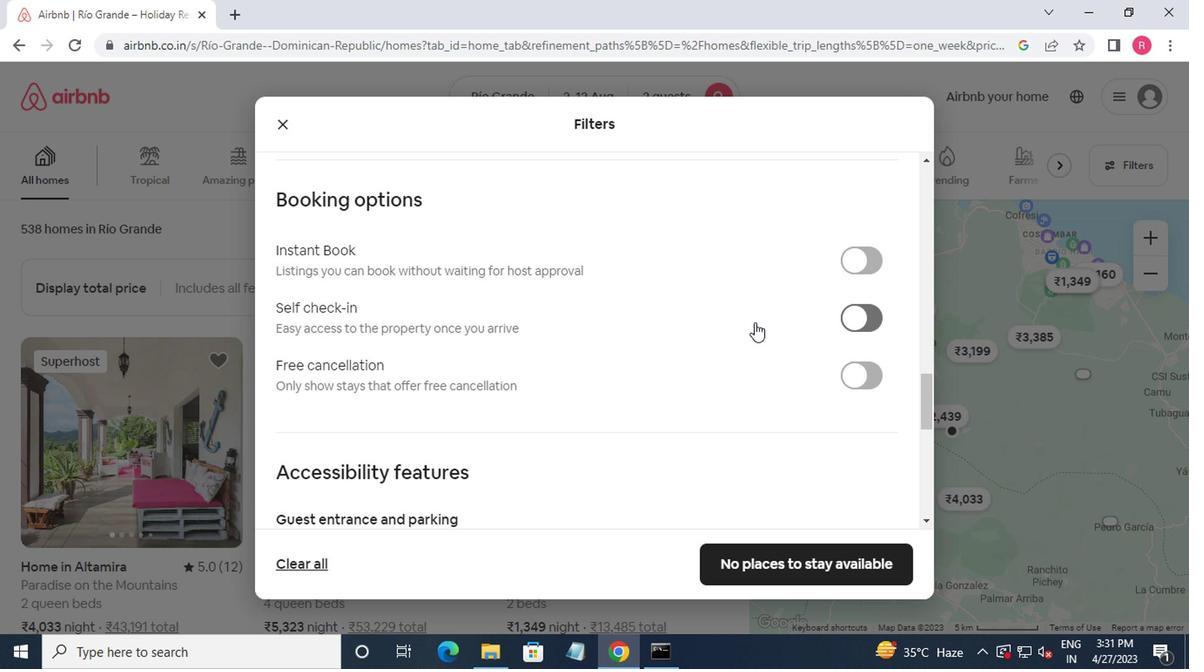 
Action: Mouse moved to (770, 324)
Screenshot: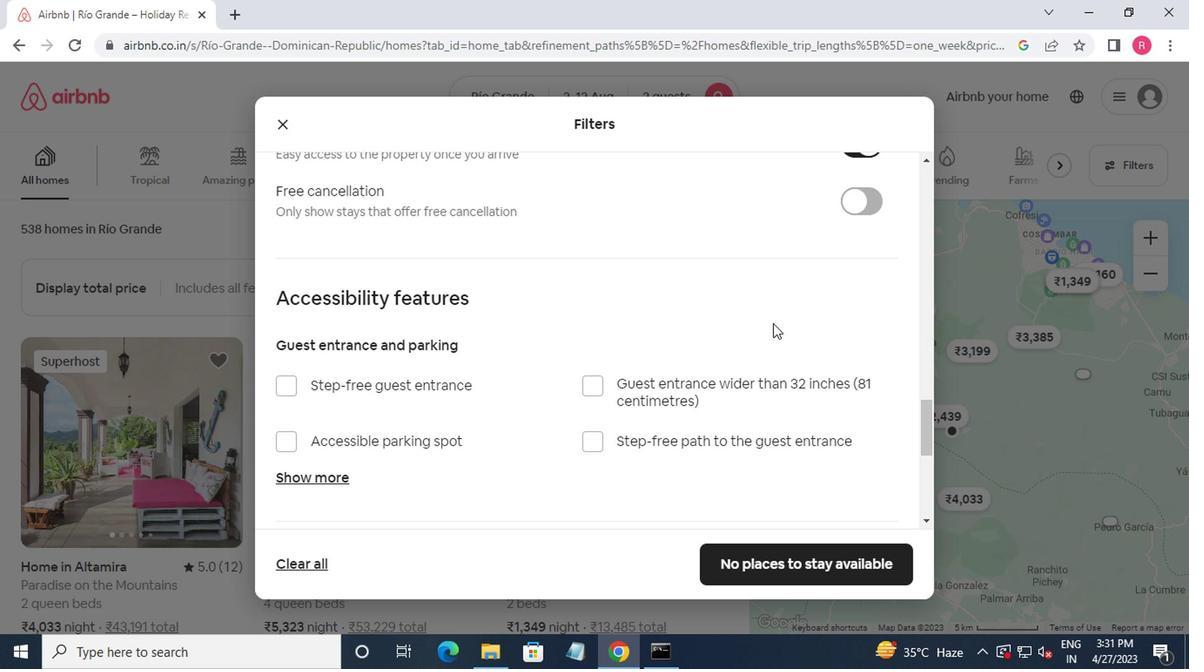 
Action: Mouse scrolled (770, 323) with delta (0, 0)
Screenshot: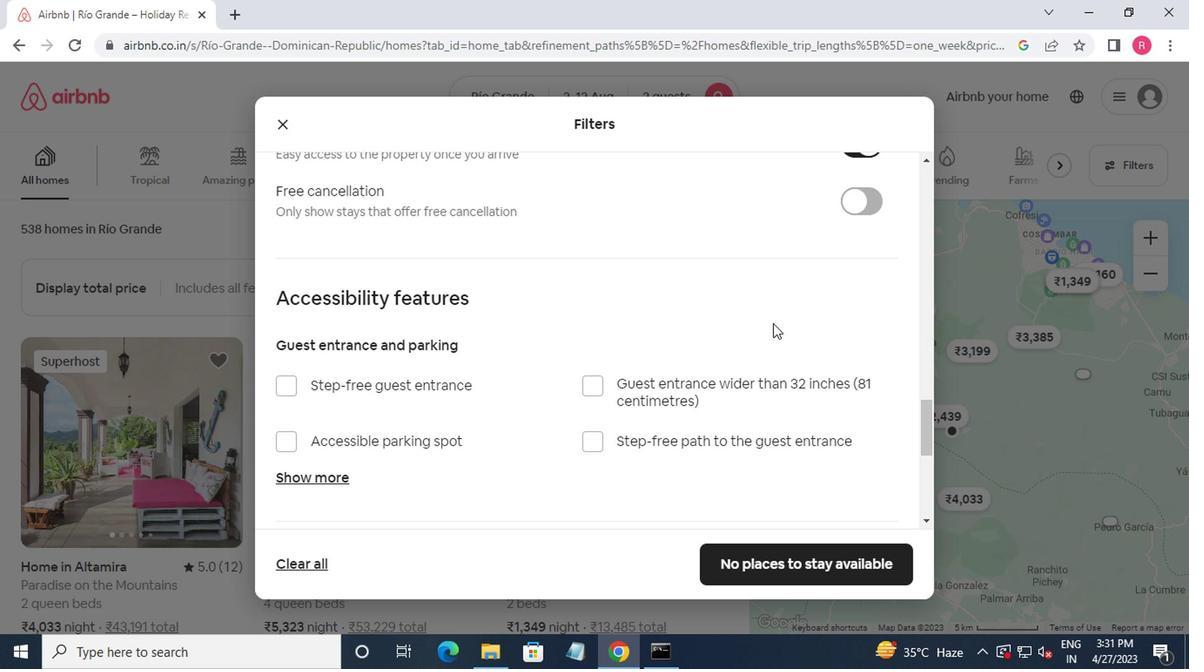 
Action: Mouse moved to (769, 325)
Screenshot: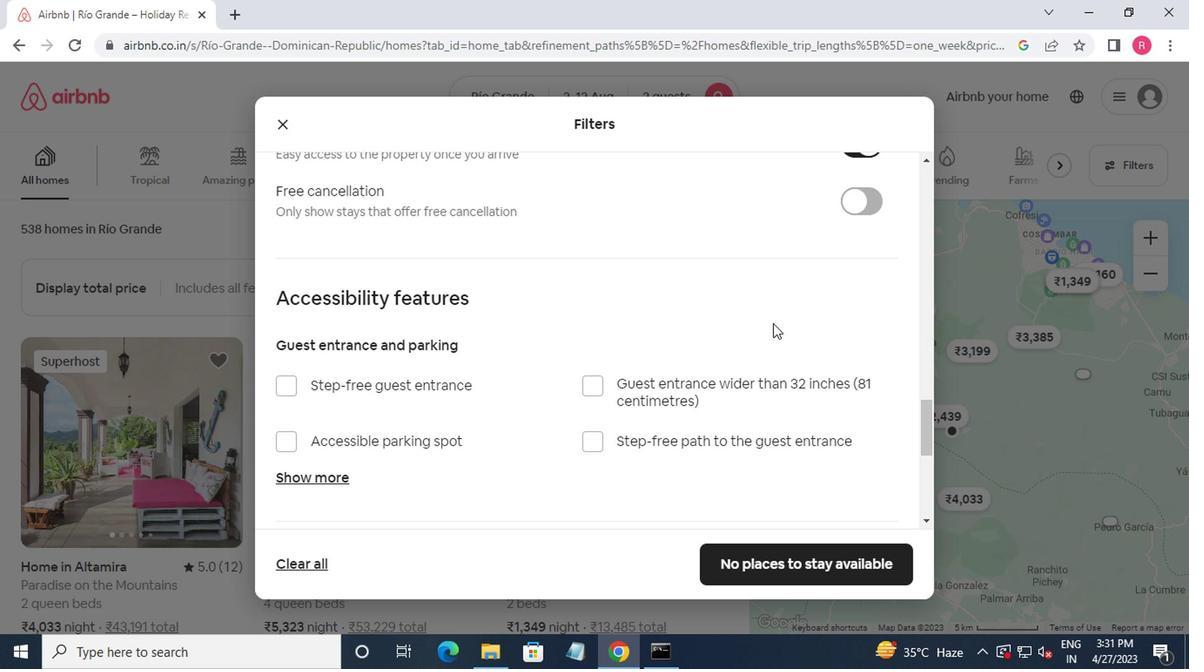 
Action: Mouse scrolled (769, 324) with delta (0, -1)
Screenshot: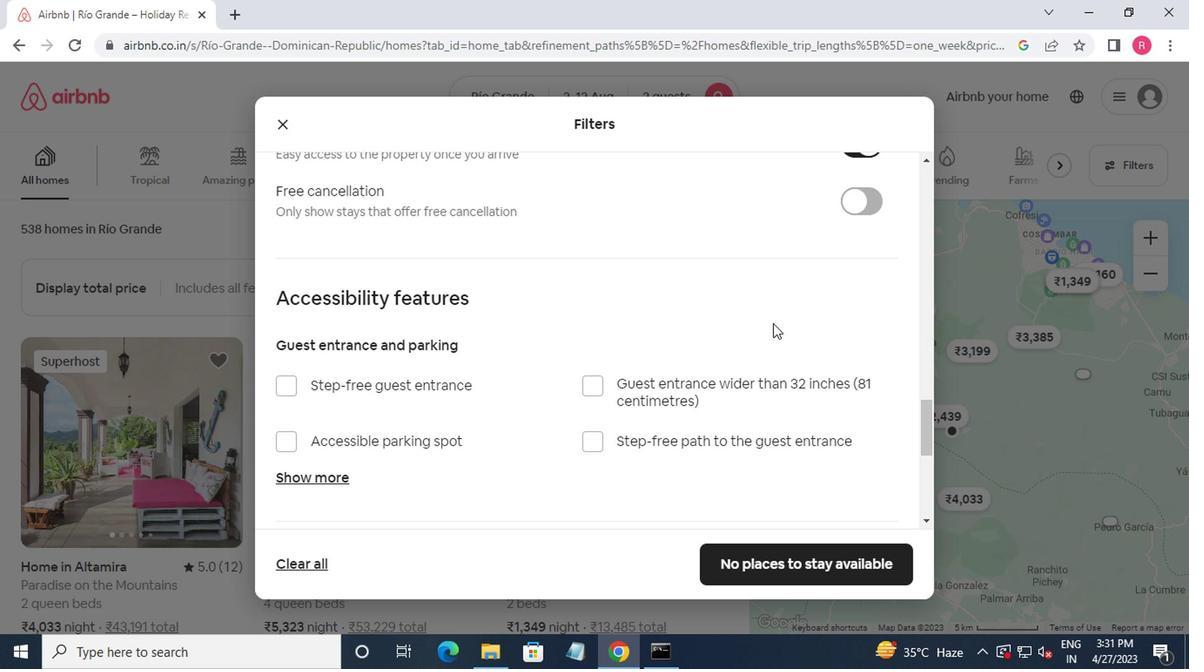 
Action: Mouse moved to (769, 325)
Screenshot: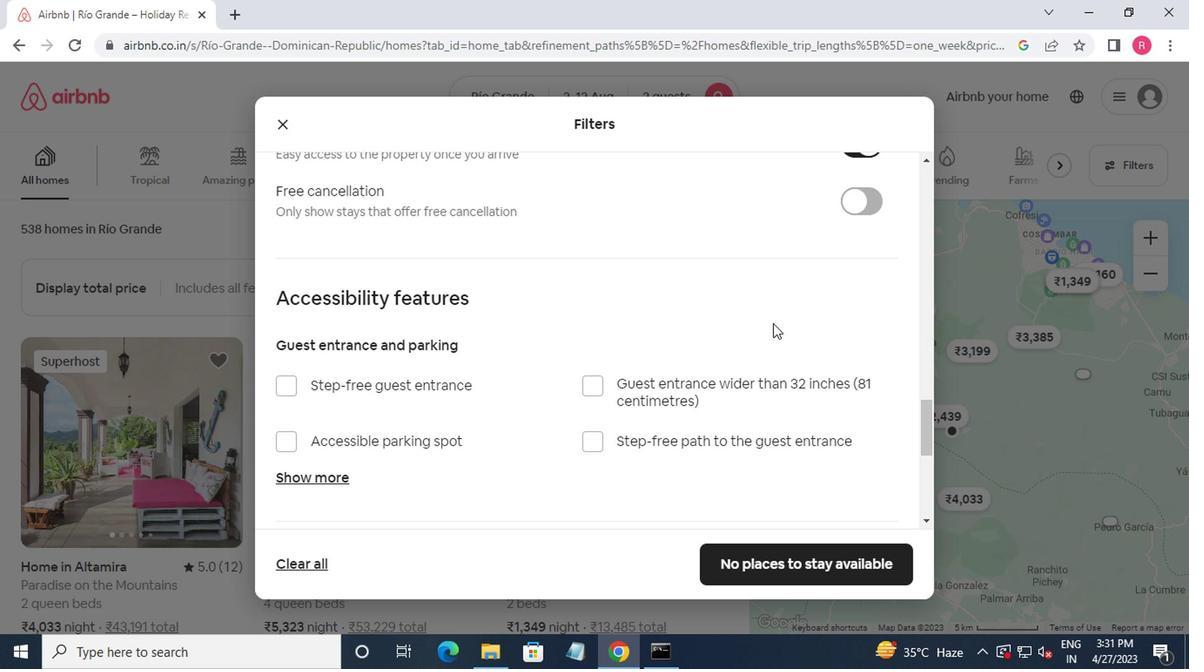 
Action: Mouse scrolled (769, 325) with delta (0, 0)
Screenshot: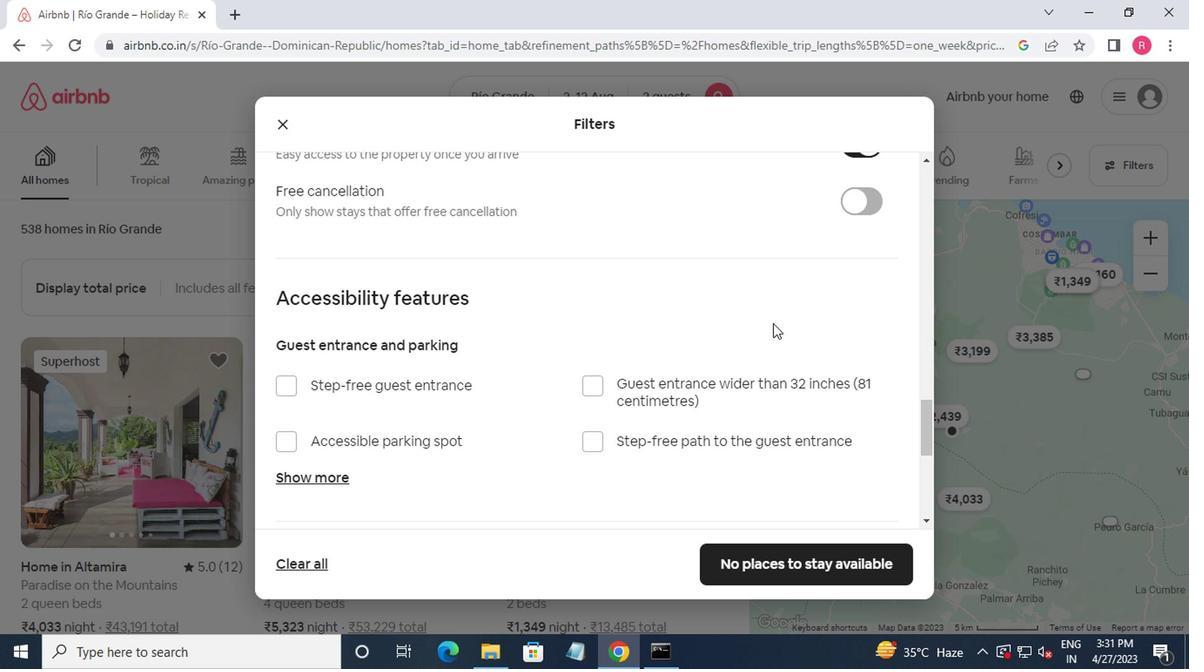 
Action: Mouse moved to (769, 326)
Screenshot: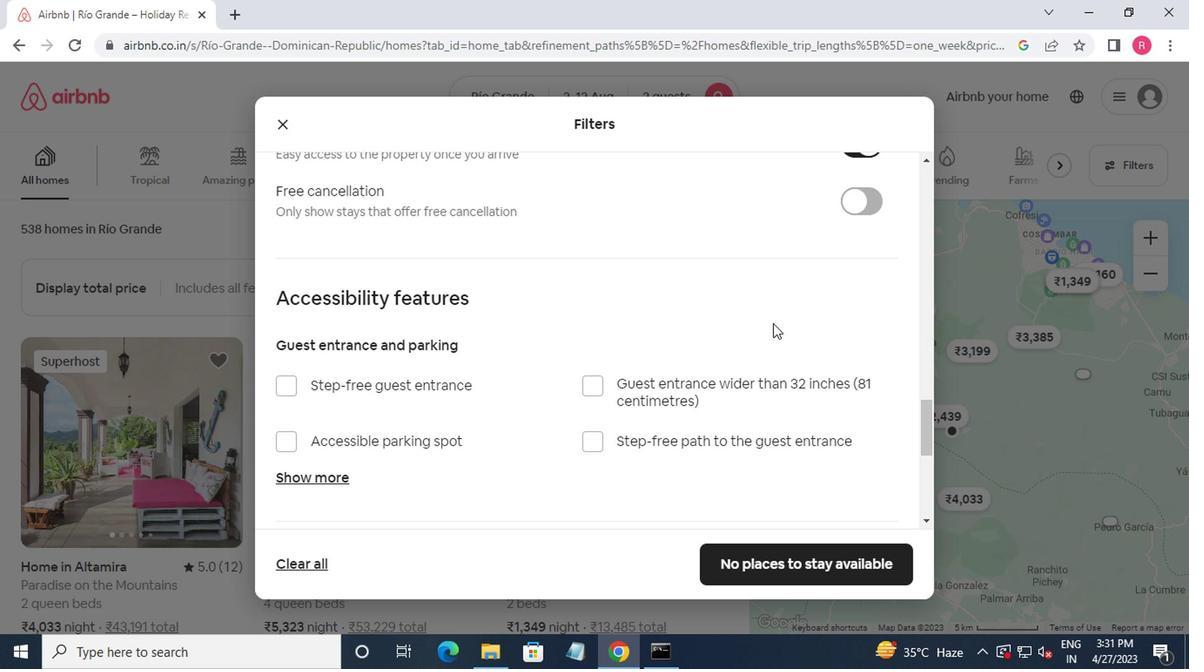 
Action: Mouse scrolled (769, 325) with delta (0, 0)
Screenshot: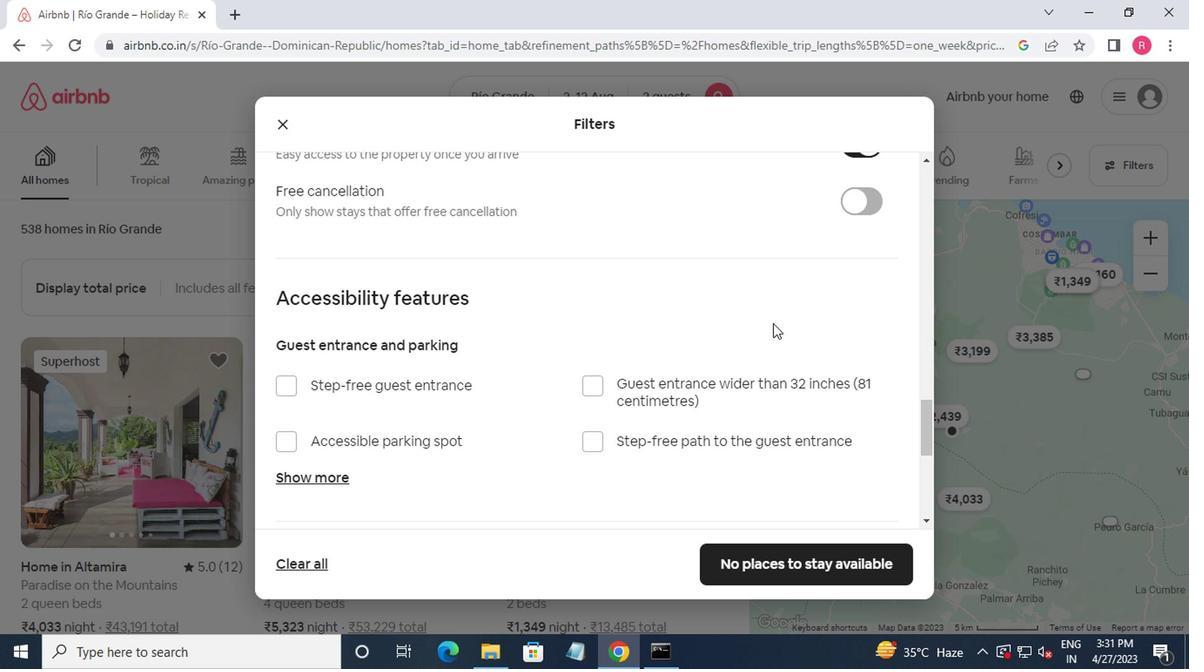 
Action: Mouse moved to (769, 327)
Screenshot: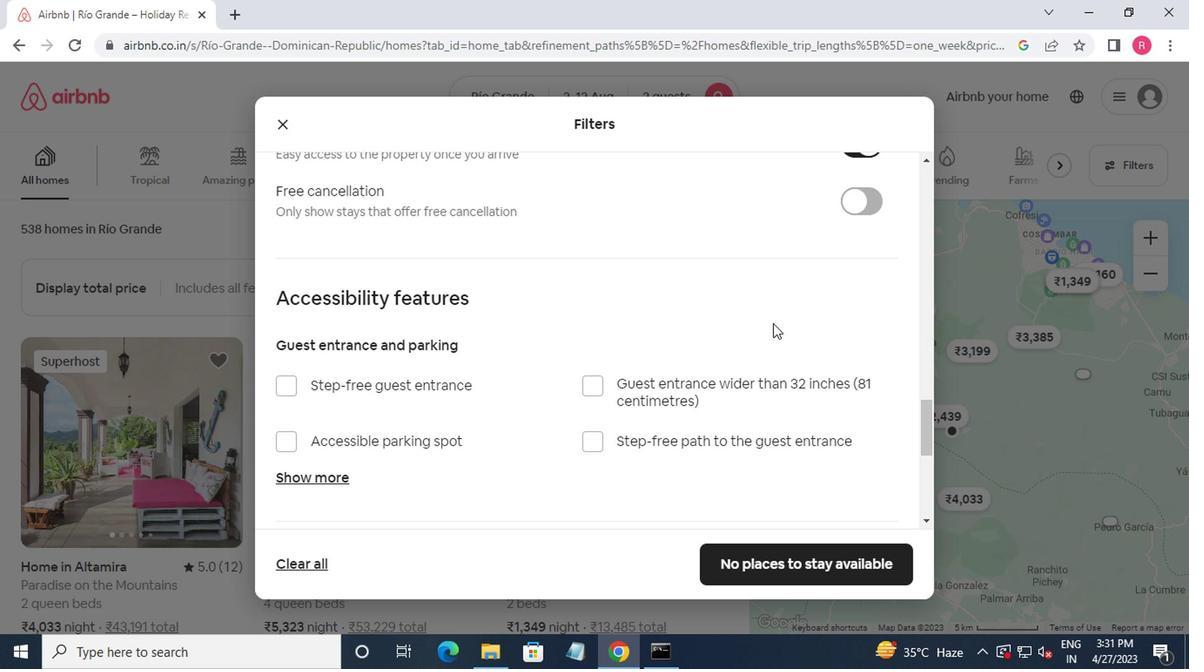 
Action: Mouse scrolled (769, 326) with delta (0, -1)
Screenshot: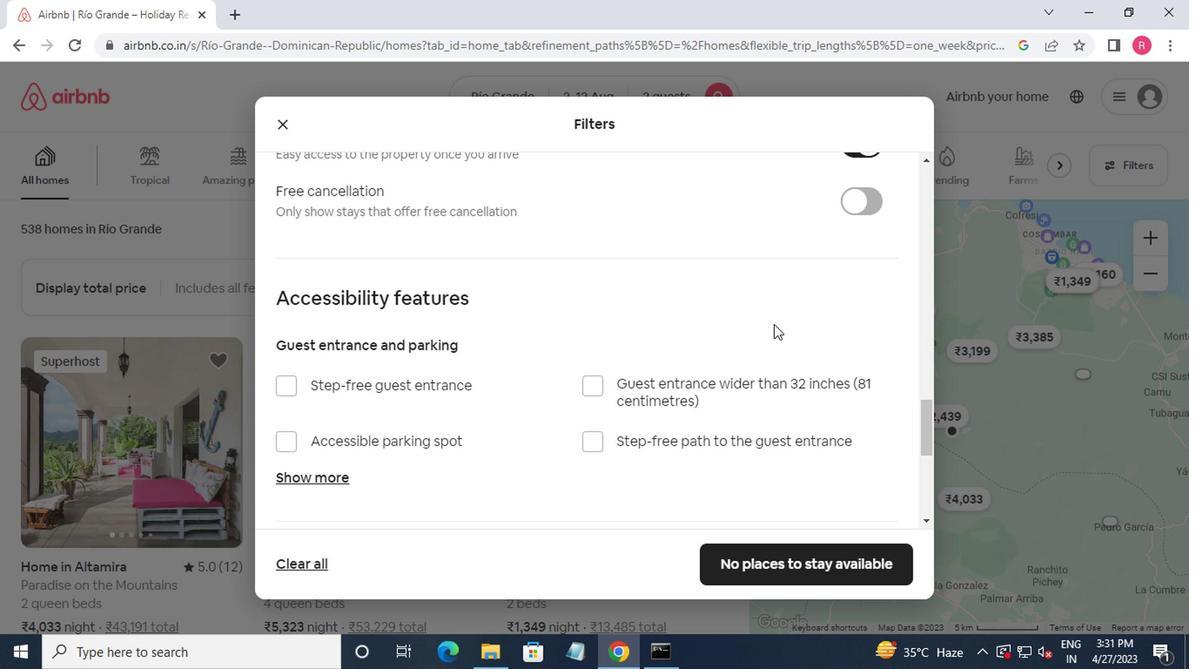 
Action: Mouse moved to (764, 332)
Screenshot: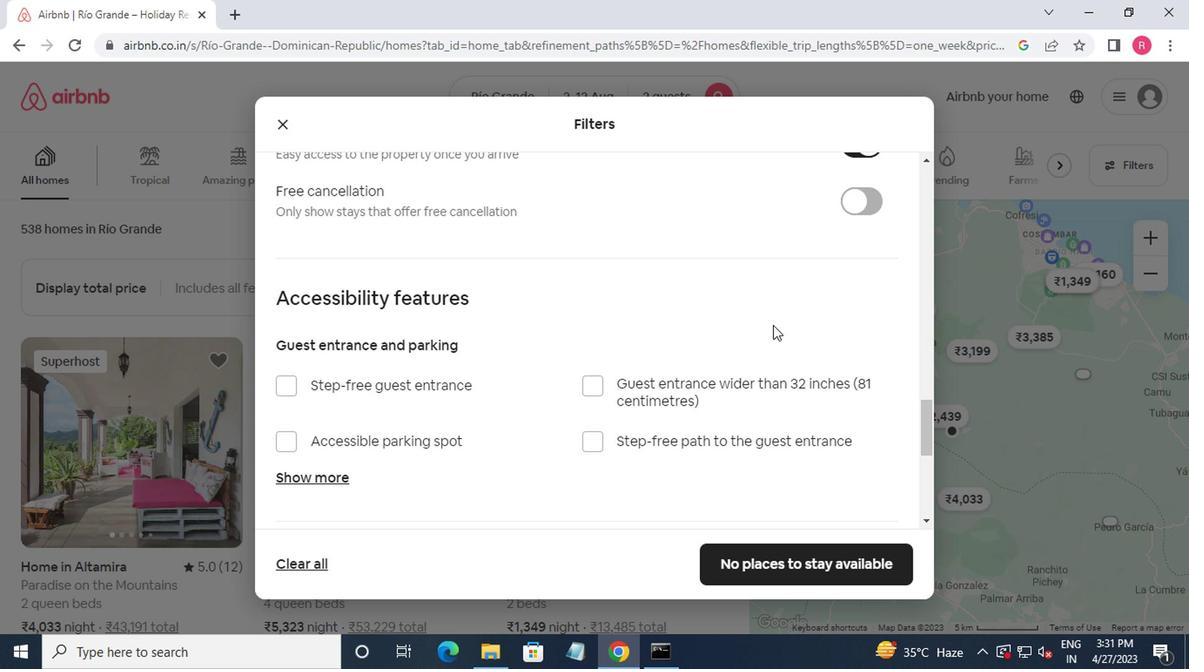 
Action: Mouse scrolled (764, 330) with delta (0, -1)
Screenshot: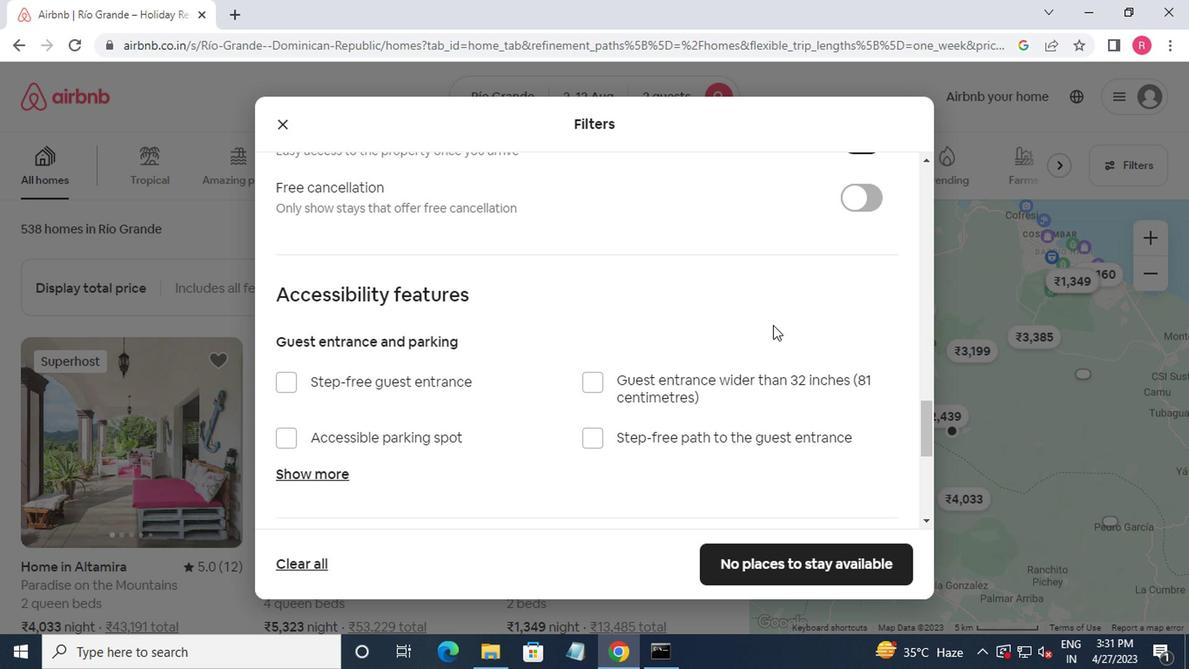 
Action: Mouse moved to (679, 347)
Screenshot: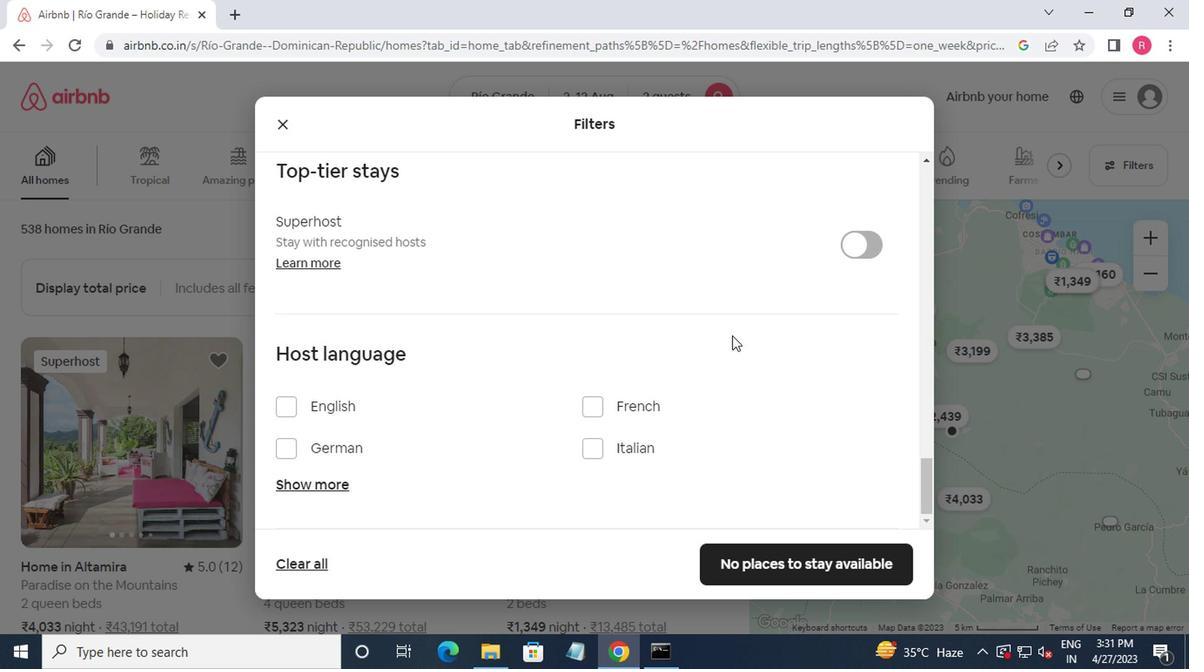 
Action: Mouse scrolled (679, 346) with delta (0, -1)
Screenshot: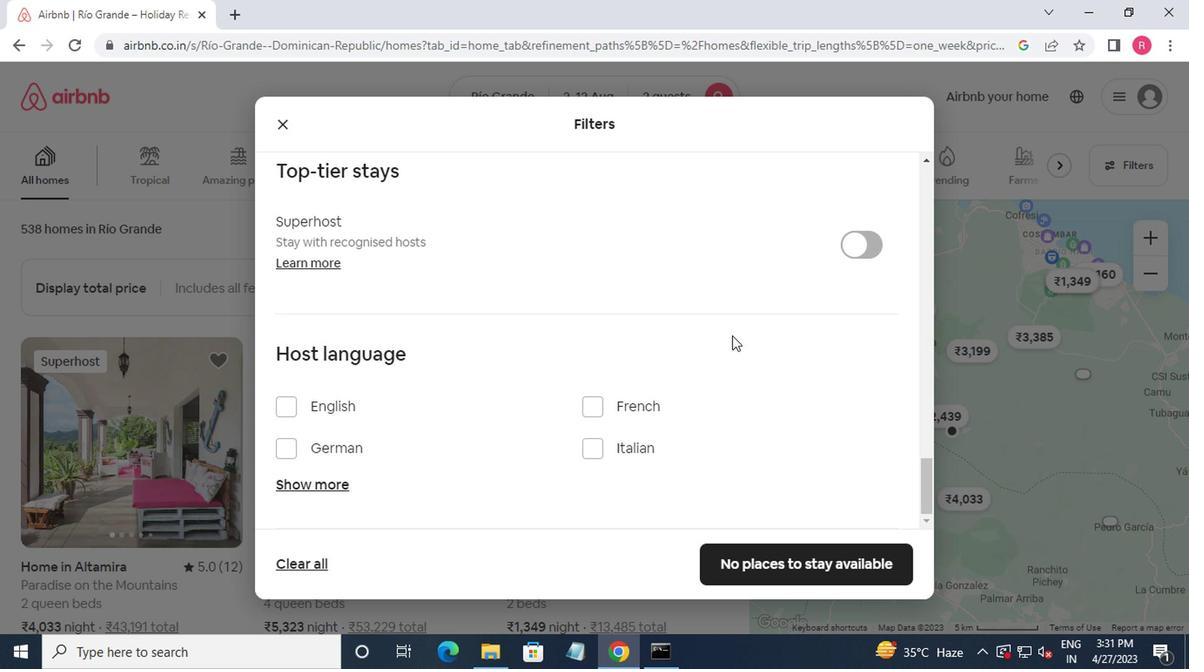
Action: Mouse moved to (663, 350)
Screenshot: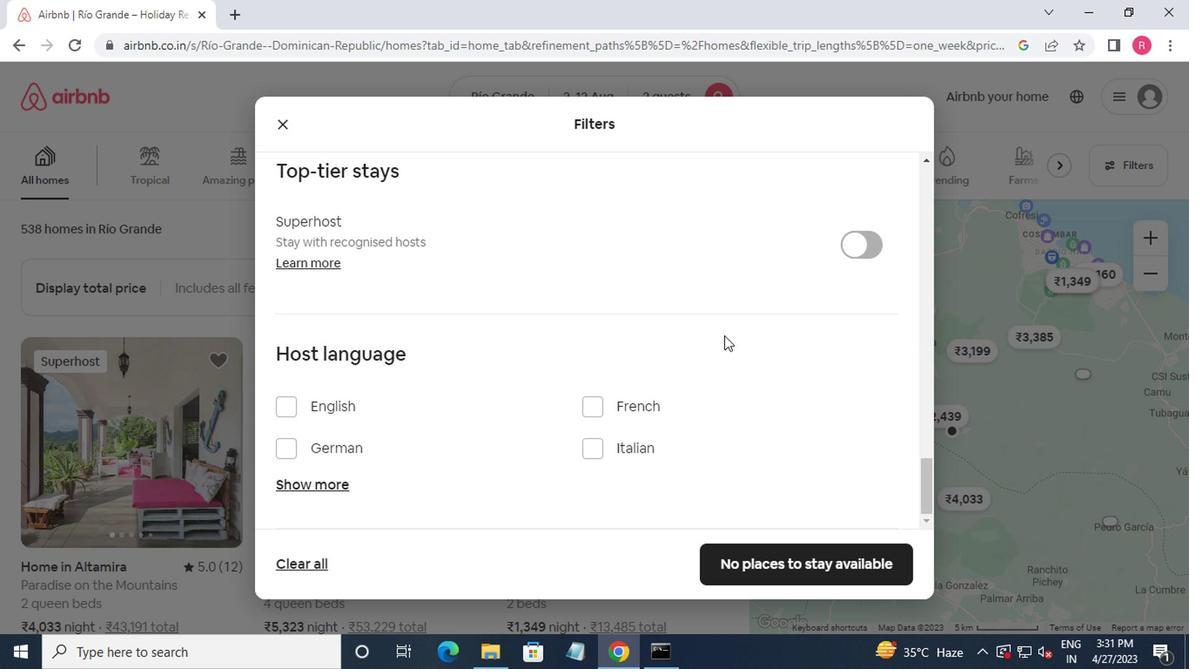 
Action: Mouse scrolled (663, 349) with delta (0, 0)
Screenshot: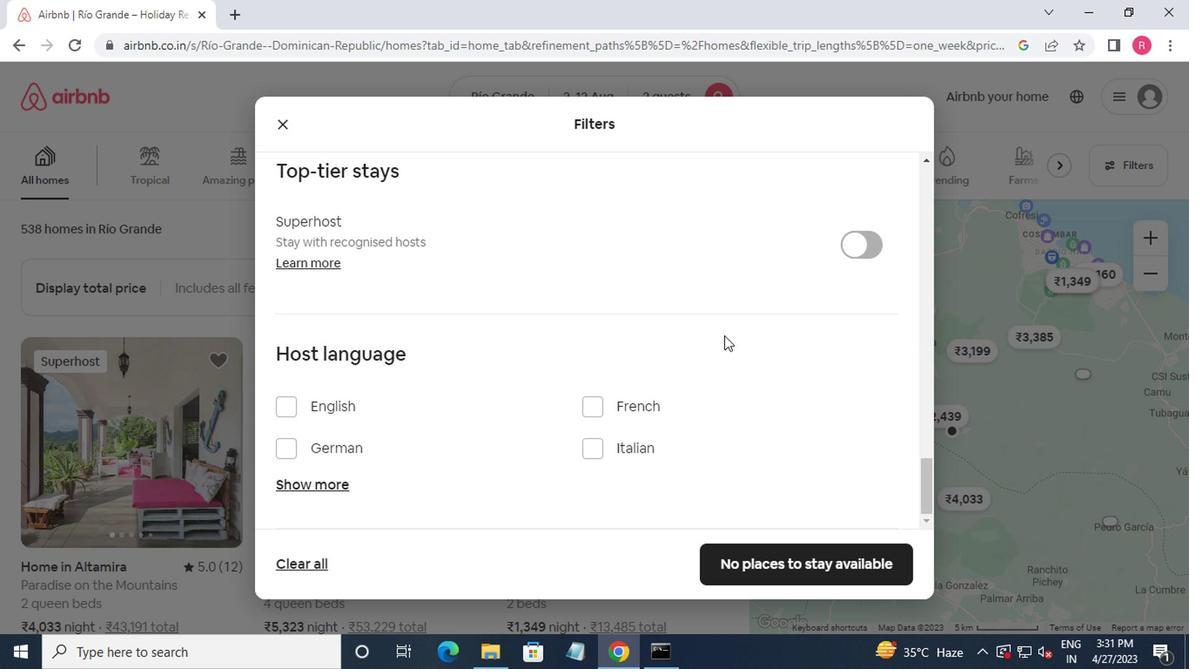 
Action: Mouse moved to (646, 350)
Screenshot: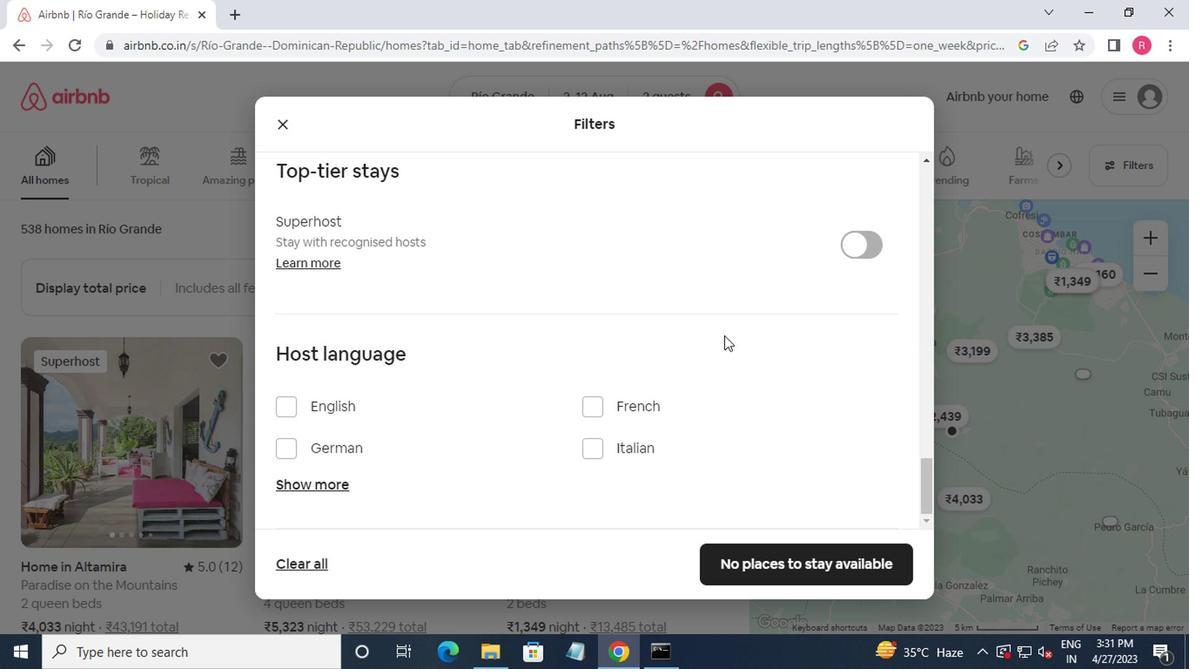 
Action: Mouse scrolled (646, 350) with delta (0, 0)
Screenshot: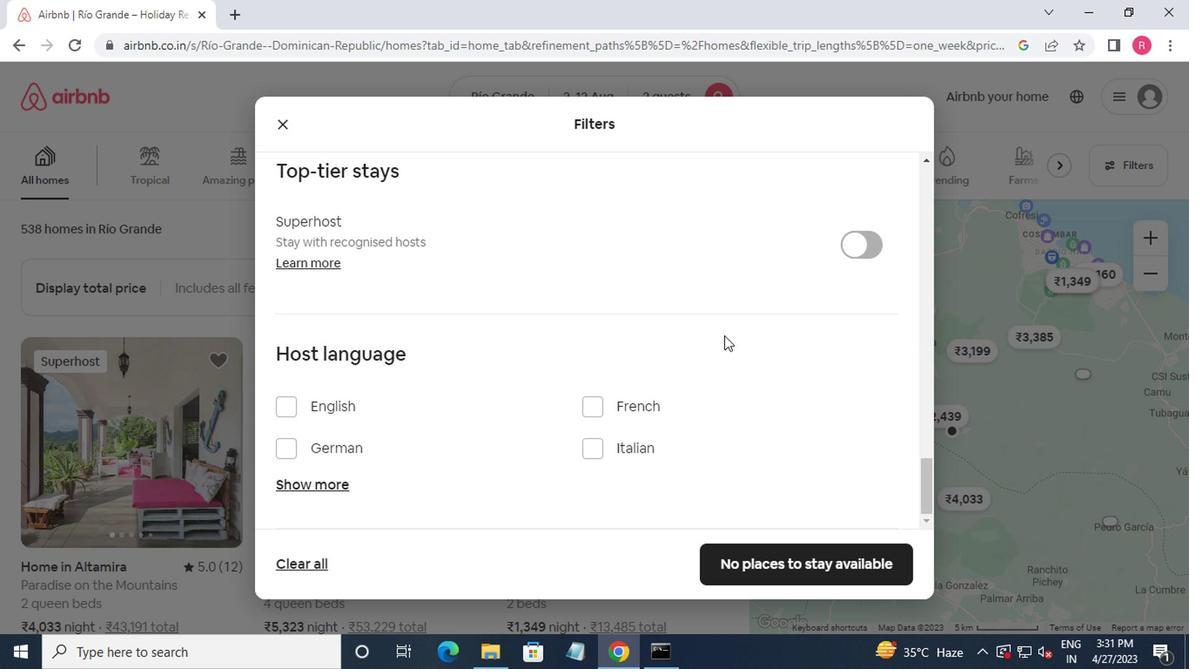 
Action: Mouse moved to (604, 354)
Screenshot: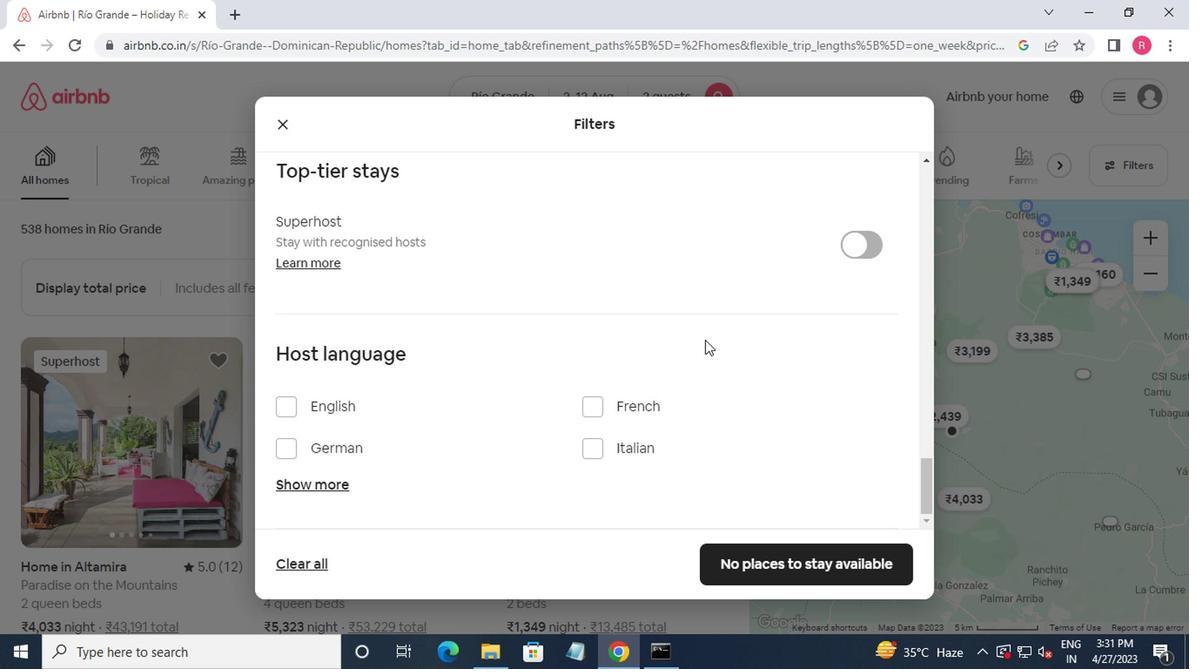 
Action: Mouse scrolled (604, 353) with delta (0, 0)
Screenshot: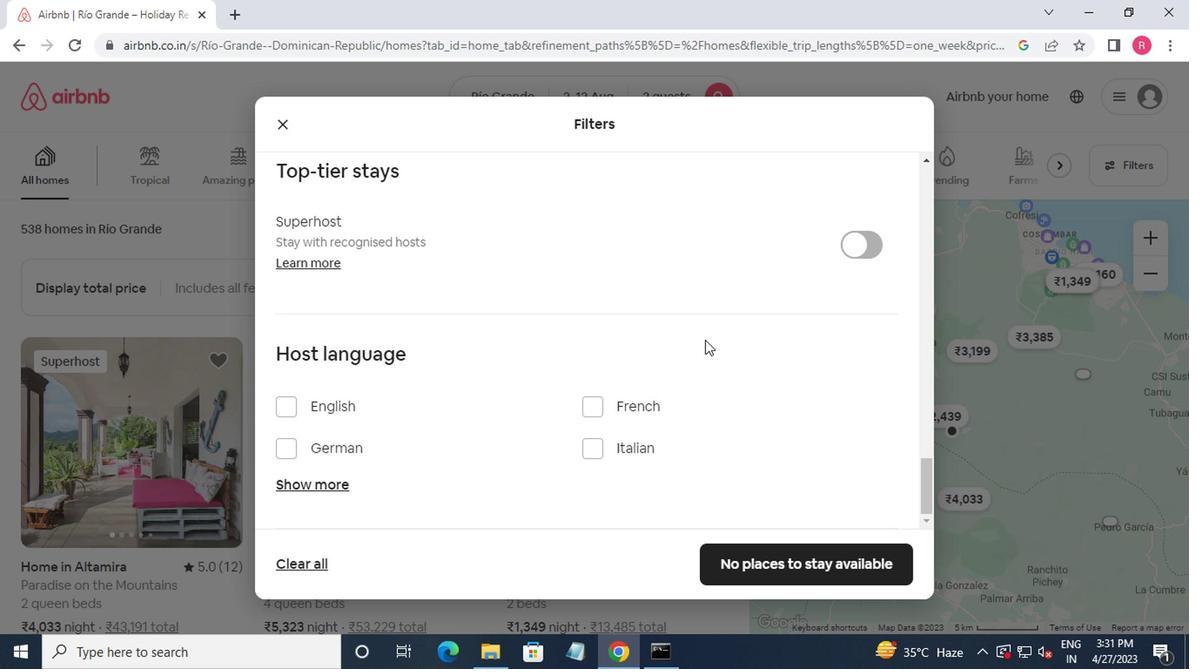 
Action: Mouse moved to (292, 401)
Screenshot: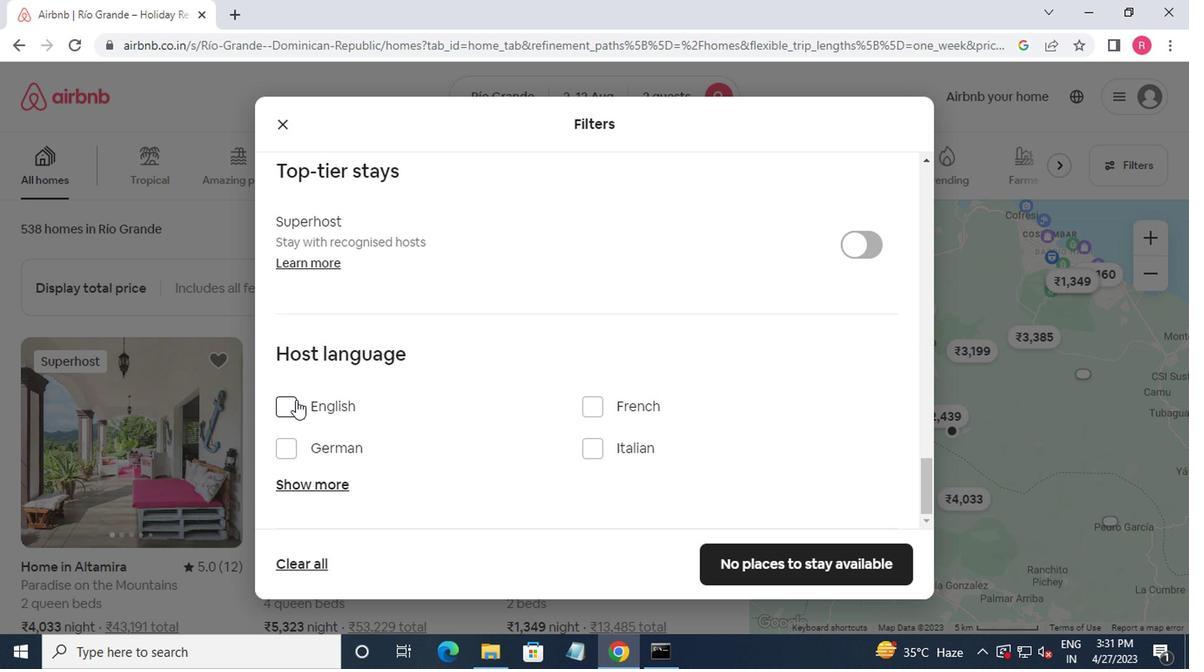 
Action: Mouse pressed left at (292, 401)
Screenshot: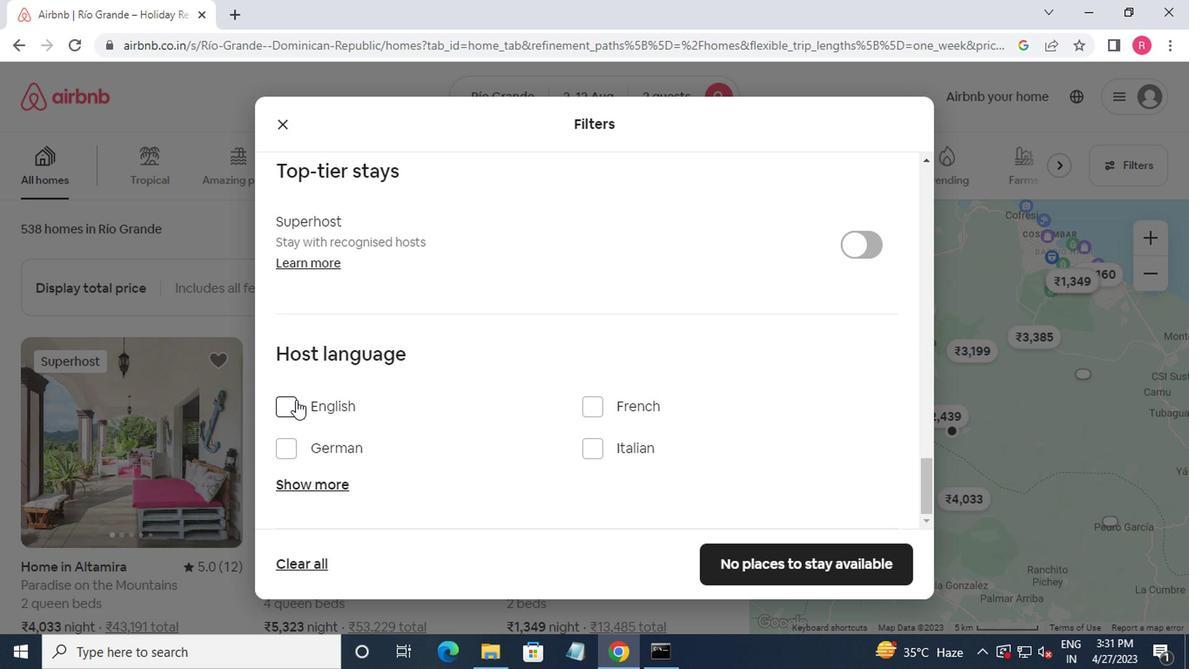 
Action: Mouse moved to (777, 570)
Screenshot: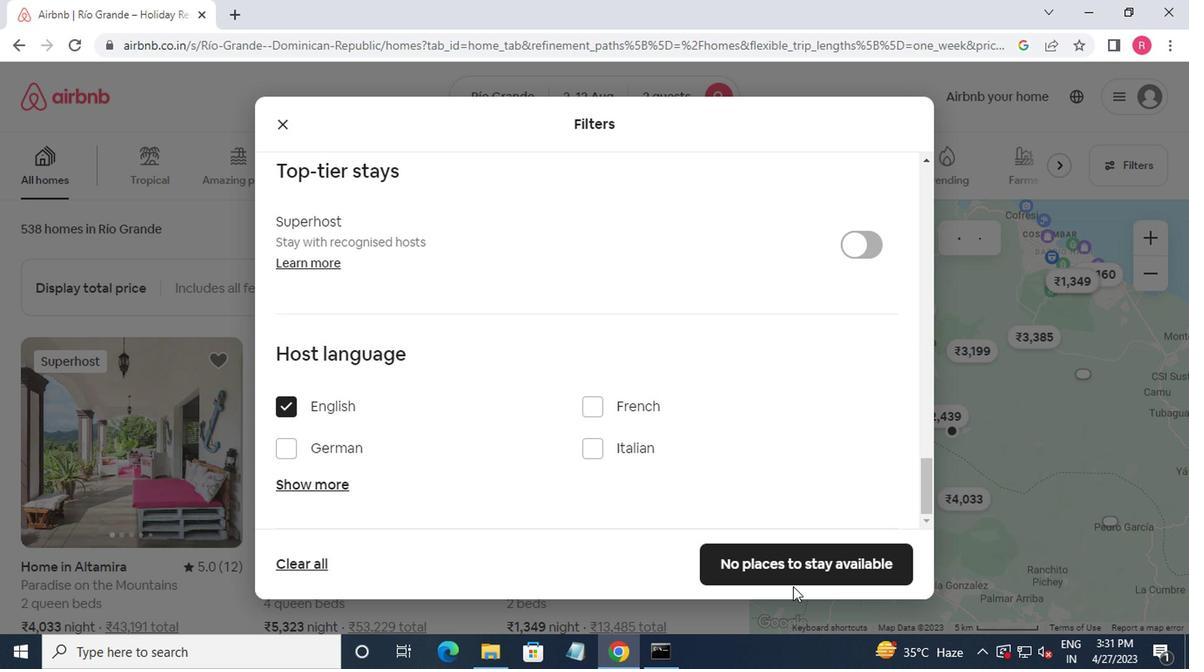 
Action: Mouse pressed left at (777, 570)
Screenshot: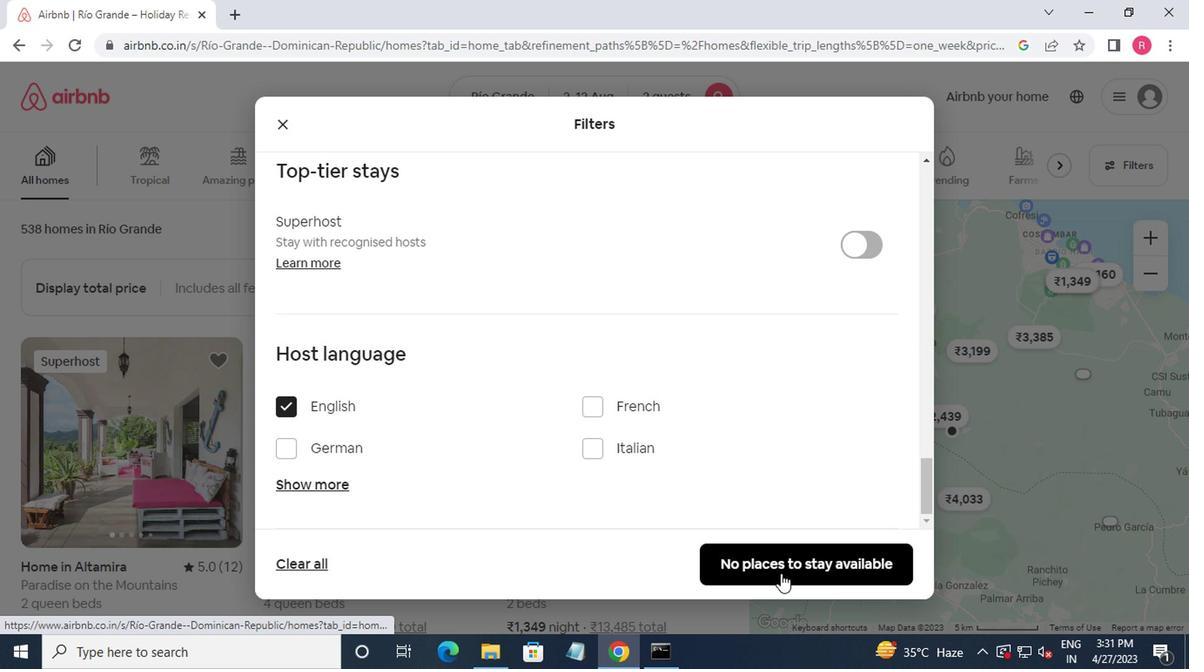
Action: Mouse moved to (795, 549)
Screenshot: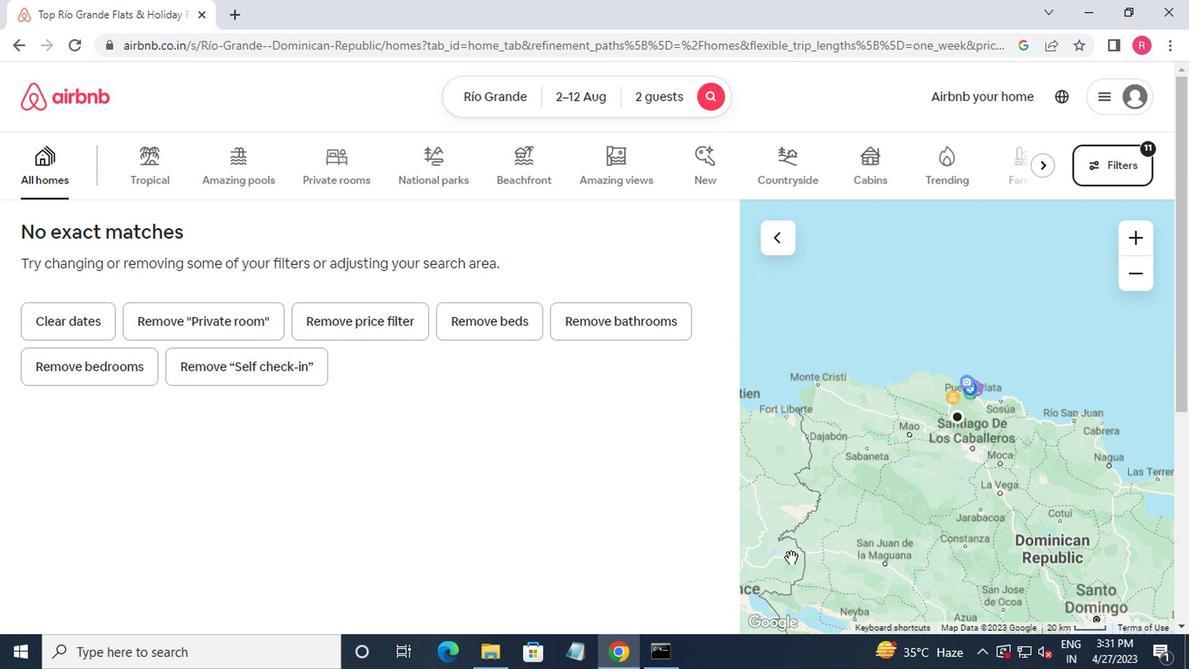 
